 Task: Look for space in Young, Uruguay from 12th July, 2023 to 16th July, 2023 for 8 adults in price range Rs.10000 to Rs.16000. Place can be private room with 8 bedrooms having 8 beds and 8 bathrooms. Property type can be house, flat, guest house. Amenities needed are: wifi, TV, free parkinig on premises, gym, breakfast. Booking option can be shelf check-in. Required host language is English.
Action: Mouse moved to (561, 127)
Screenshot: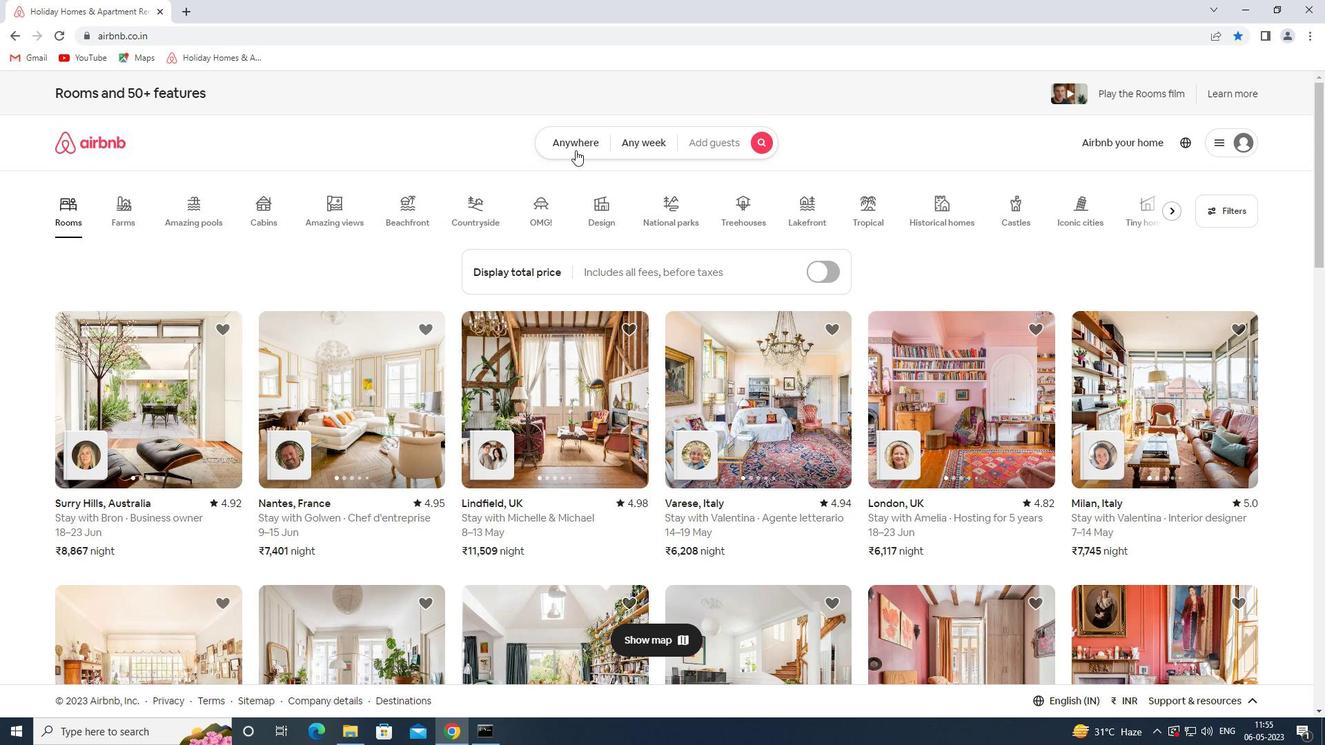 
Action: Mouse pressed left at (561, 127)
Screenshot: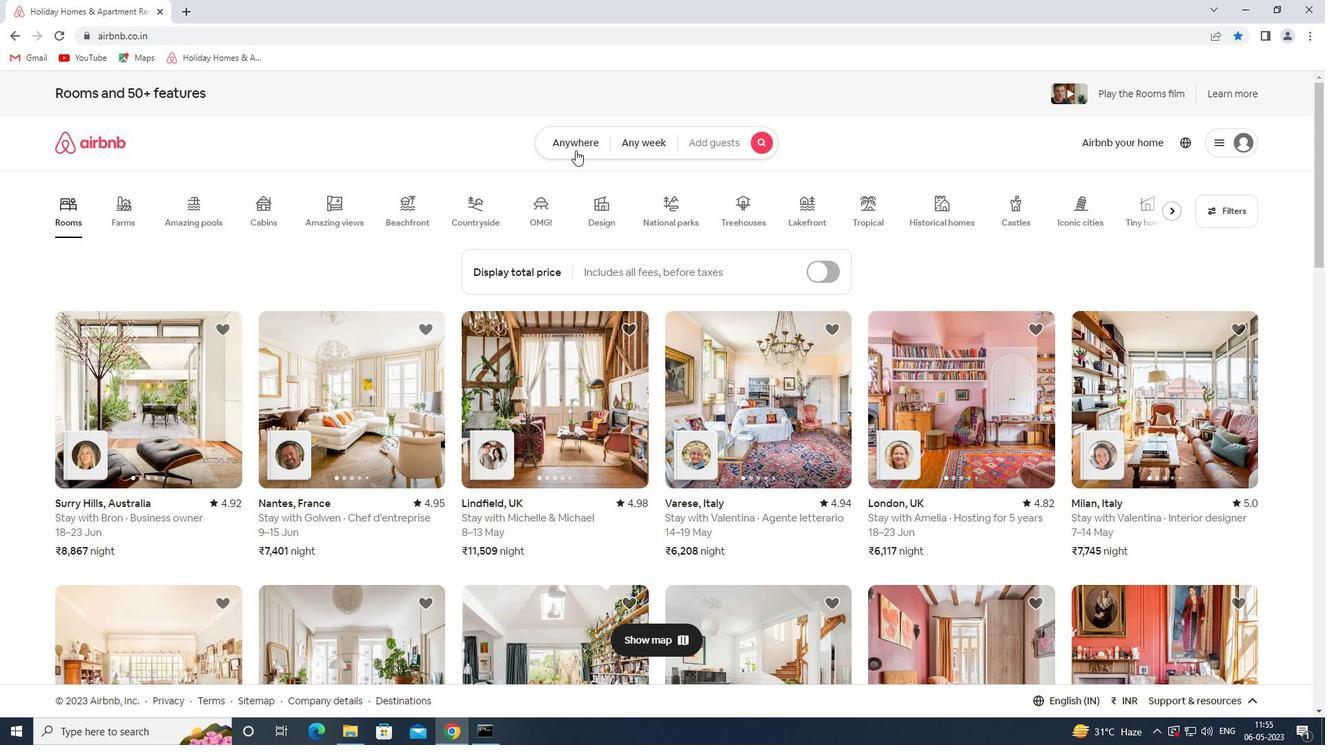 
Action: Mouse moved to (444, 202)
Screenshot: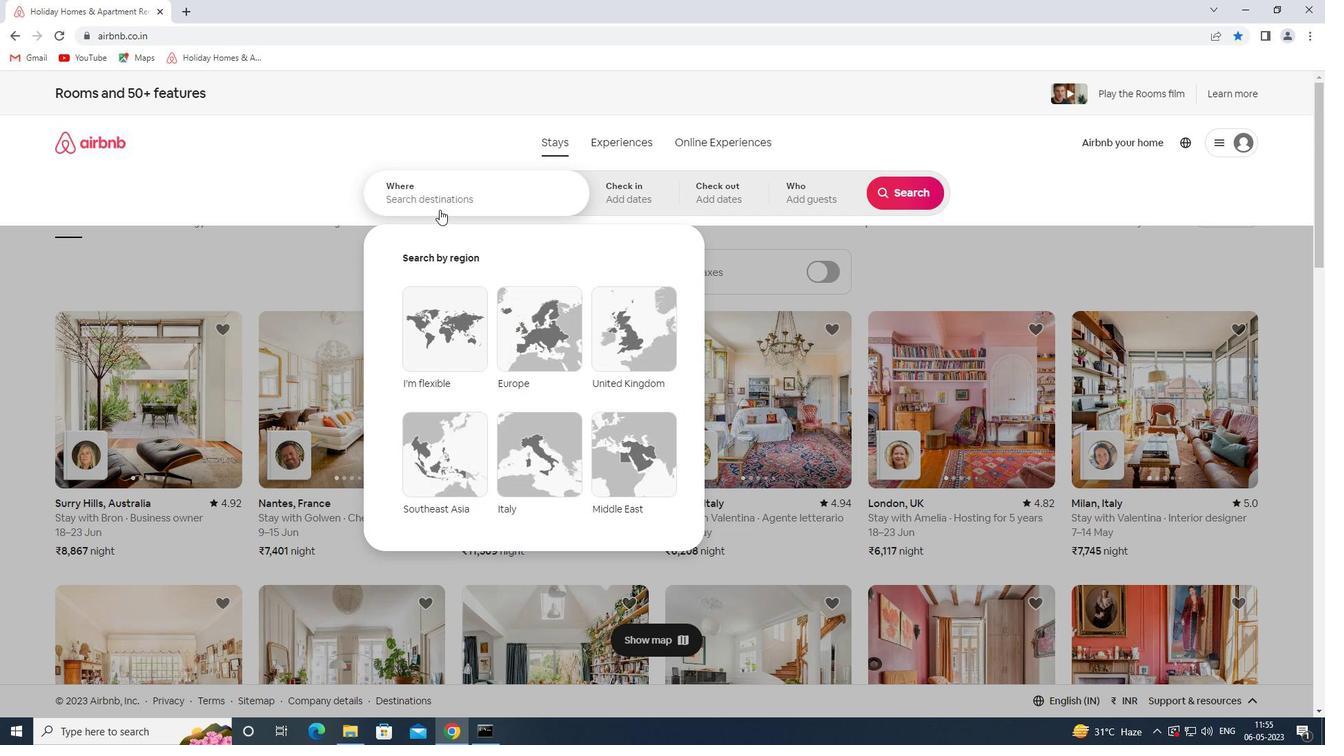 
Action: Mouse pressed left at (444, 202)
Screenshot: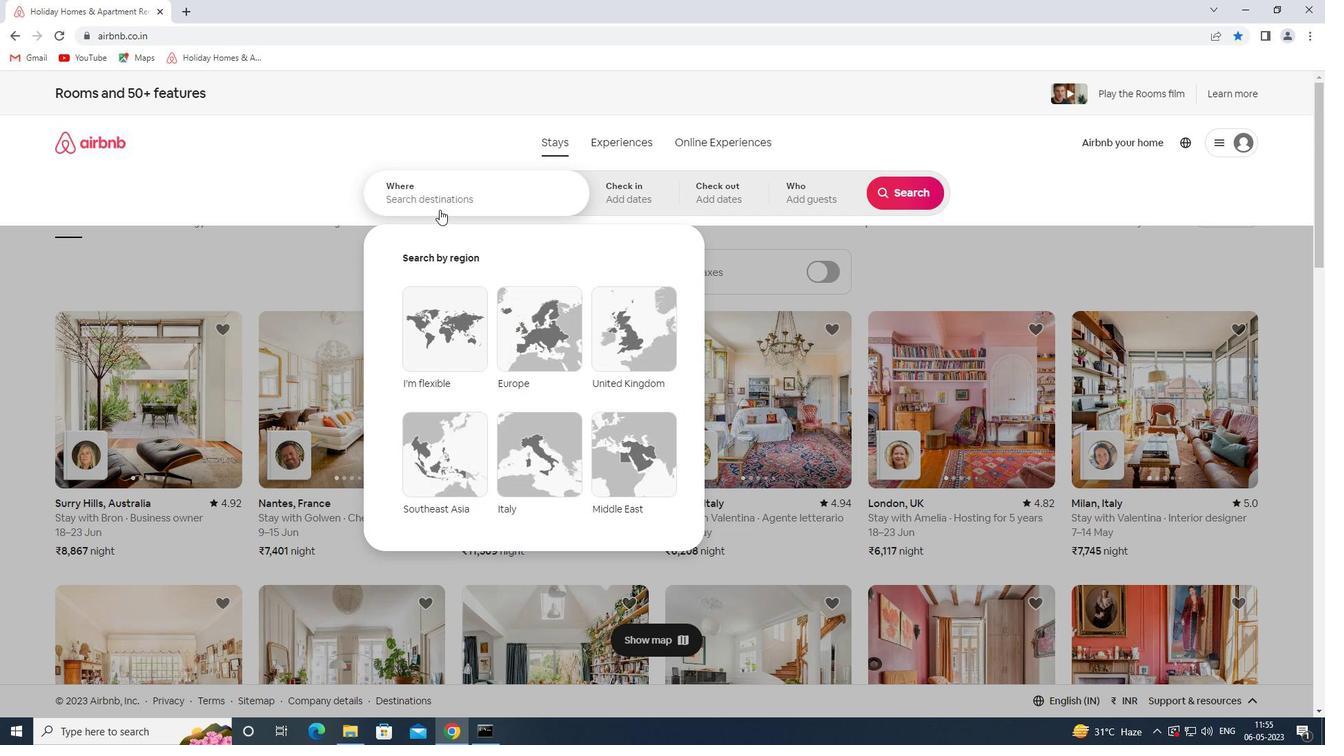 
Action: Mouse moved to (456, 199)
Screenshot: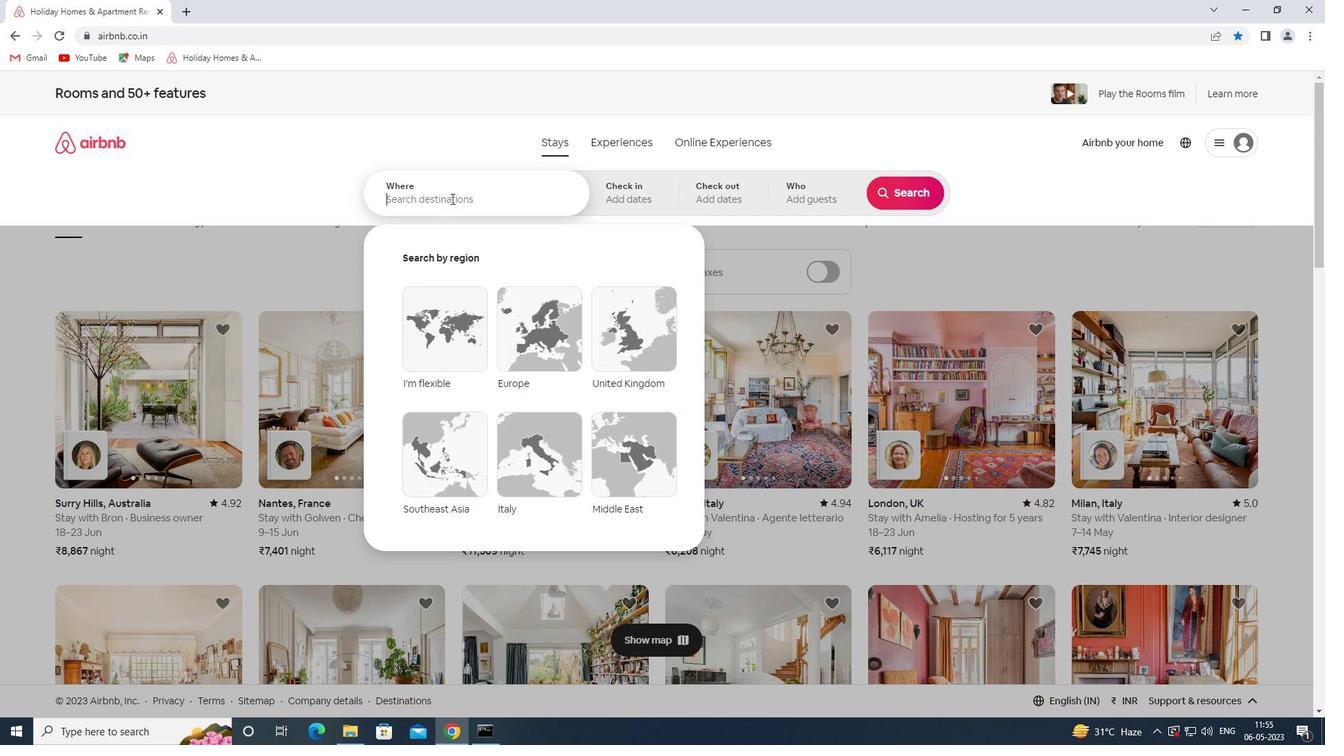 
Action: Key pressed young<Key.space>uruguay<Key.space><Key.enter>
Screenshot: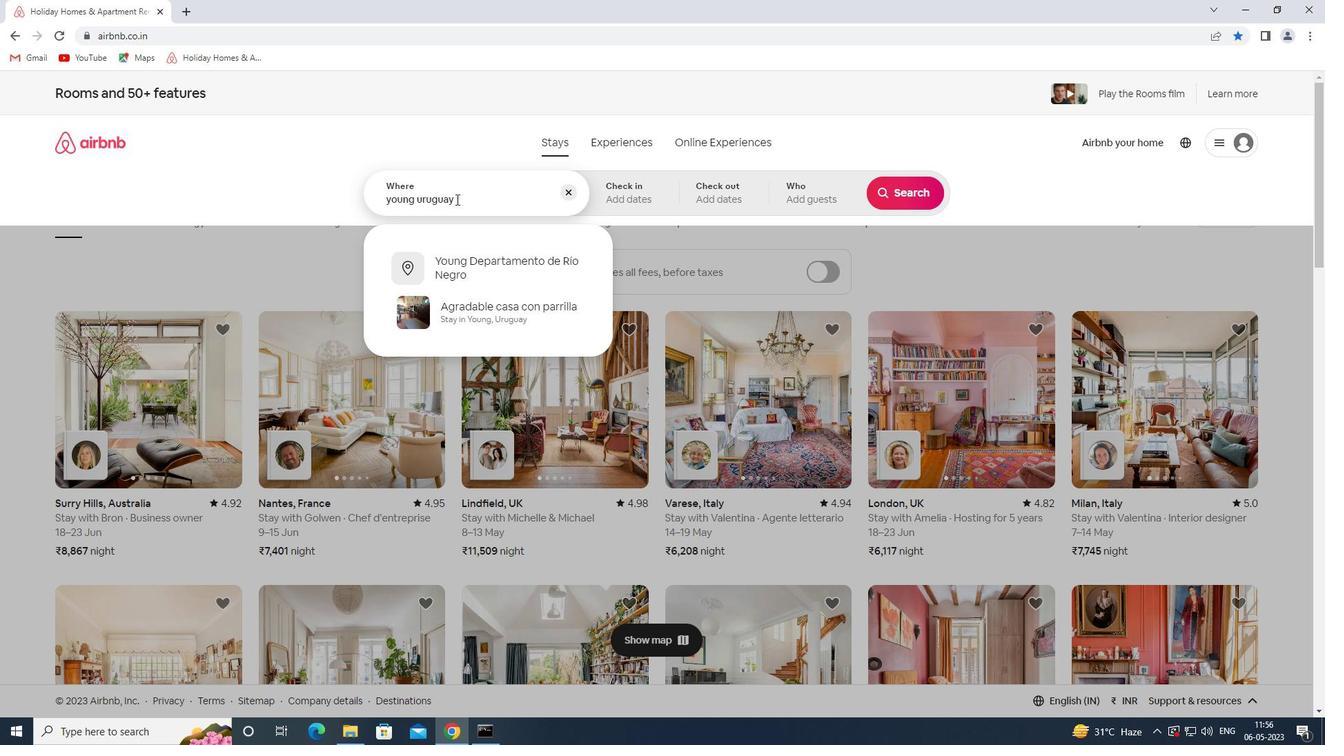 
Action: Mouse moved to (895, 302)
Screenshot: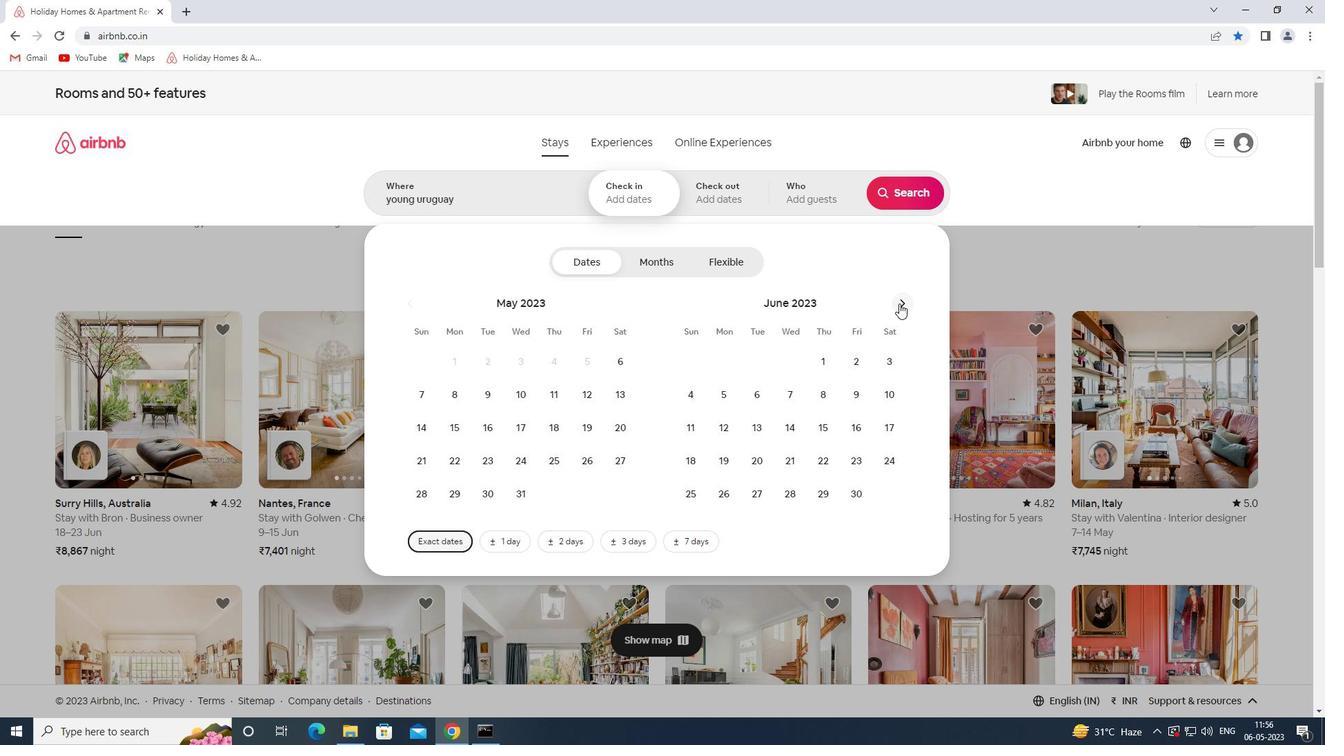 
Action: Mouse pressed left at (895, 302)
Screenshot: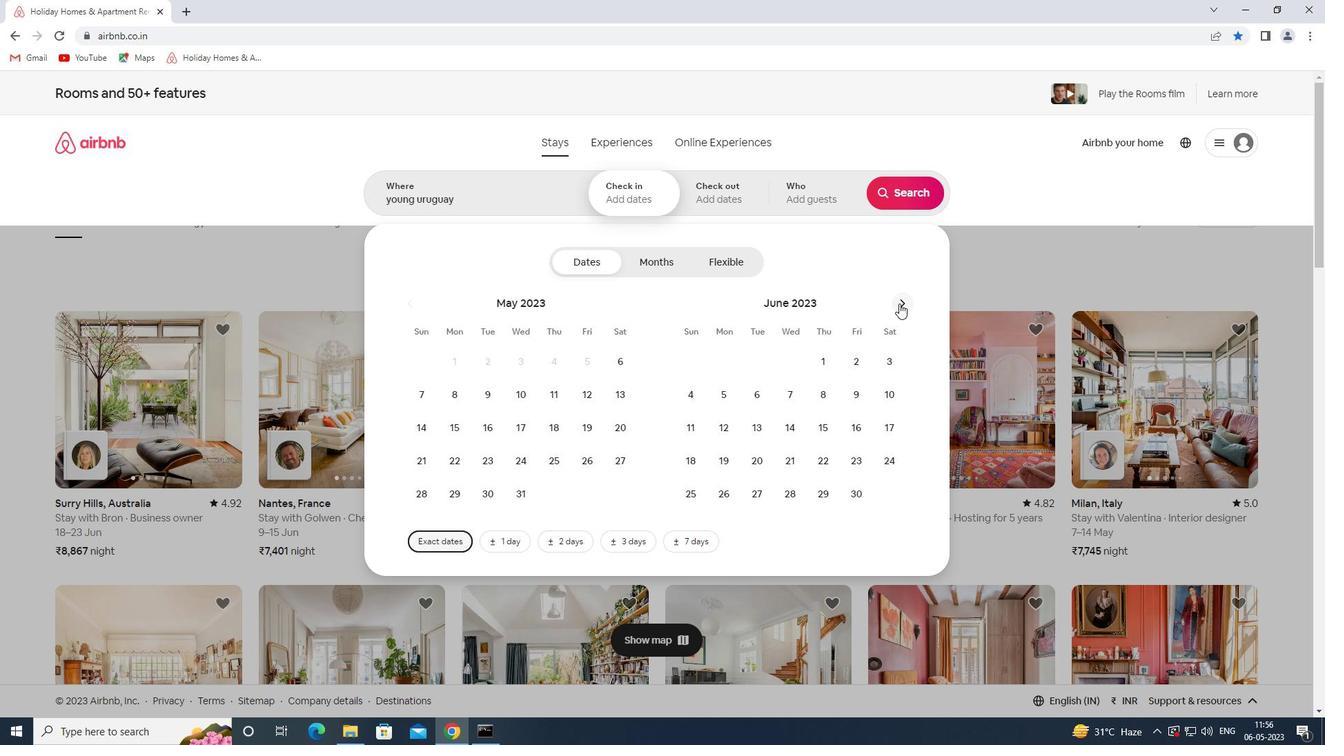 
Action: Mouse moved to (784, 429)
Screenshot: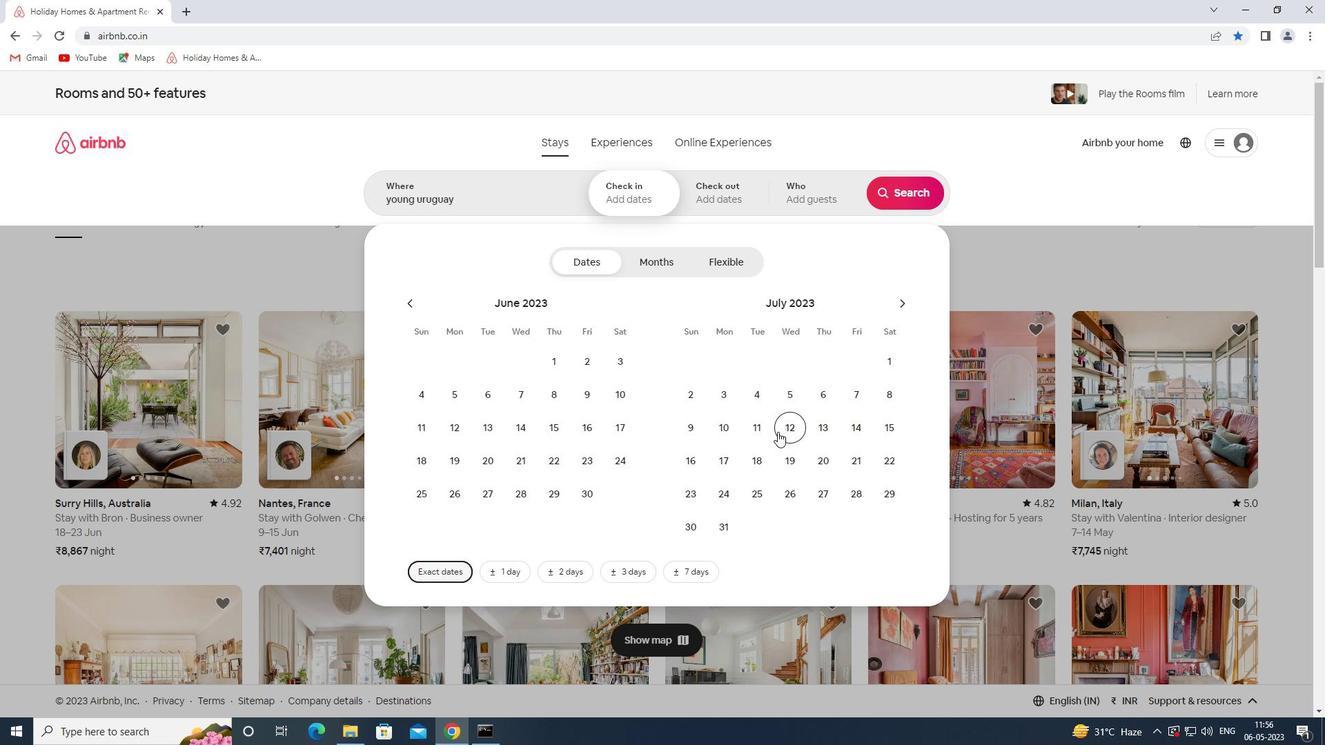 
Action: Mouse pressed left at (784, 429)
Screenshot: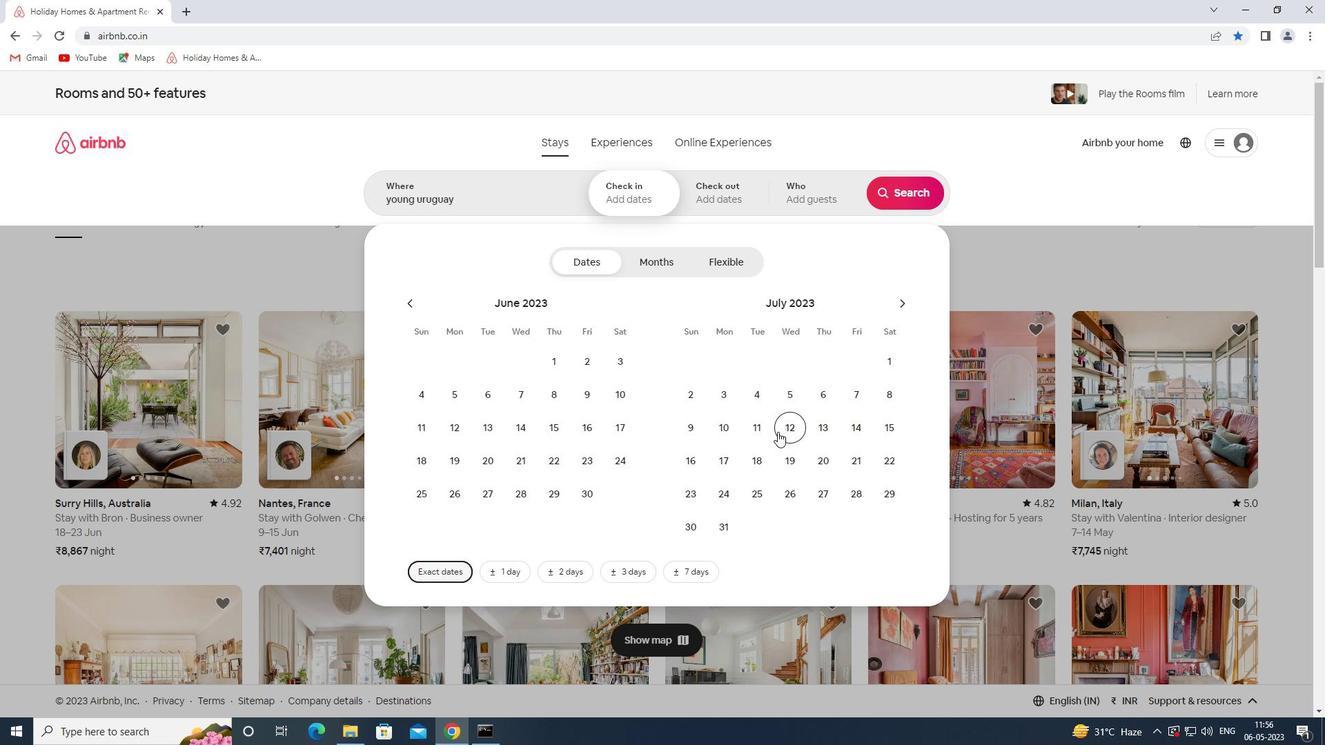 
Action: Mouse moved to (679, 467)
Screenshot: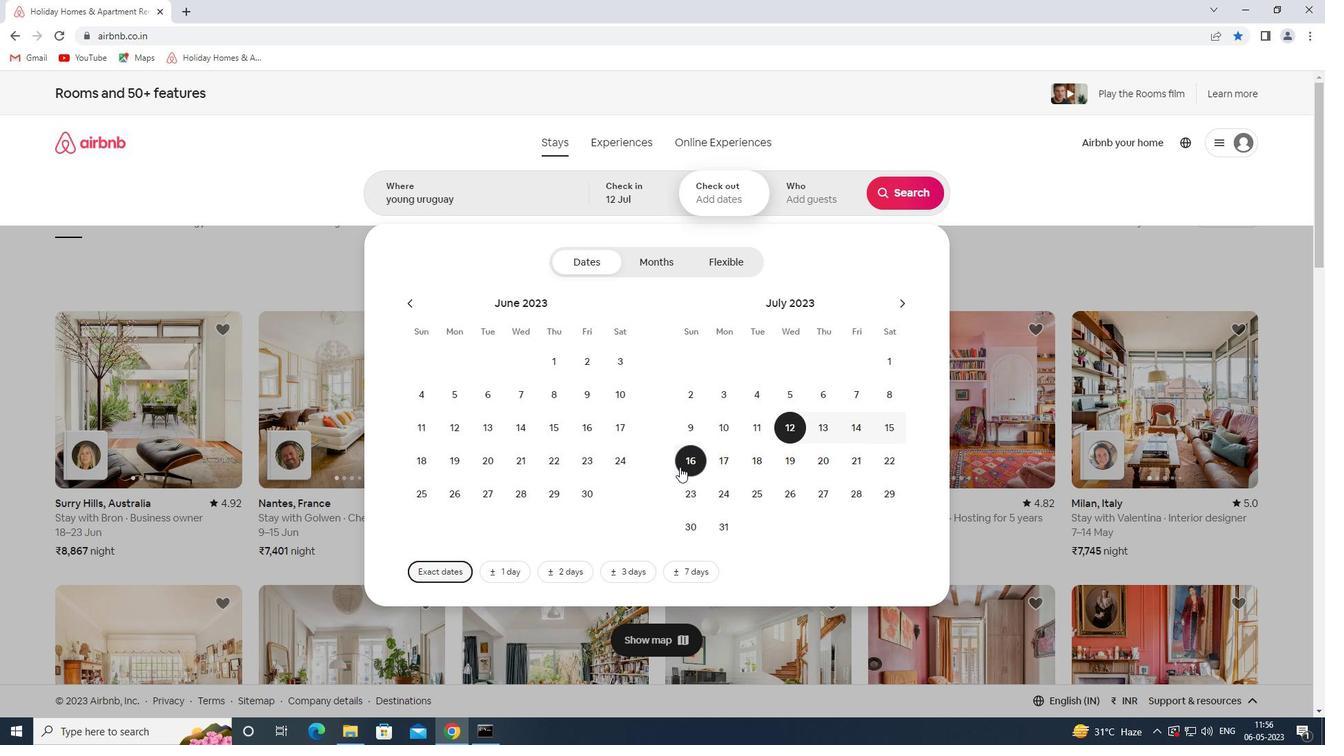 
Action: Mouse pressed left at (679, 467)
Screenshot: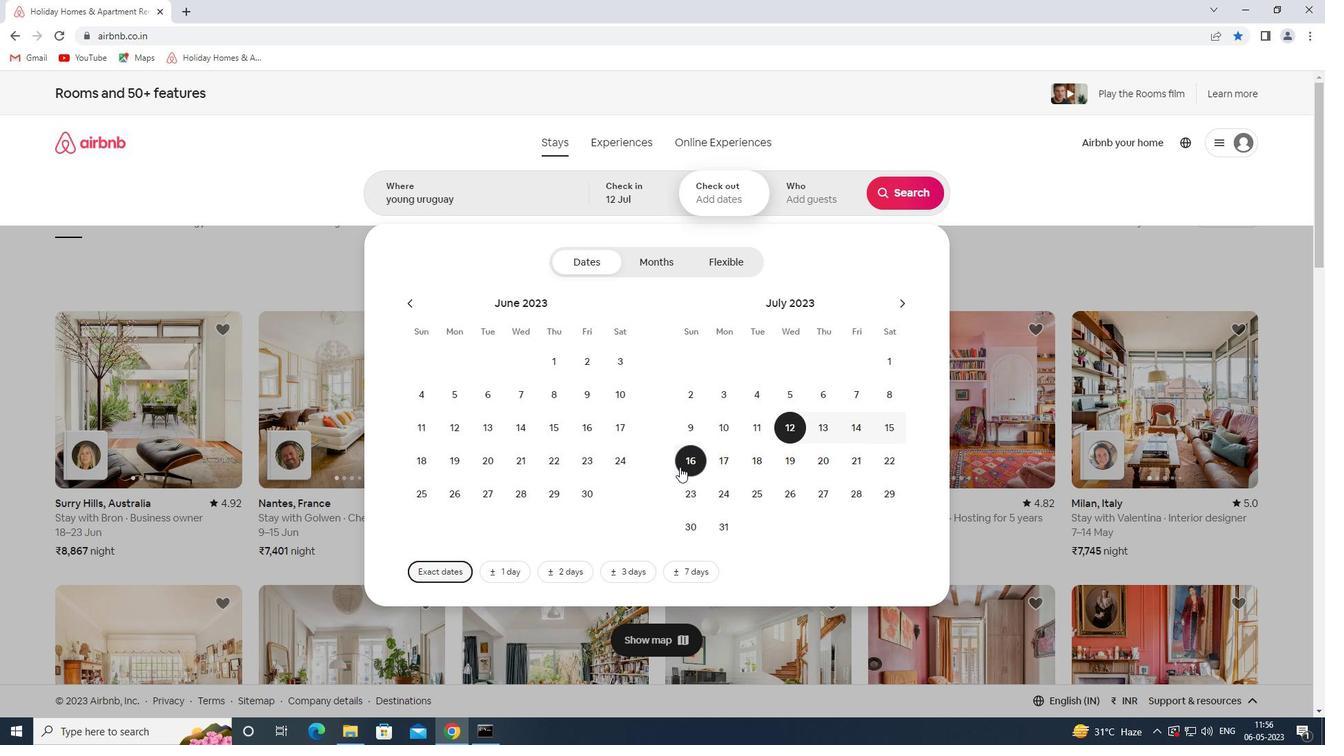 
Action: Mouse moved to (804, 200)
Screenshot: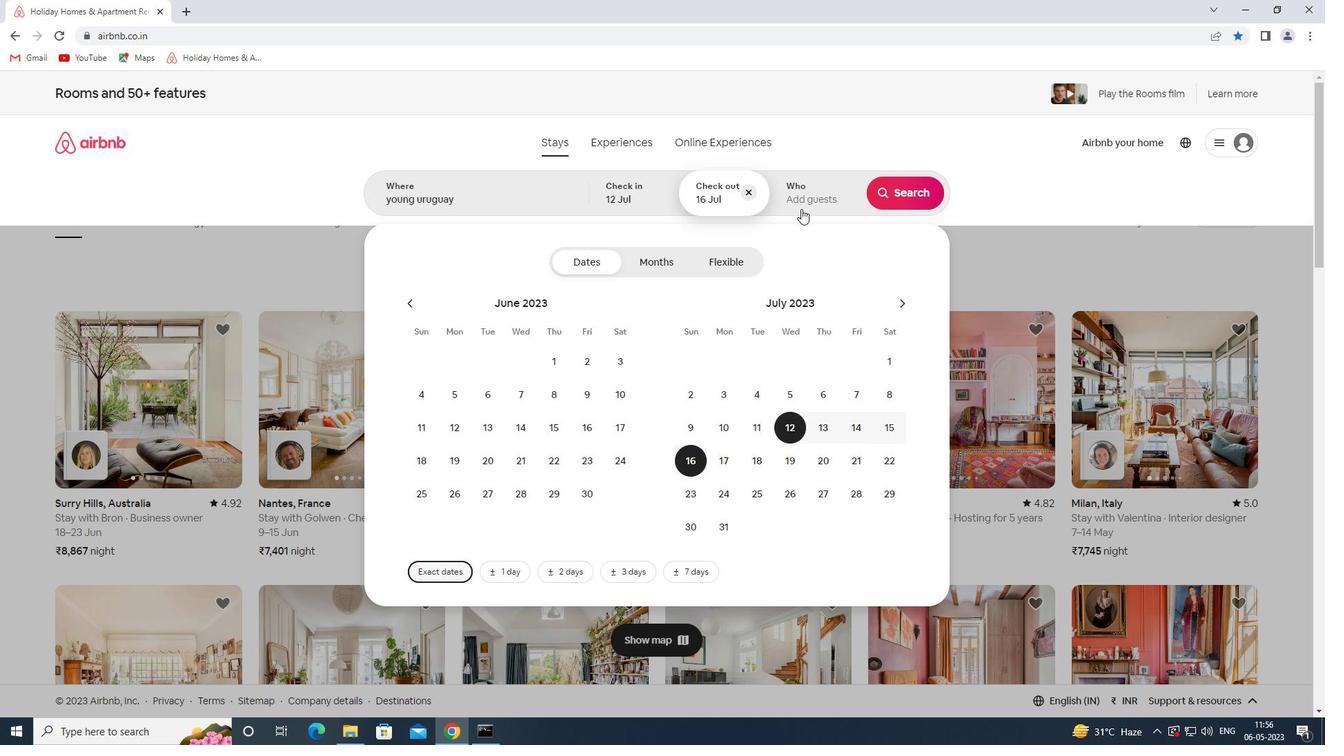
Action: Mouse pressed left at (804, 200)
Screenshot: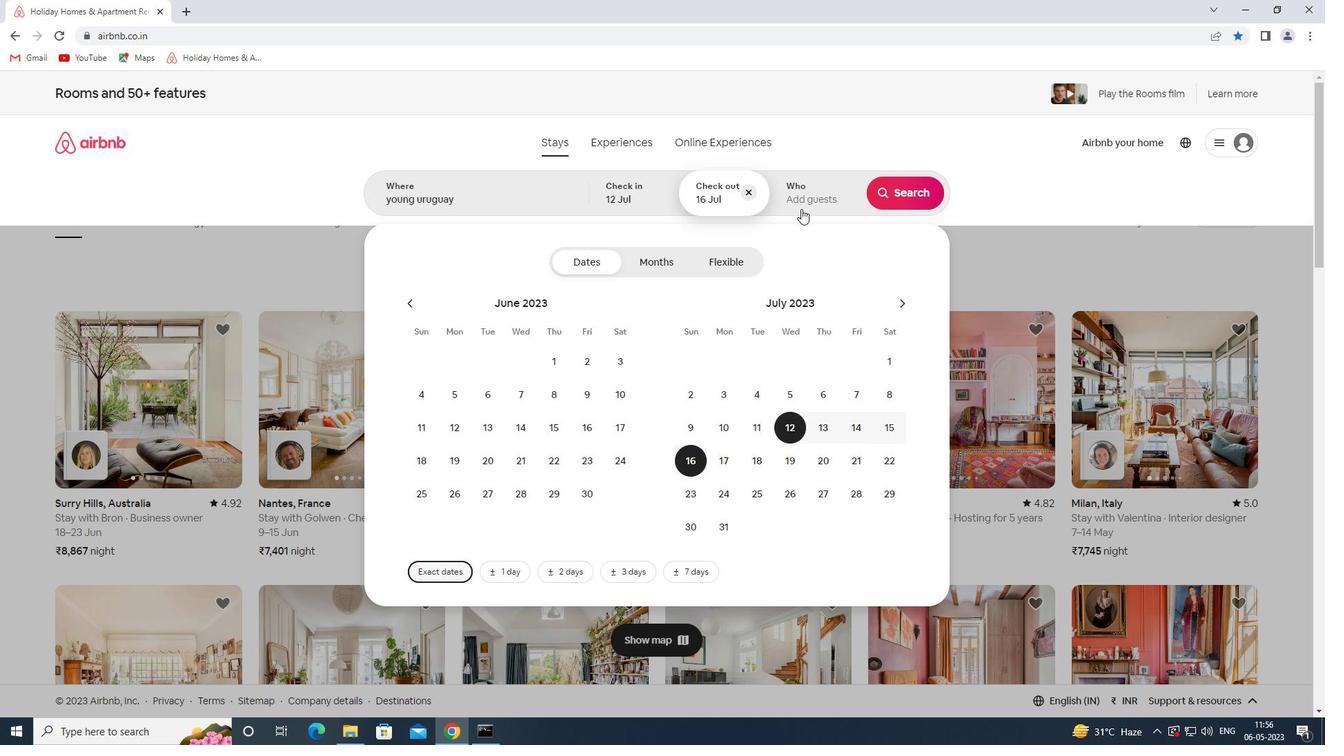 
Action: Mouse moved to (908, 264)
Screenshot: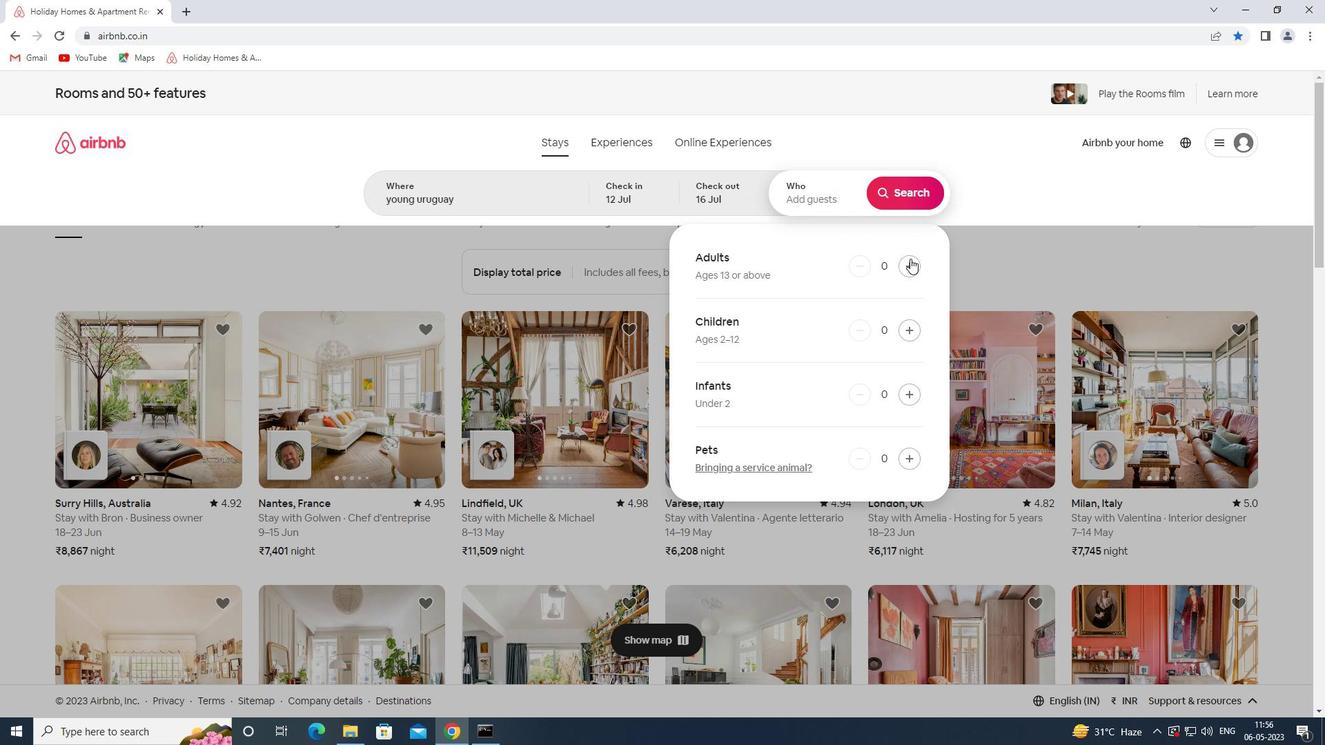 
Action: Mouse pressed left at (908, 264)
Screenshot: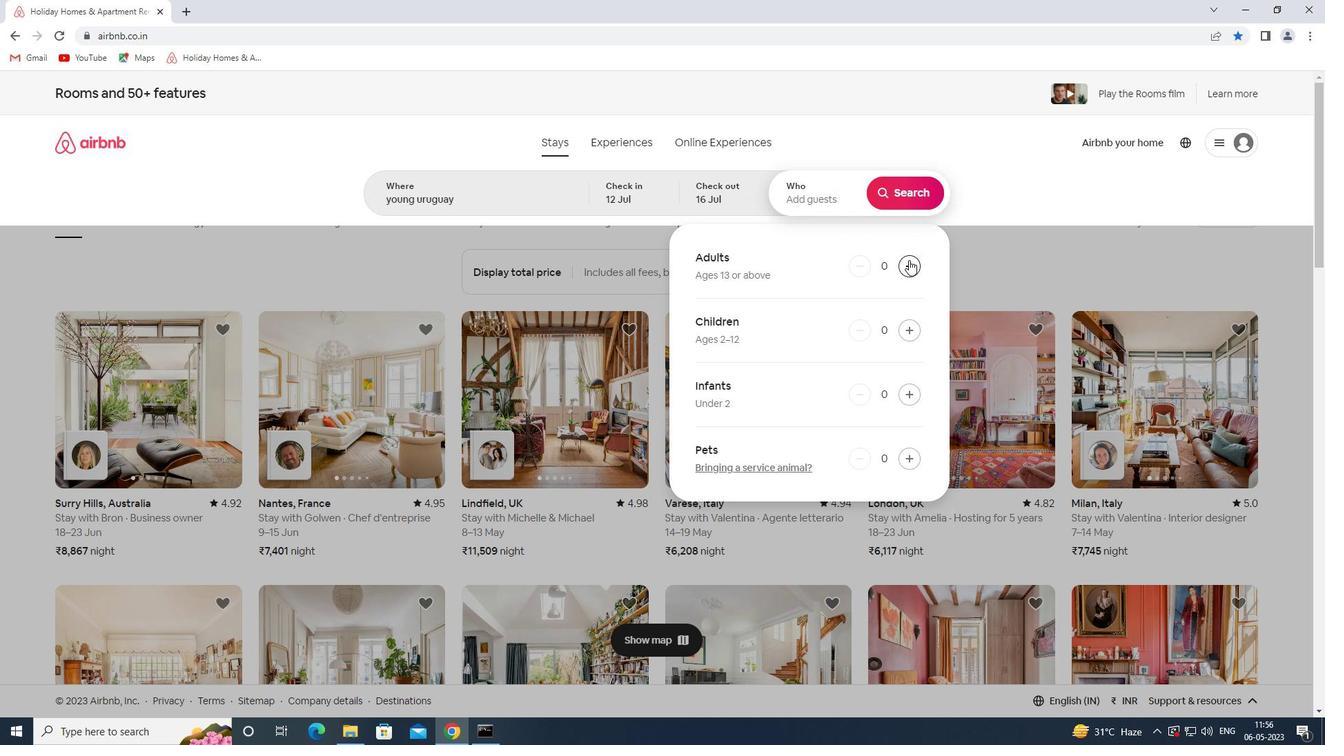 
Action: Mouse pressed left at (908, 264)
Screenshot: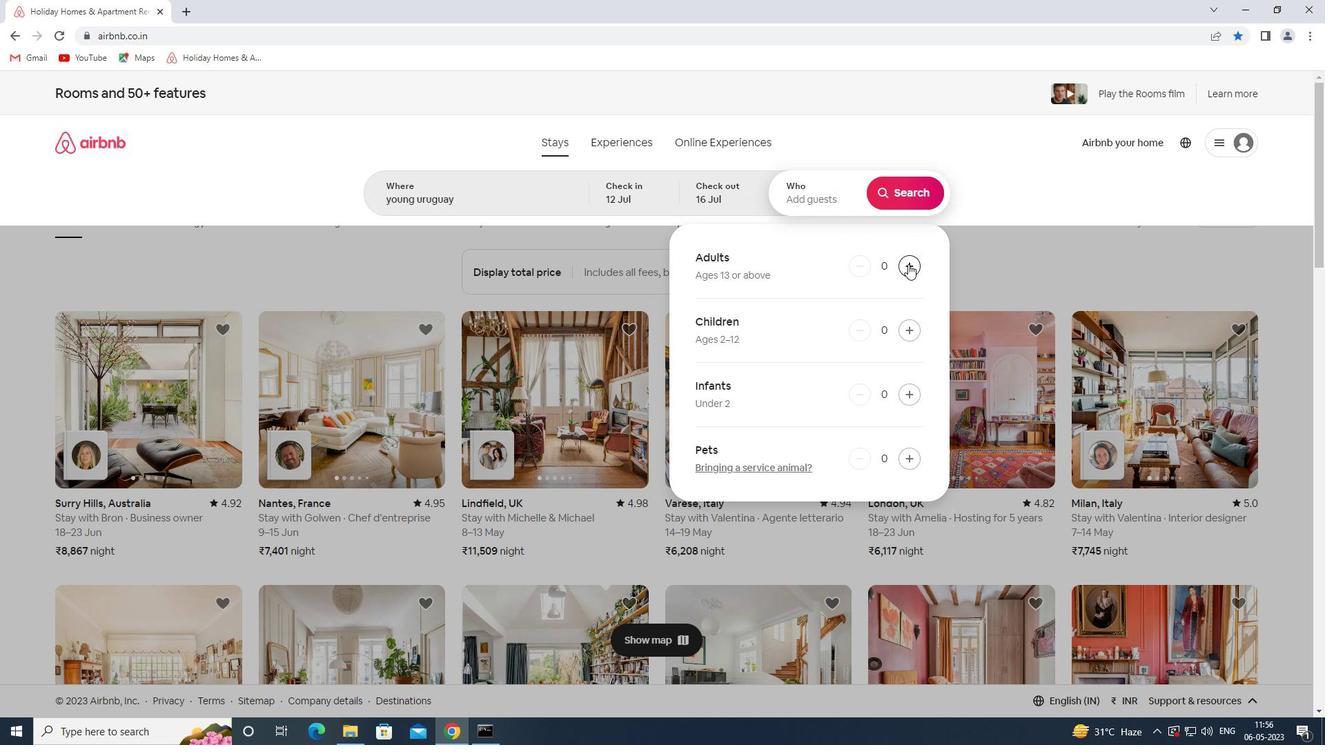
Action: Mouse pressed left at (908, 264)
Screenshot: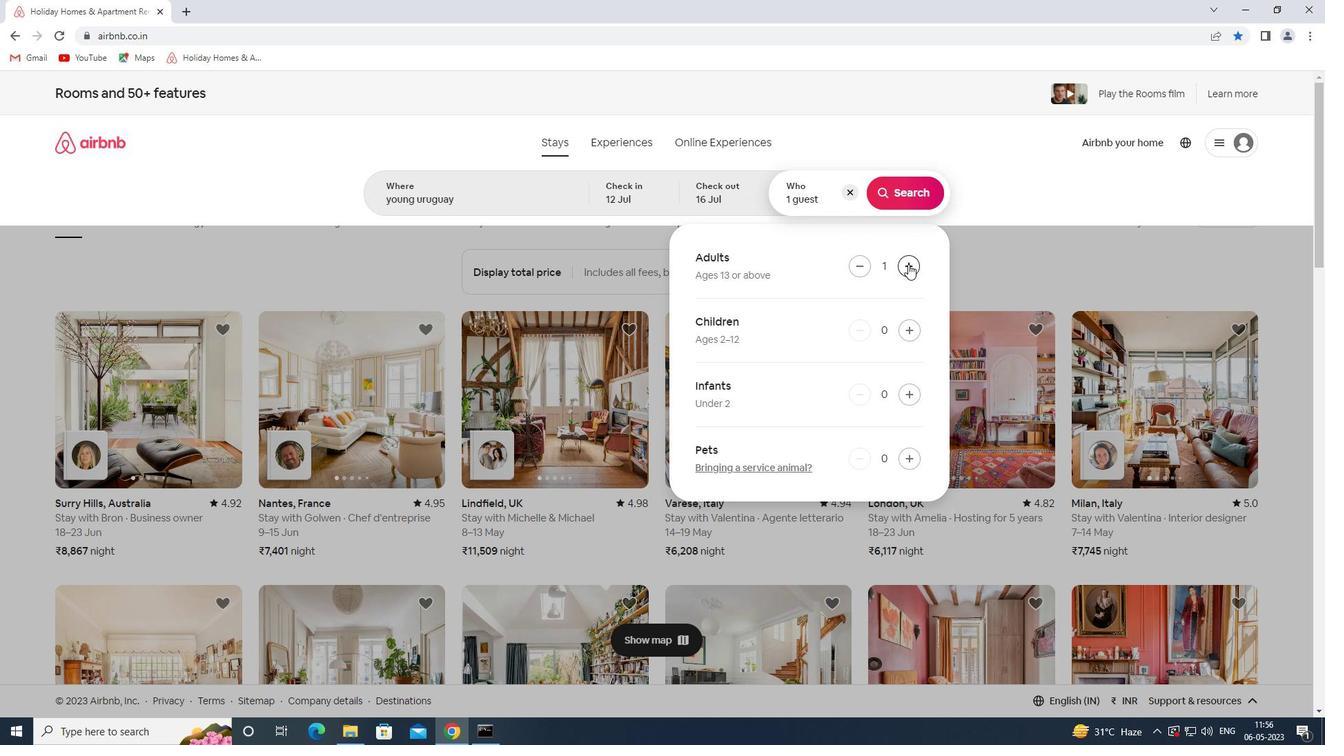 
Action: Mouse pressed left at (908, 264)
Screenshot: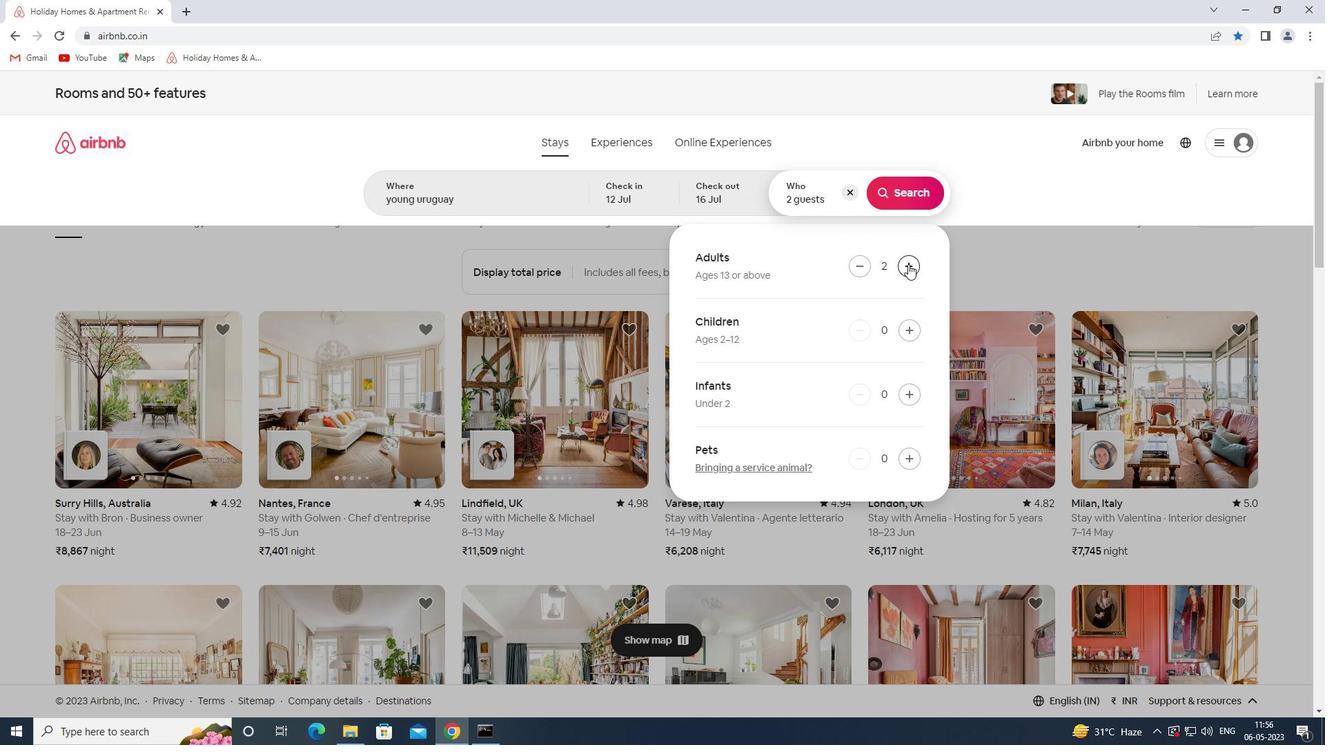 
Action: Mouse pressed left at (908, 264)
Screenshot: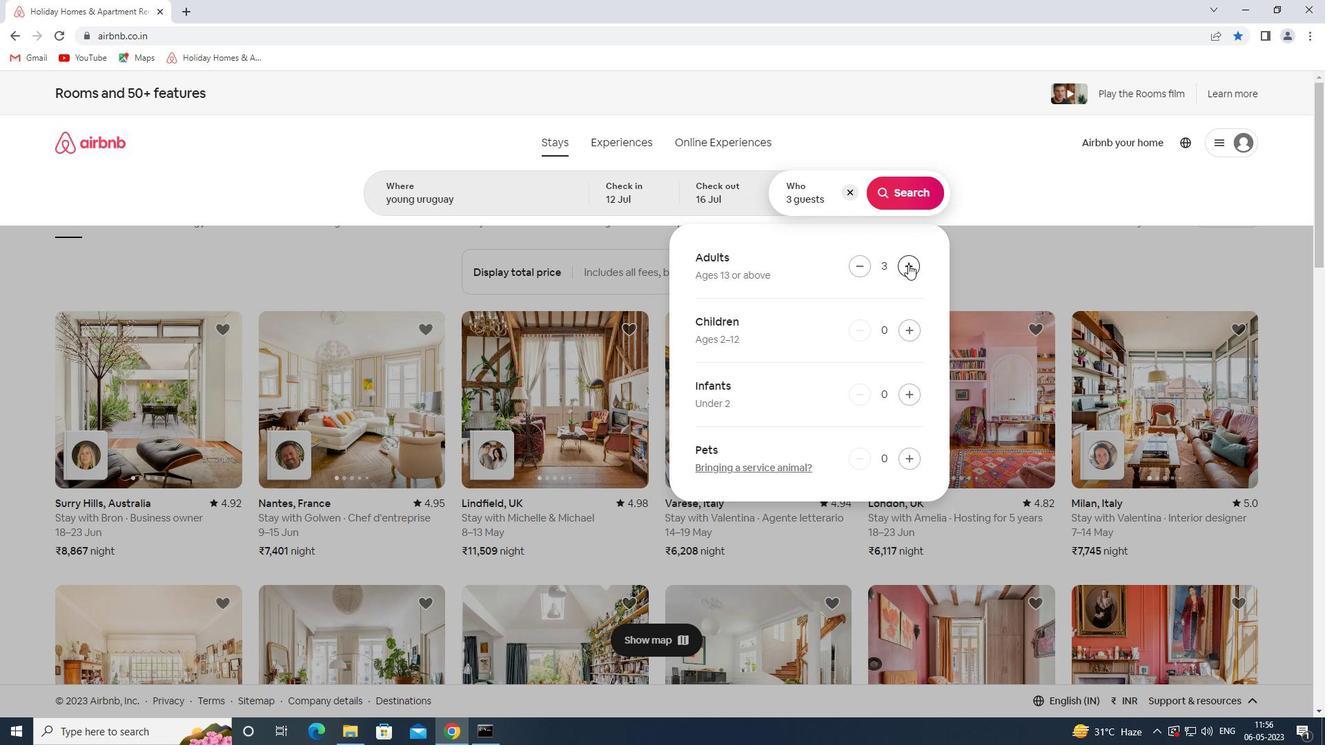 
Action: Mouse pressed left at (908, 264)
Screenshot: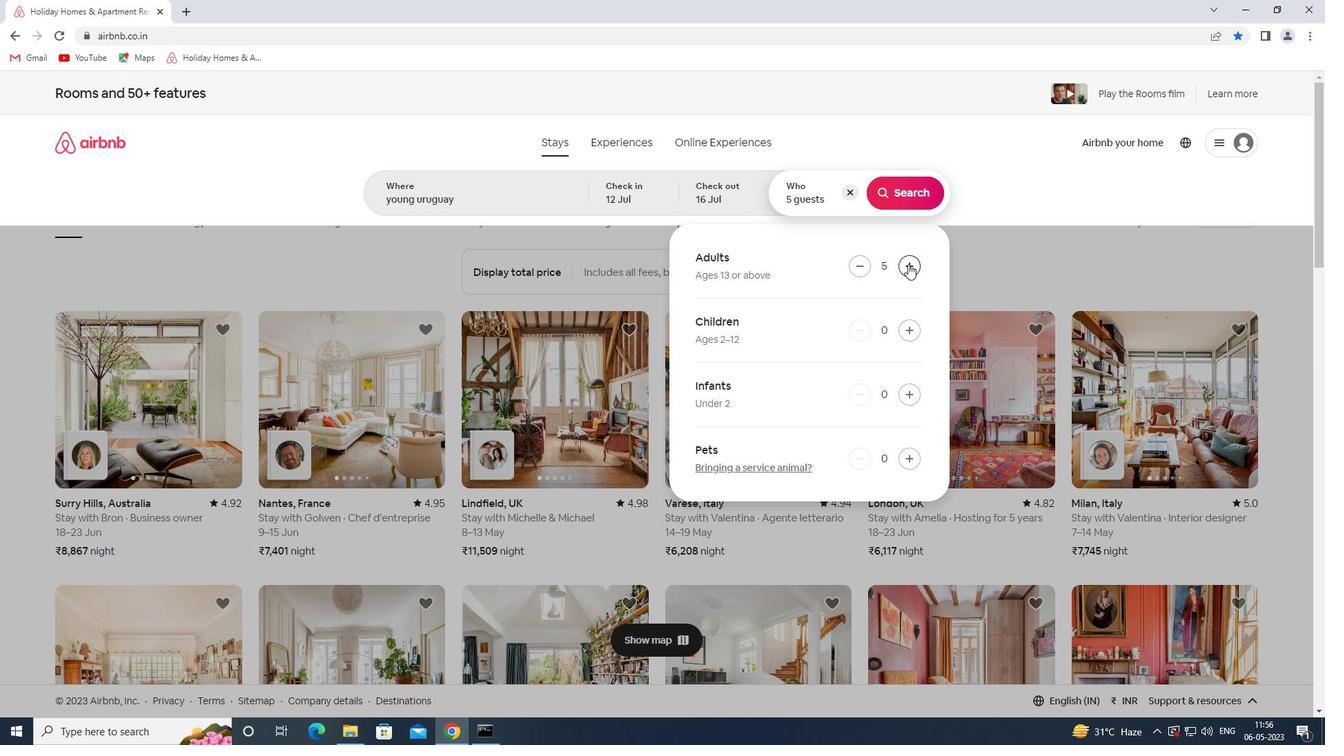 
Action: Mouse pressed left at (908, 264)
Screenshot: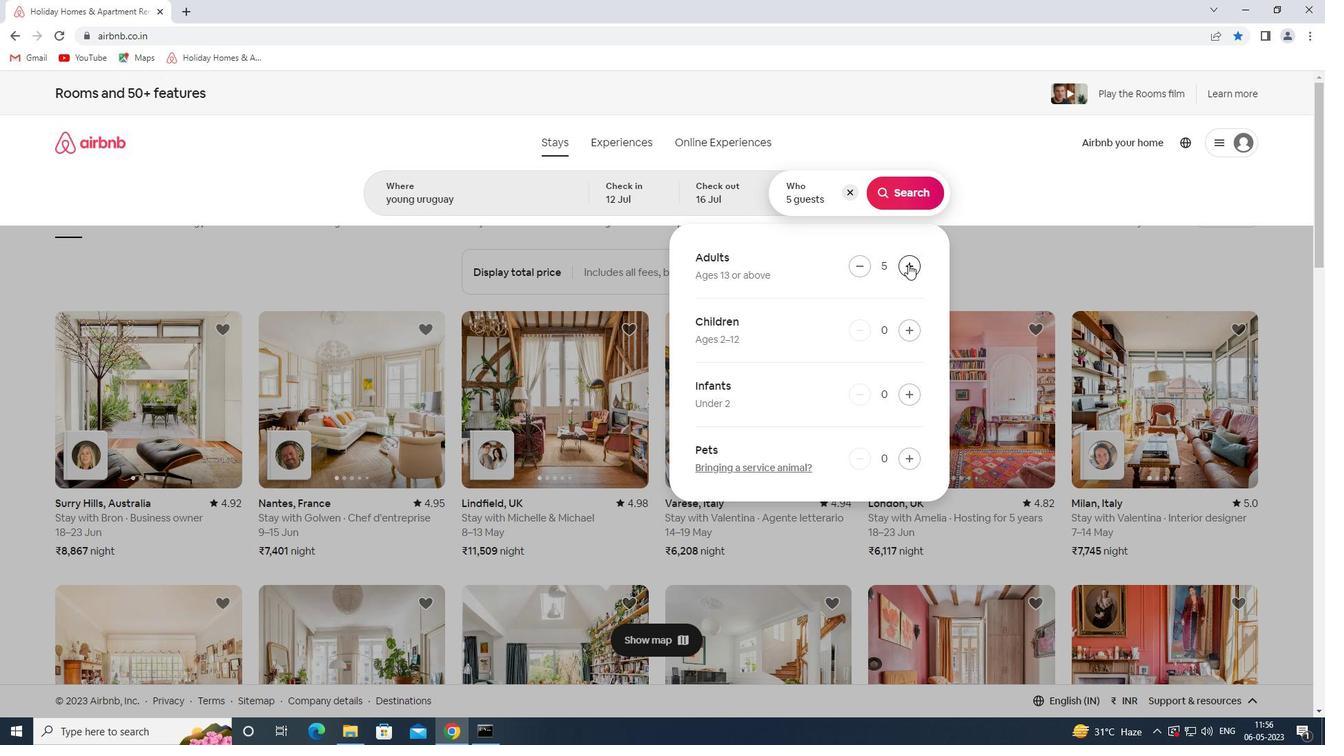 
Action: Mouse pressed left at (908, 264)
Screenshot: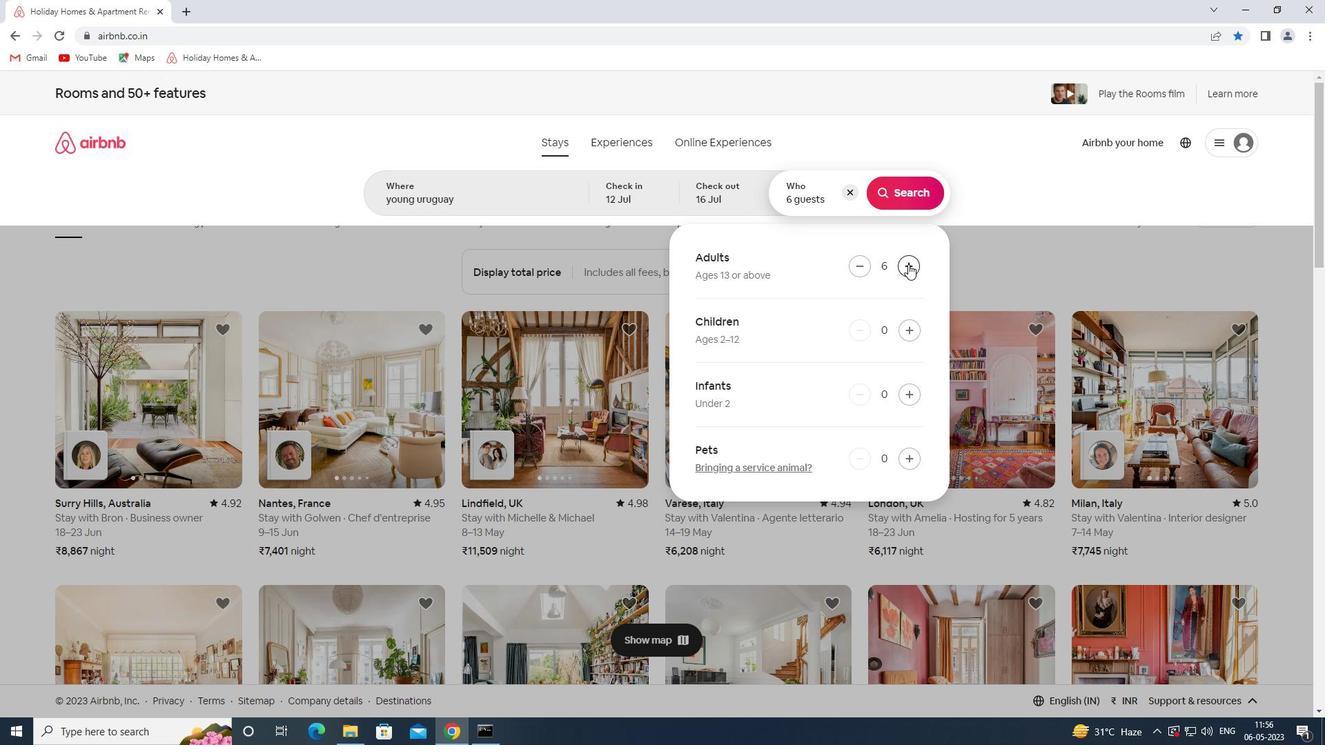 
Action: Mouse pressed left at (908, 264)
Screenshot: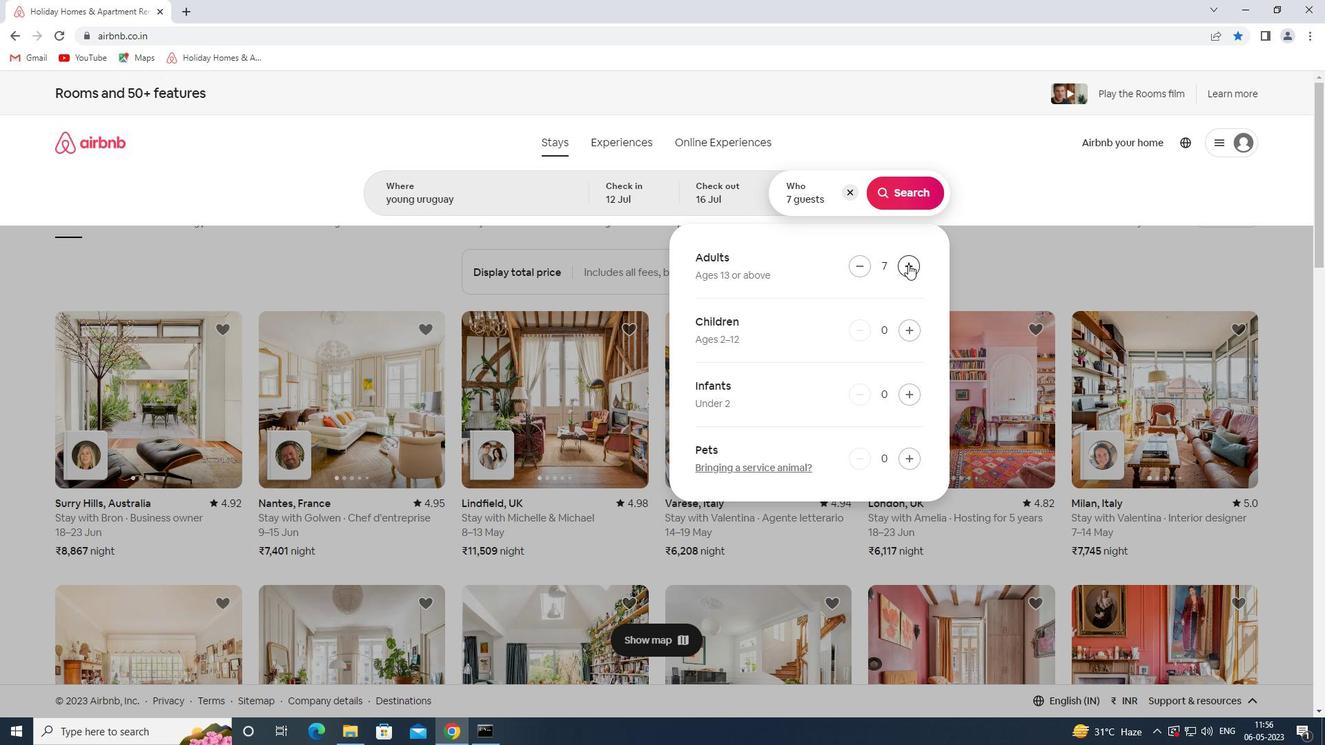 
Action: Mouse moved to (867, 269)
Screenshot: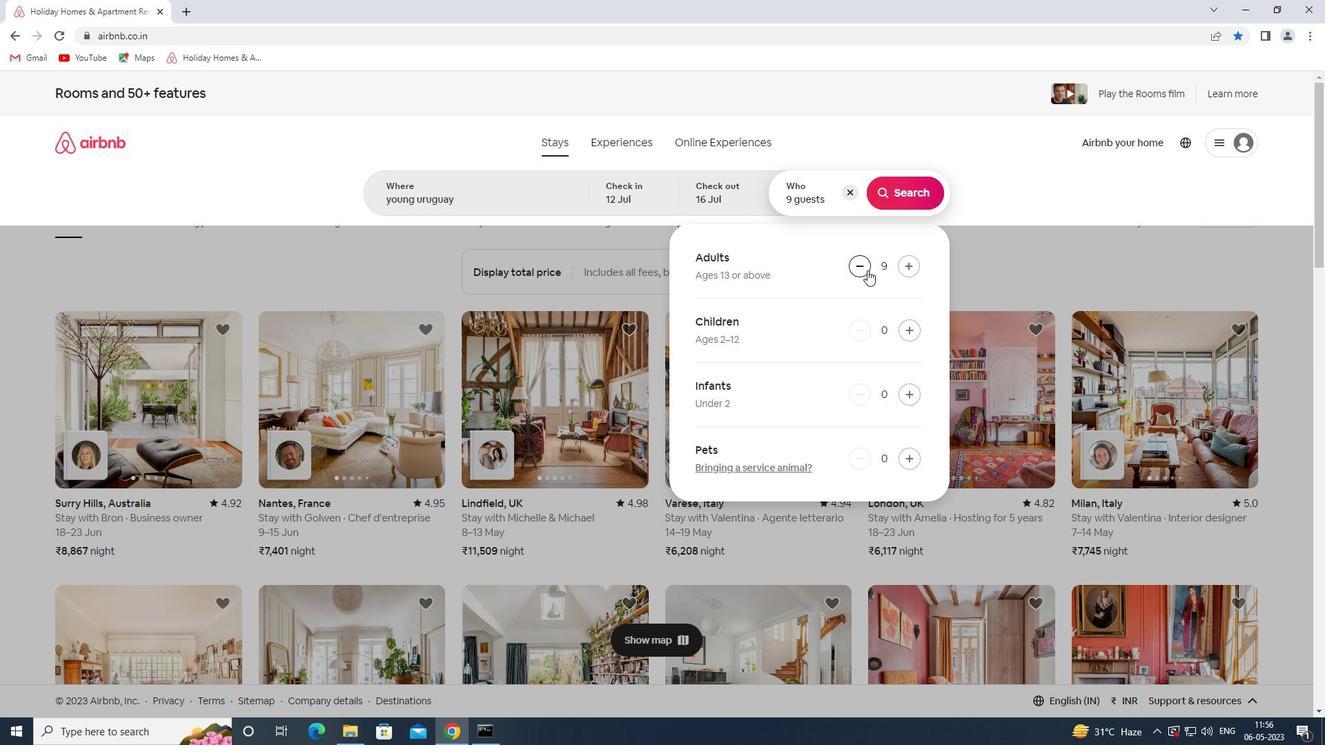
Action: Mouse pressed left at (867, 269)
Screenshot: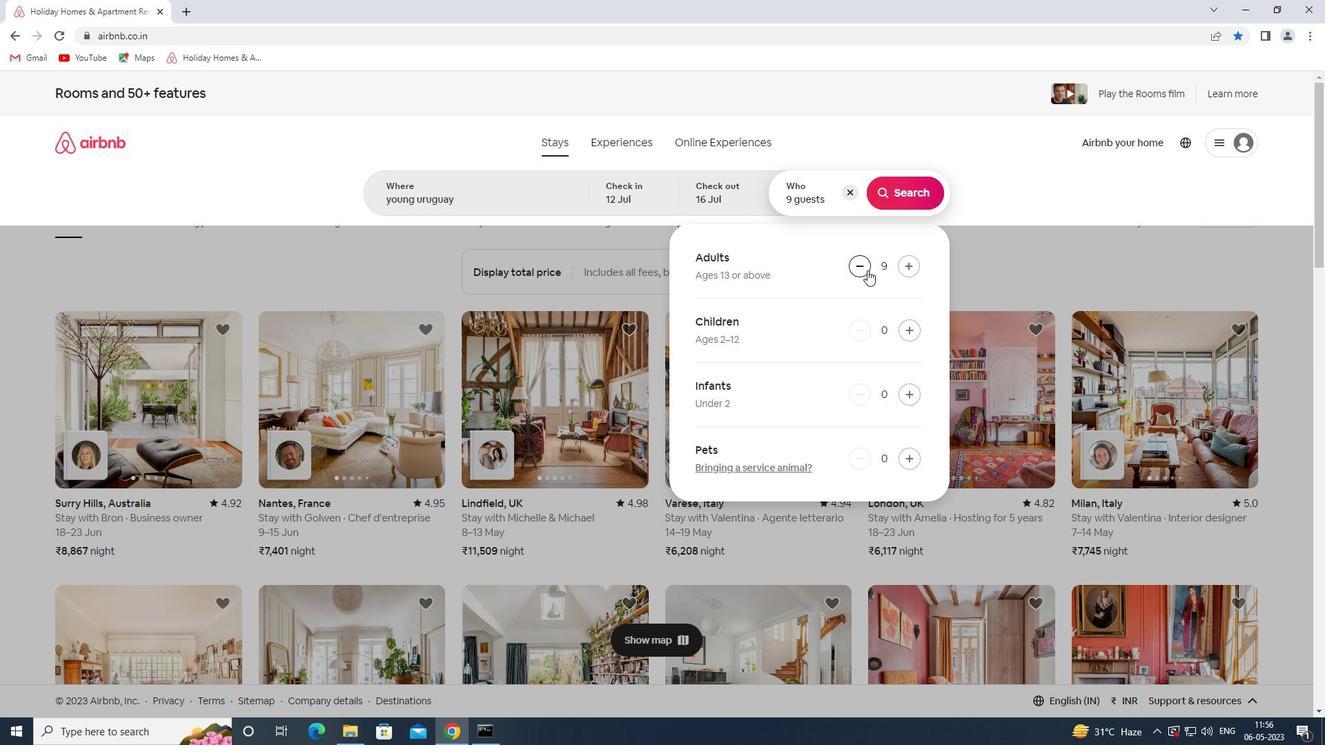 
Action: Mouse moved to (913, 191)
Screenshot: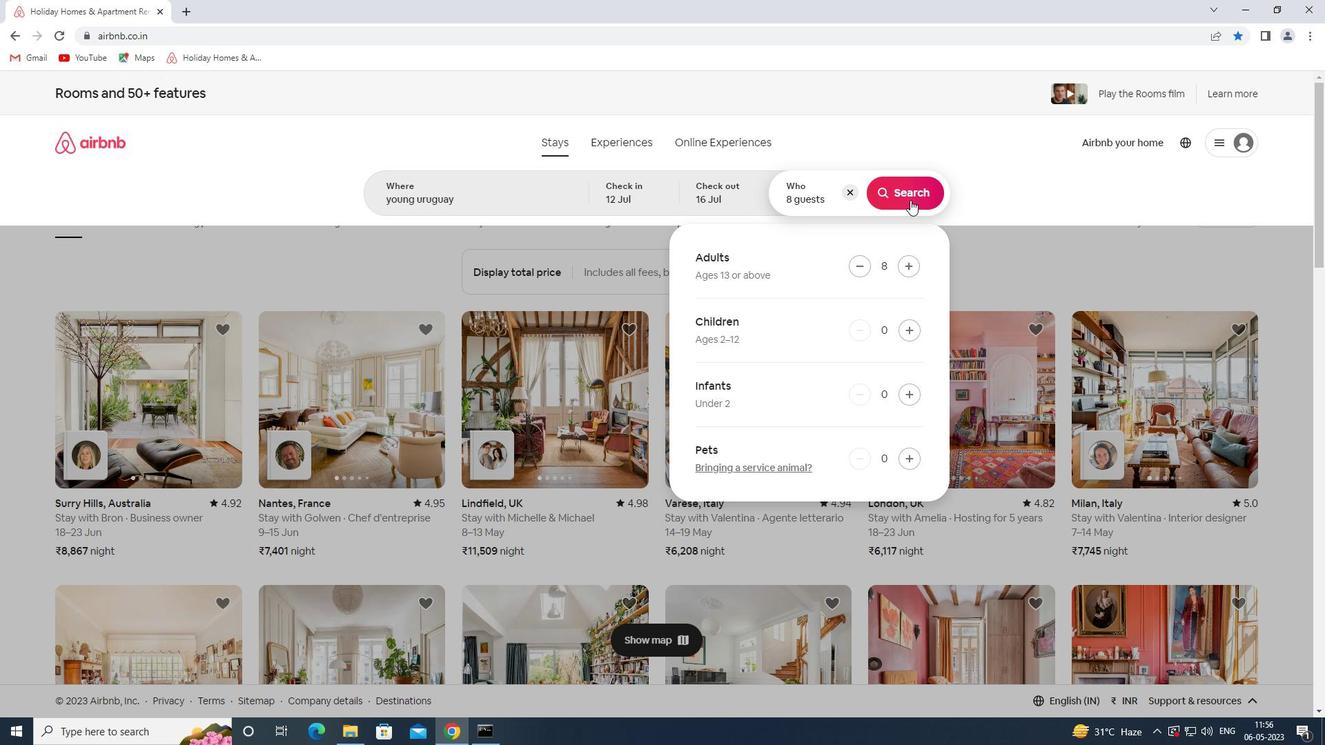
Action: Mouse pressed left at (913, 191)
Screenshot: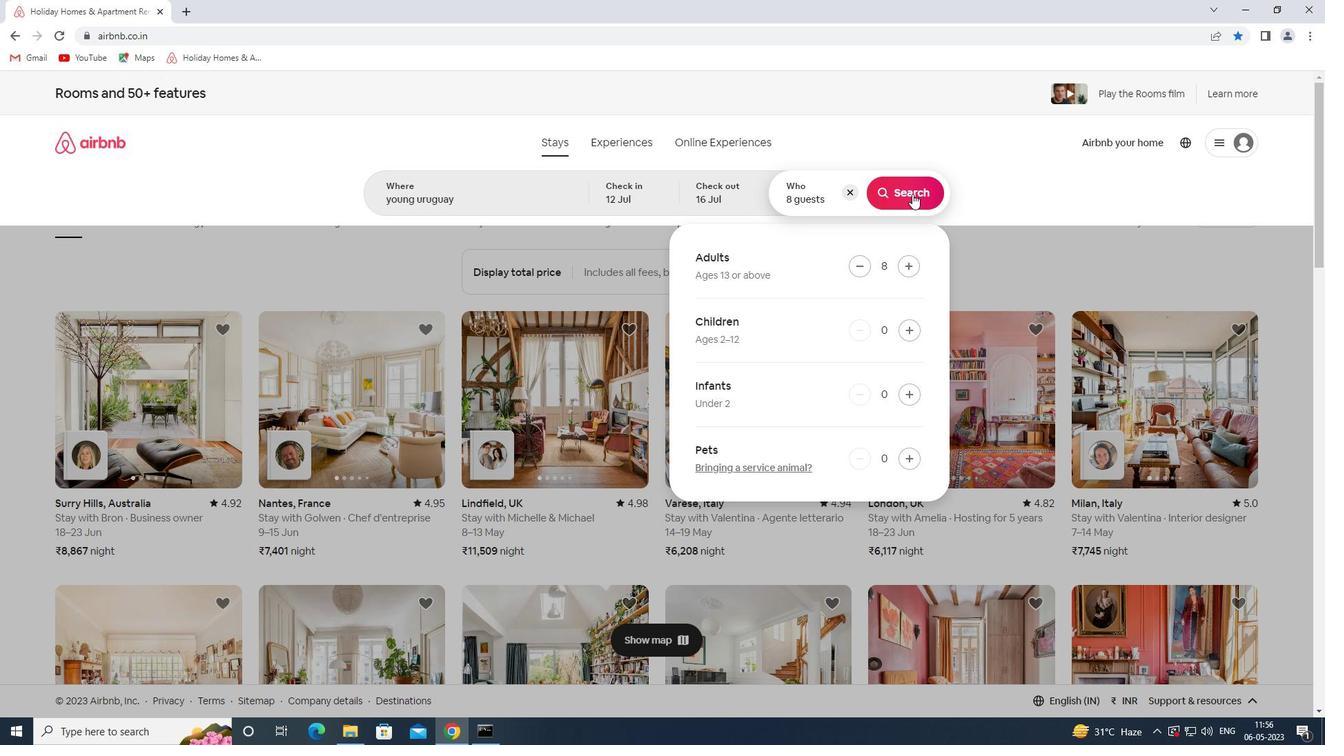 
Action: Mouse moved to (1256, 163)
Screenshot: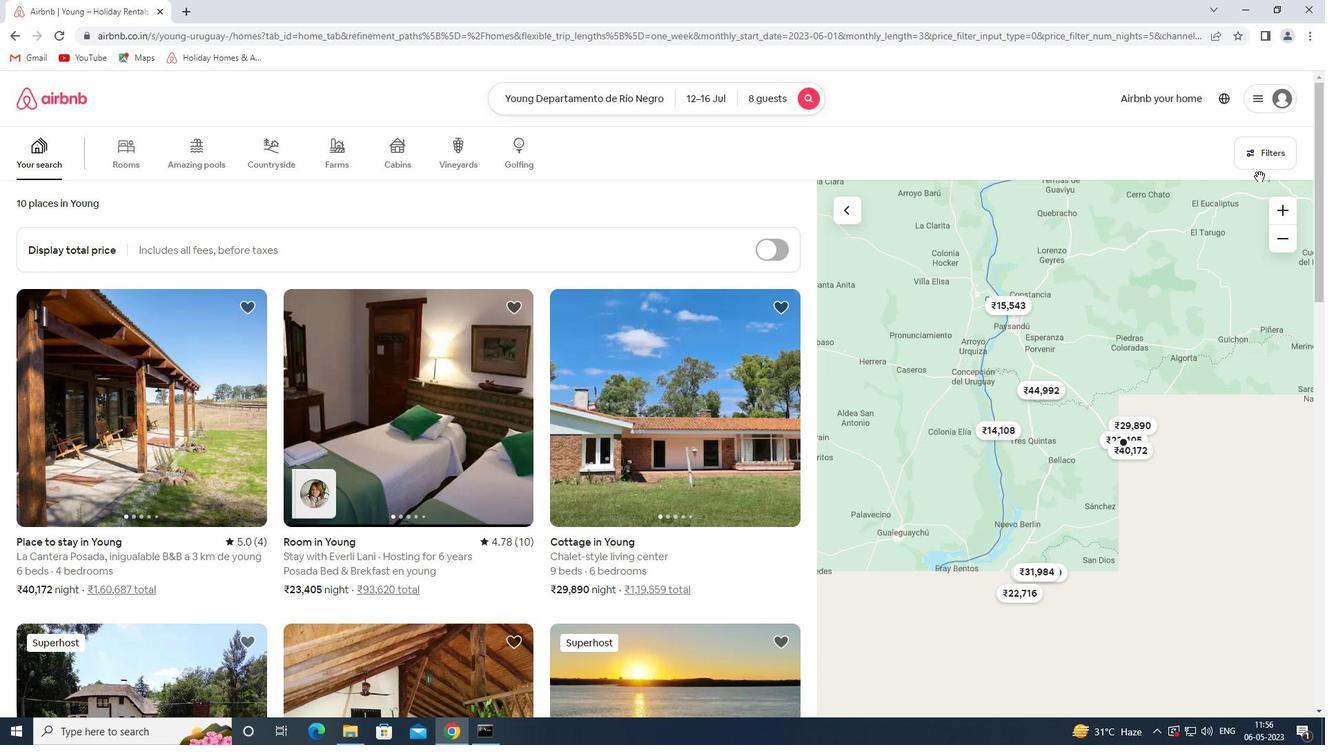 
Action: Mouse pressed left at (1256, 163)
Screenshot: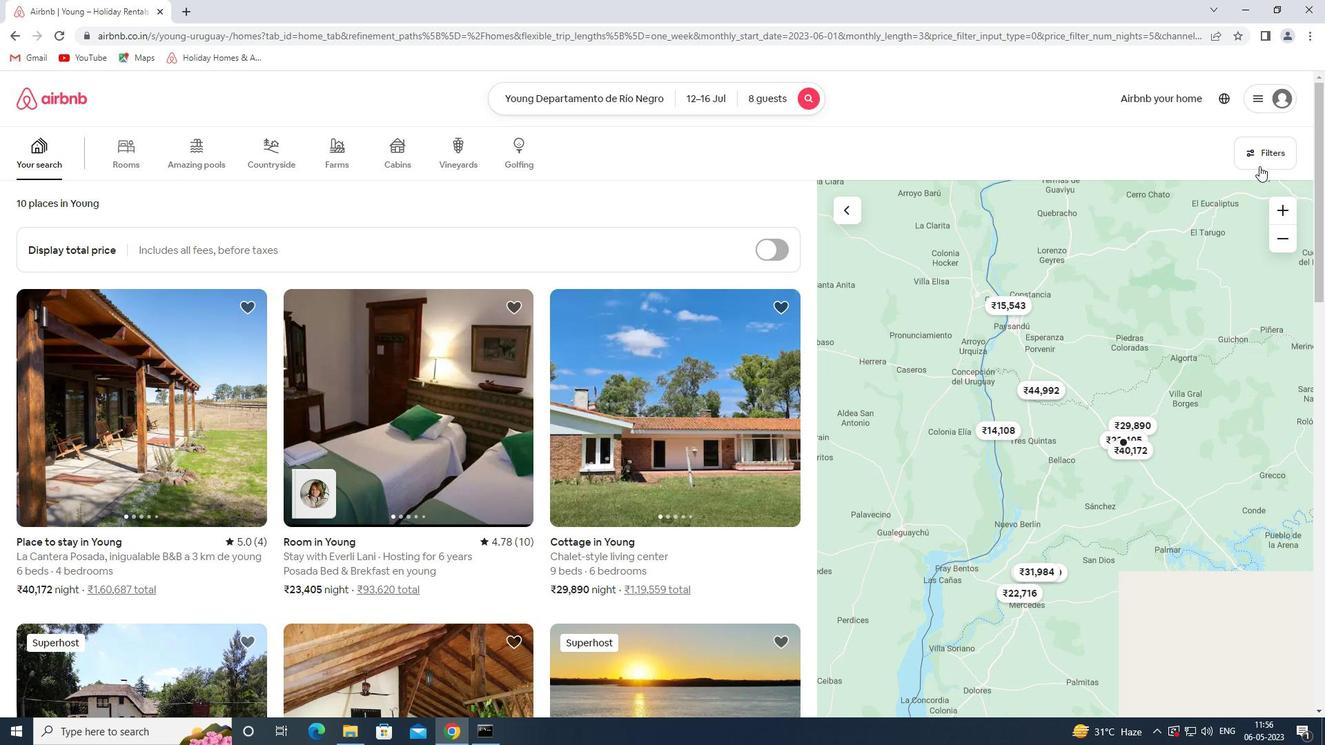 
Action: Mouse moved to (491, 492)
Screenshot: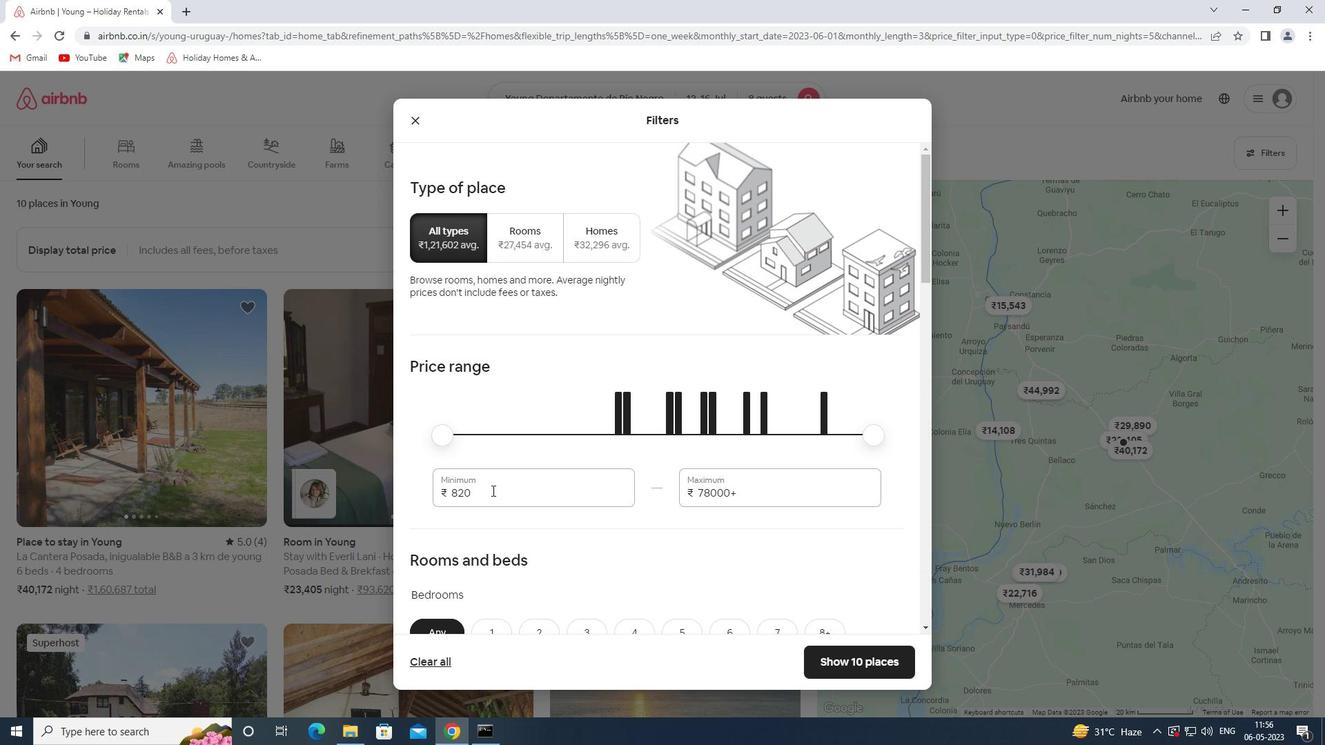 
Action: Mouse pressed left at (491, 492)
Screenshot: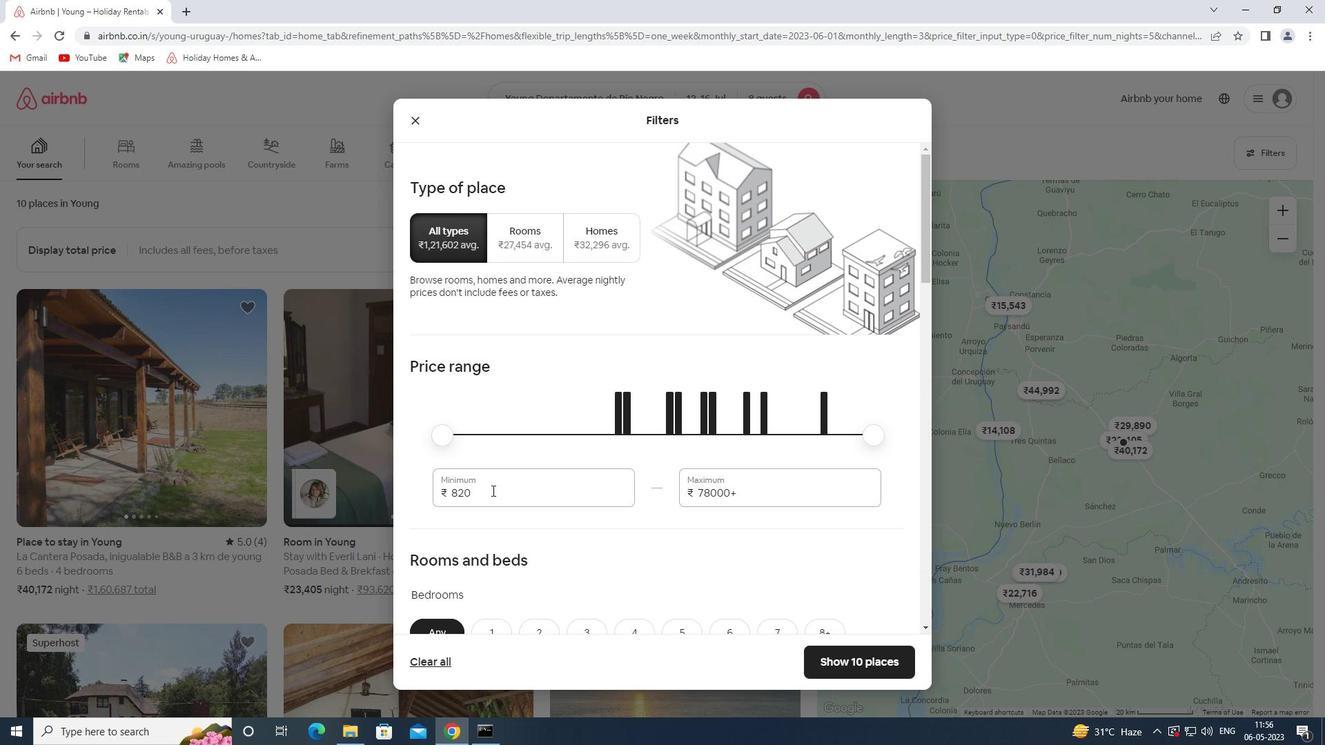 
Action: Mouse pressed left at (491, 492)
Screenshot: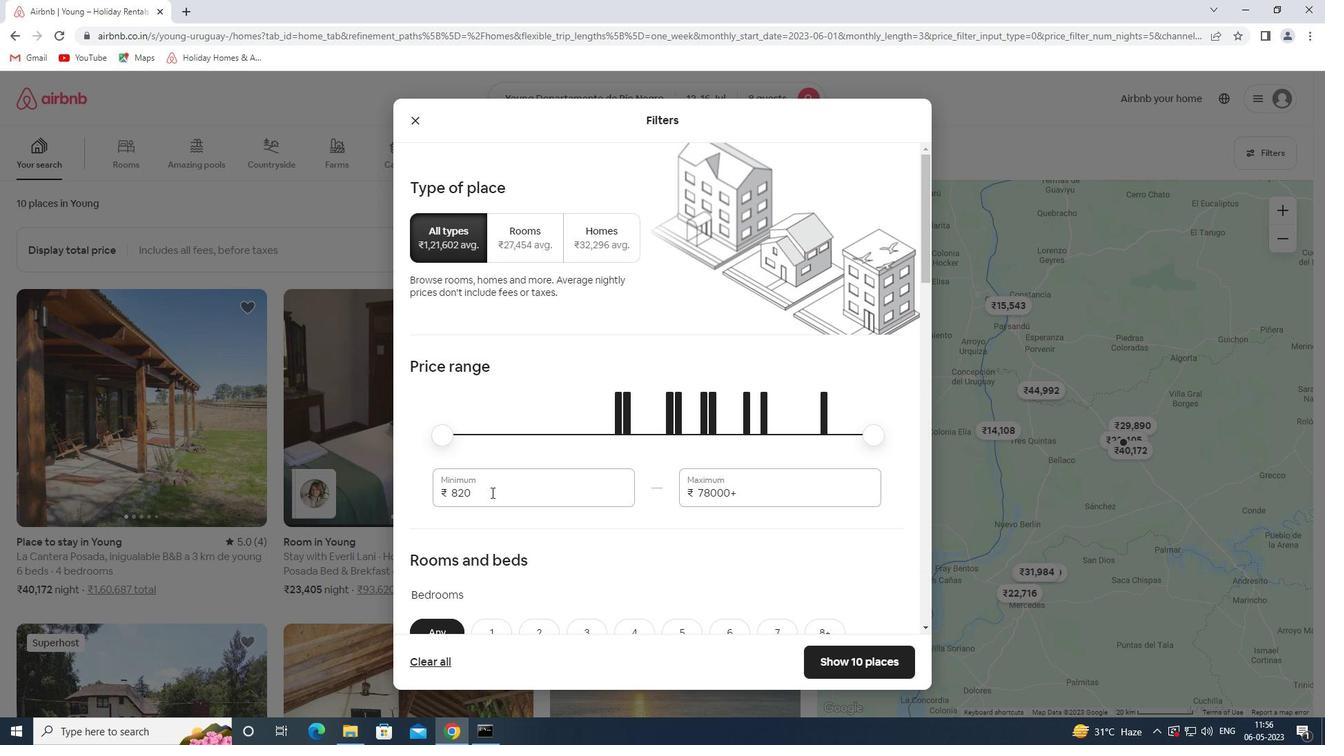 
Action: Key pressed 10000<Key.tab>16000
Screenshot: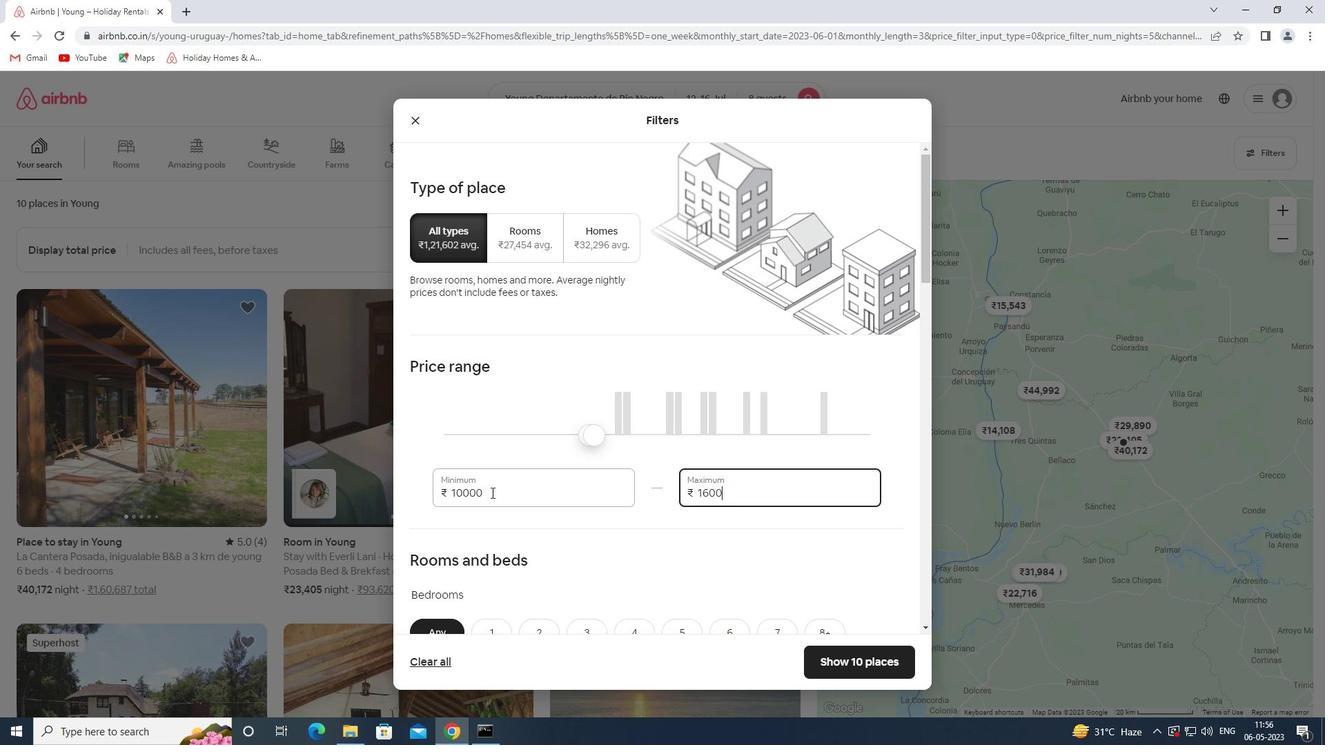 
Action: Mouse moved to (540, 542)
Screenshot: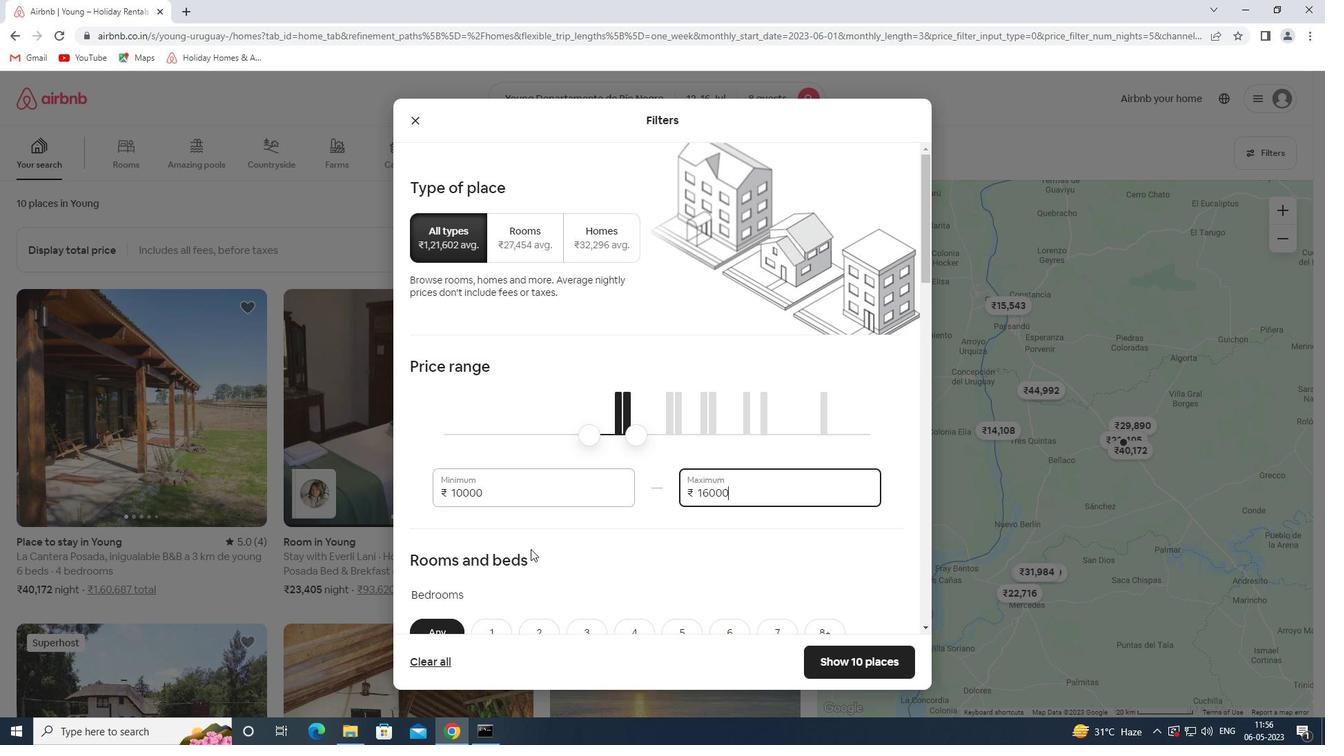 
Action: Mouse scrolled (540, 541) with delta (0, 0)
Screenshot: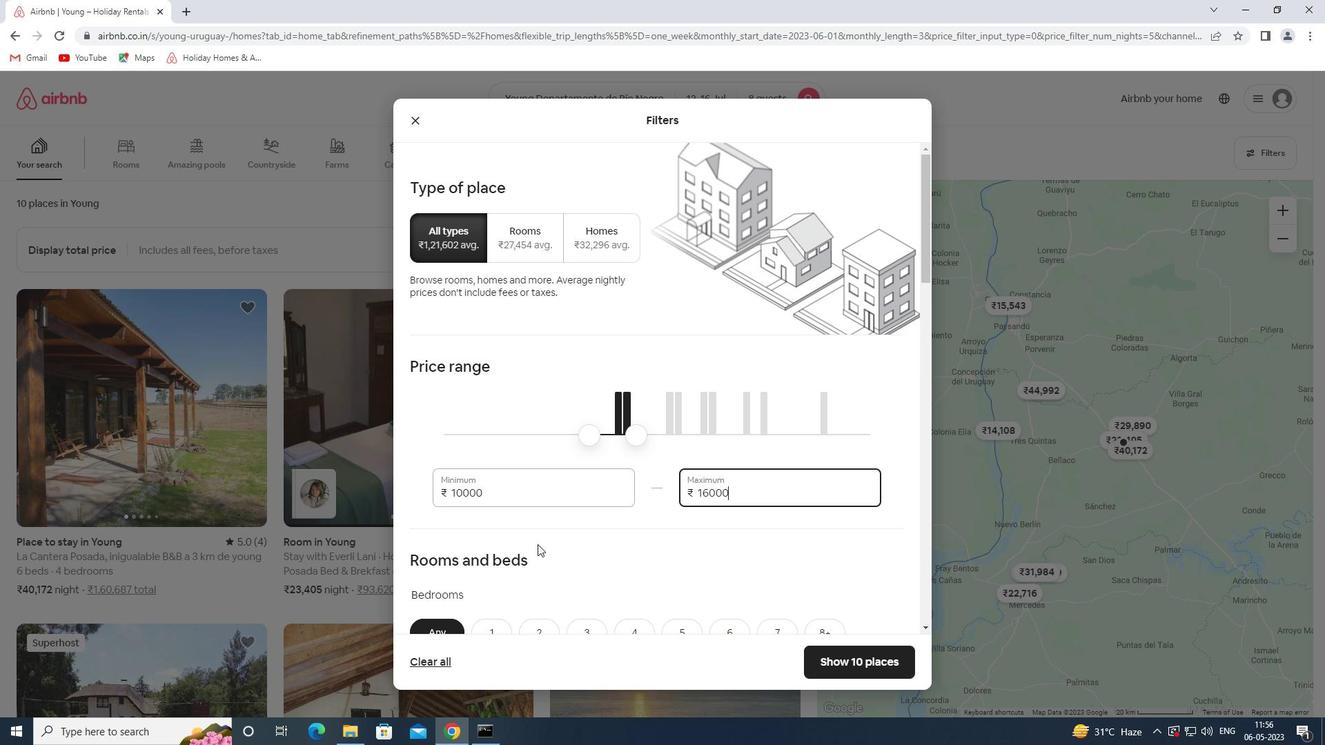 
Action: Mouse scrolled (540, 541) with delta (0, 0)
Screenshot: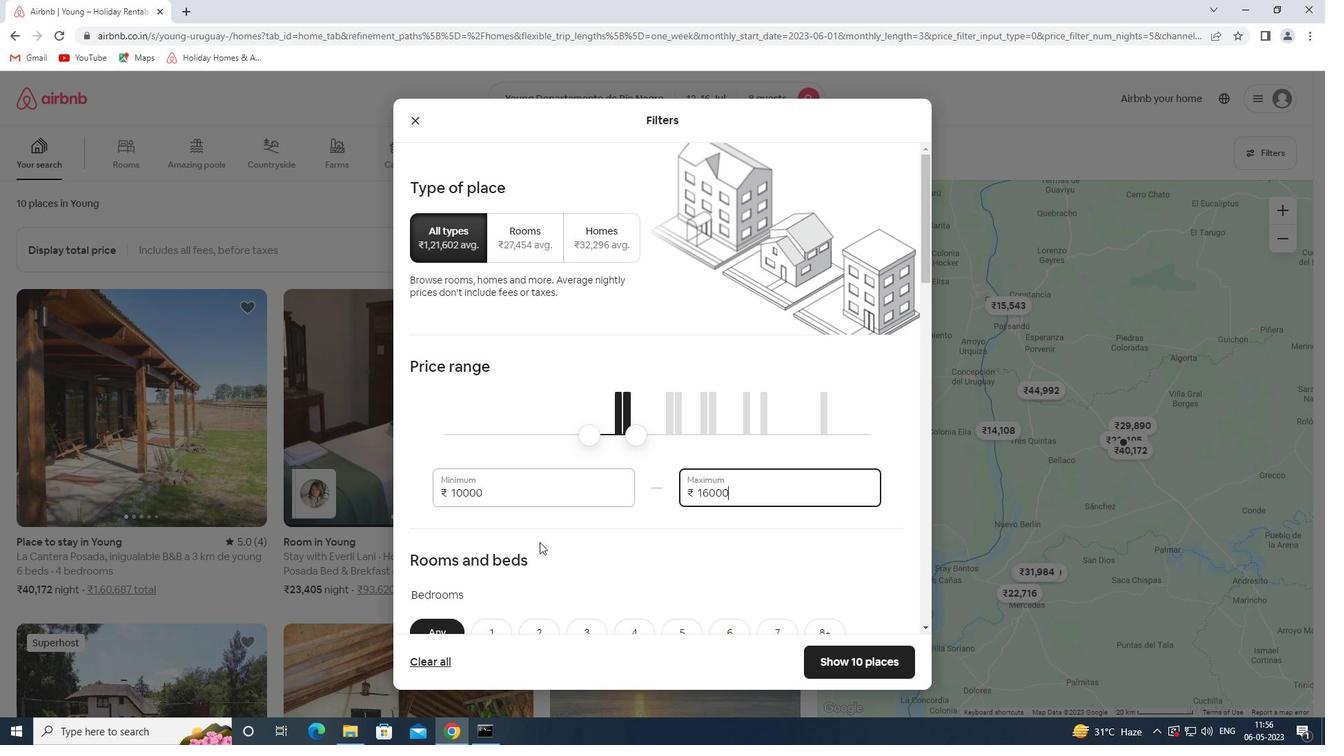 
Action: Mouse scrolled (540, 541) with delta (0, 0)
Screenshot: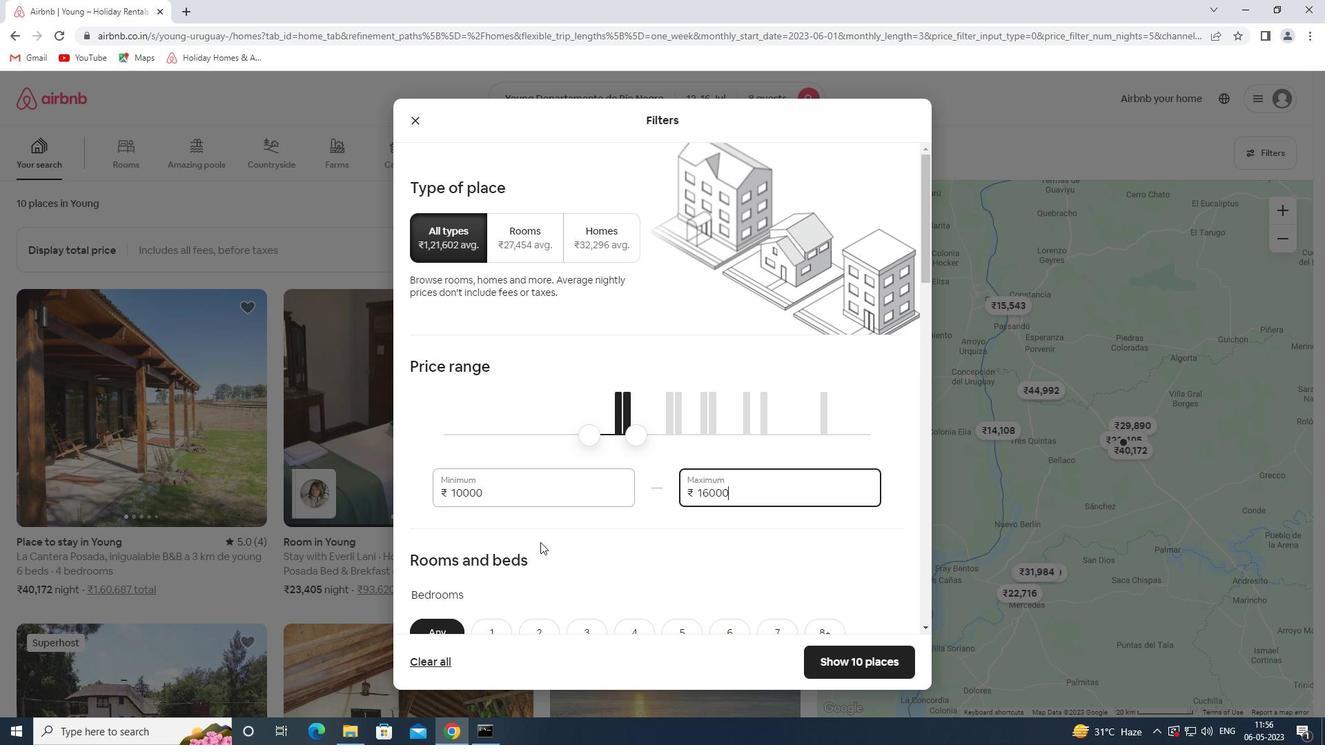 
Action: Mouse moved to (833, 430)
Screenshot: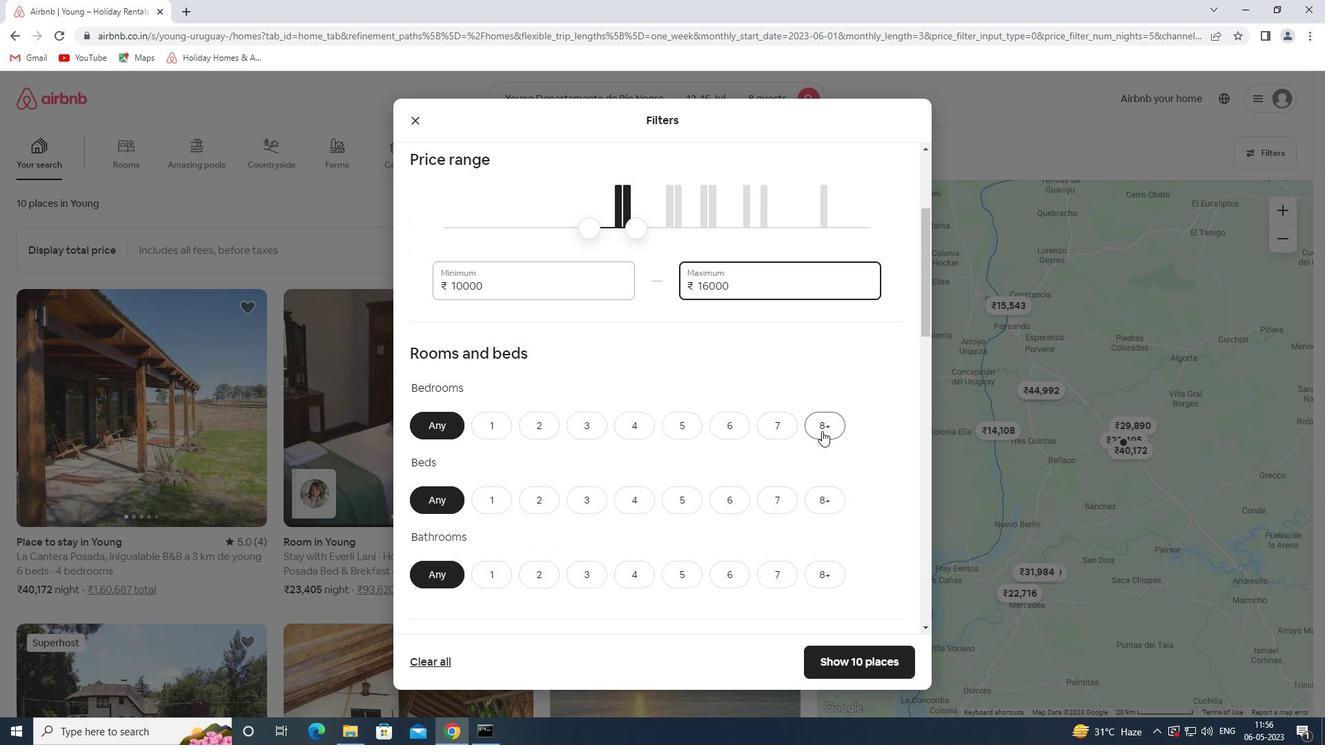 
Action: Mouse pressed left at (833, 430)
Screenshot: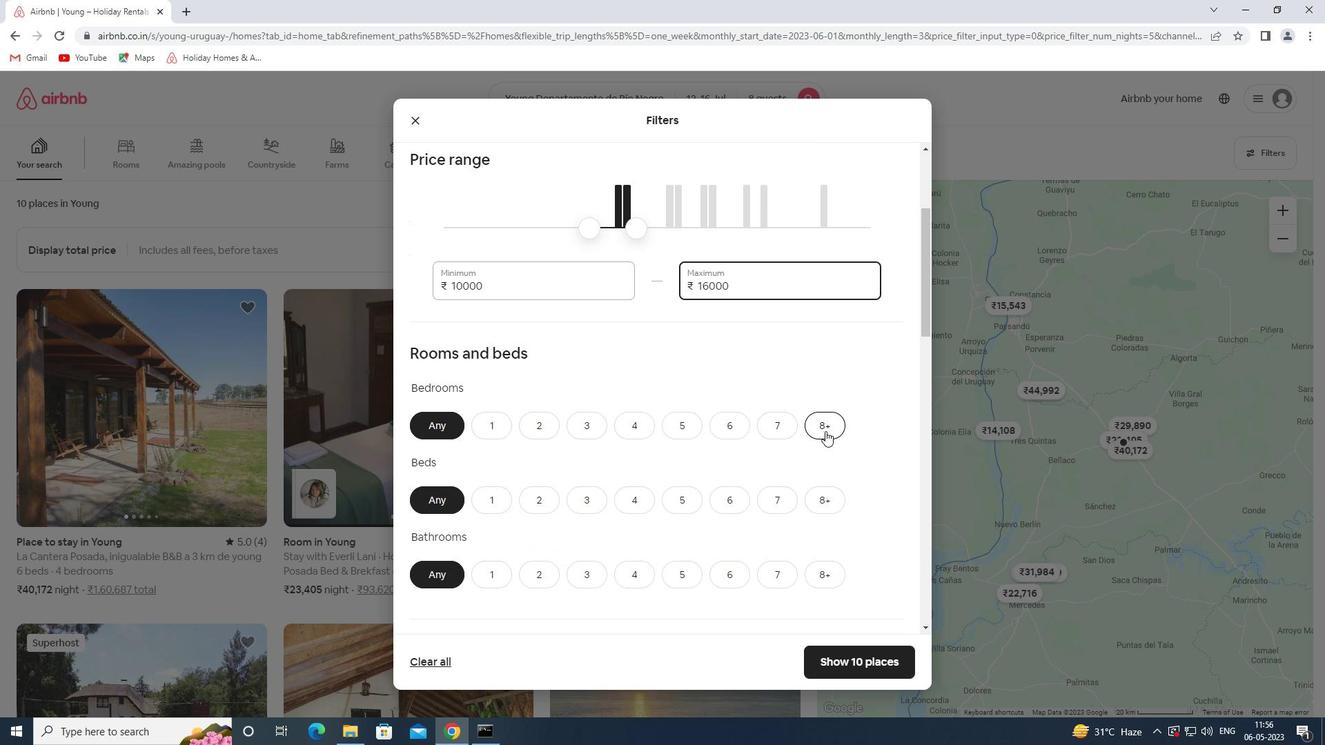 
Action: Mouse moved to (826, 503)
Screenshot: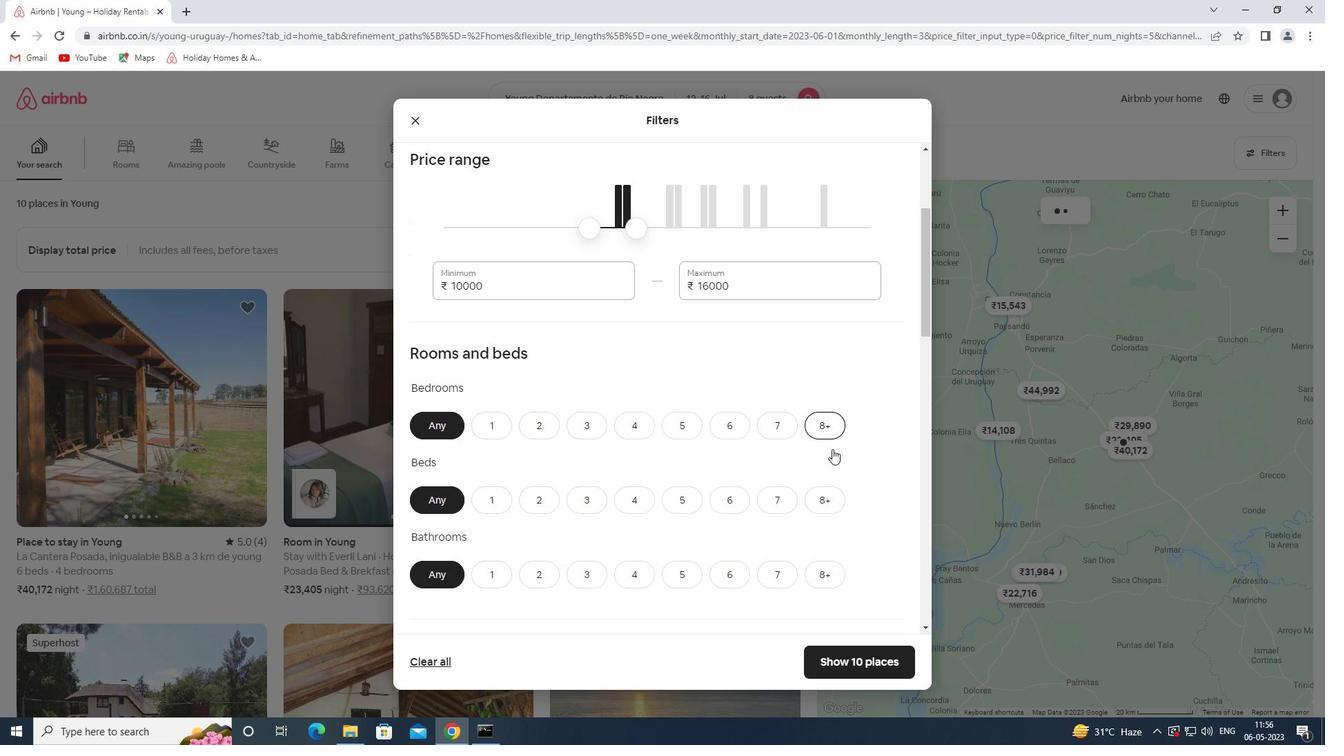 
Action: Mouse pressed left at (826, 503)
Screenshot: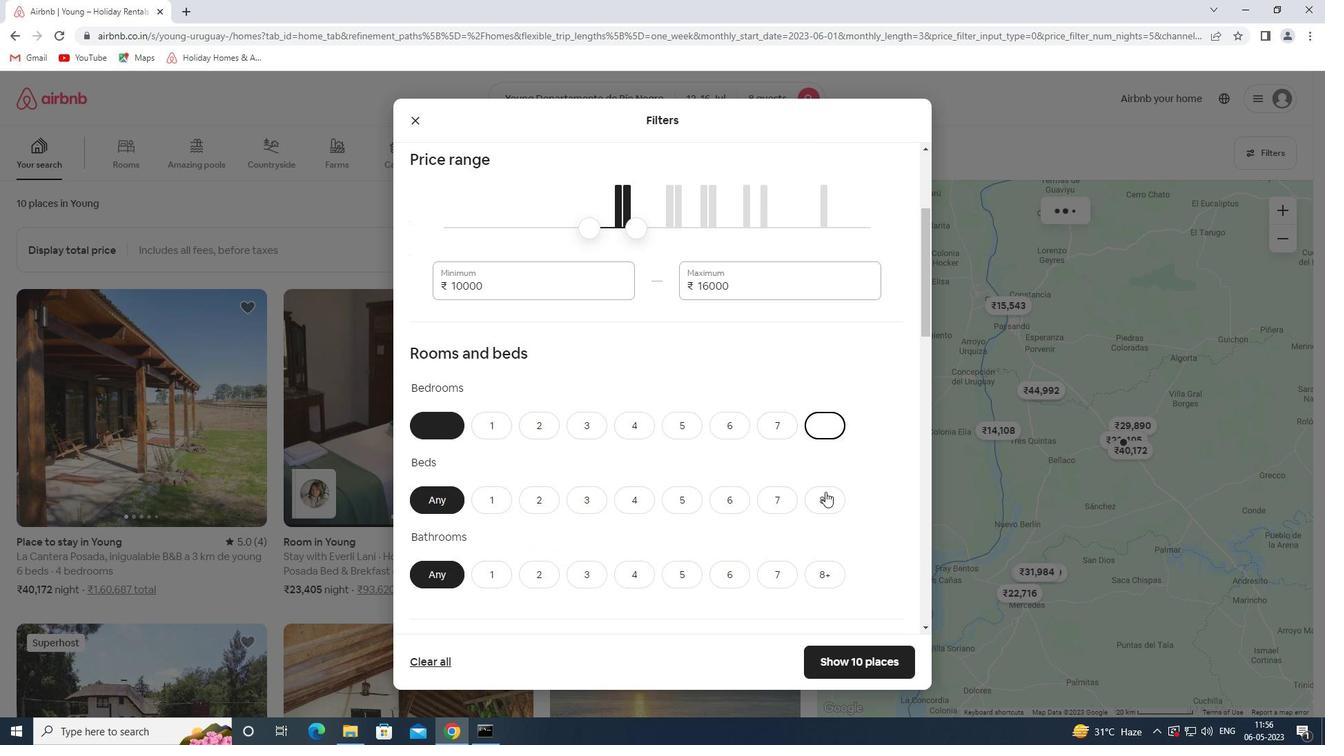 
Action: Mouse moved to (826, 572)
Screenshot: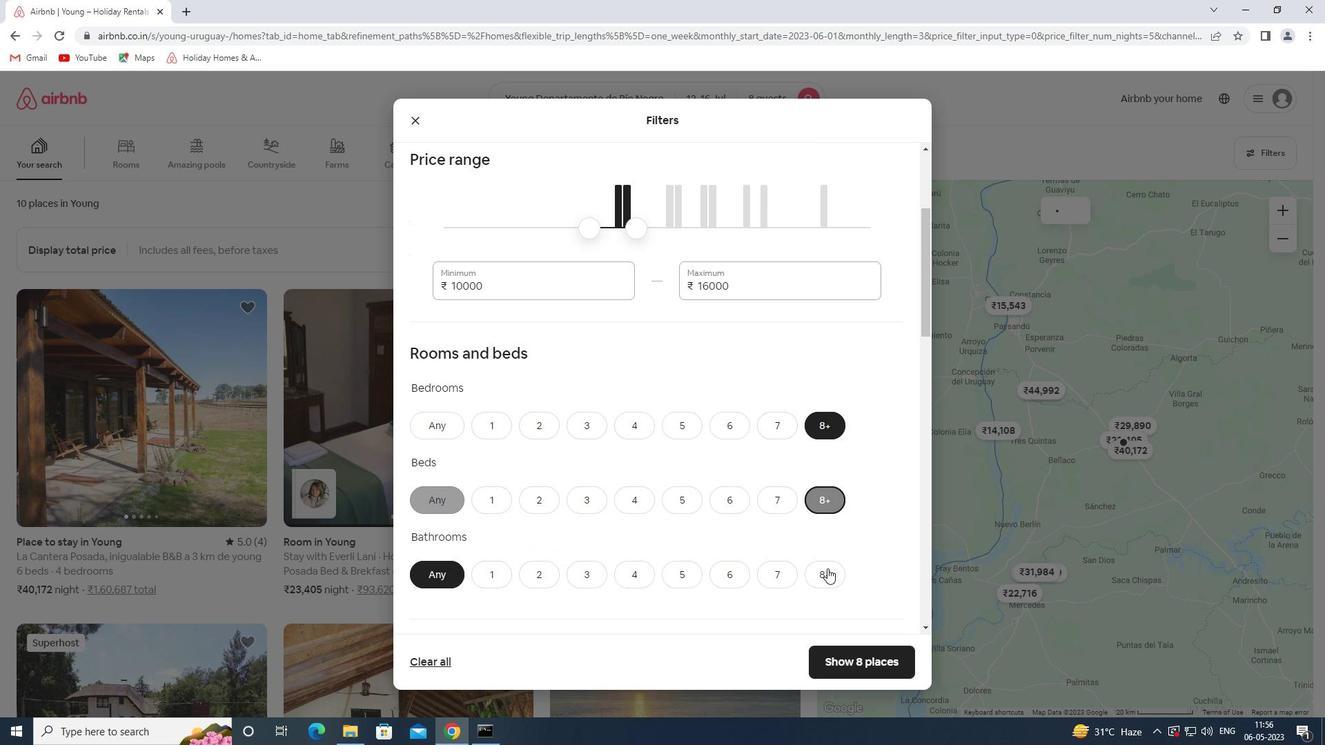 
Action: Mouse pressed left at (826, 572)
Screenshot: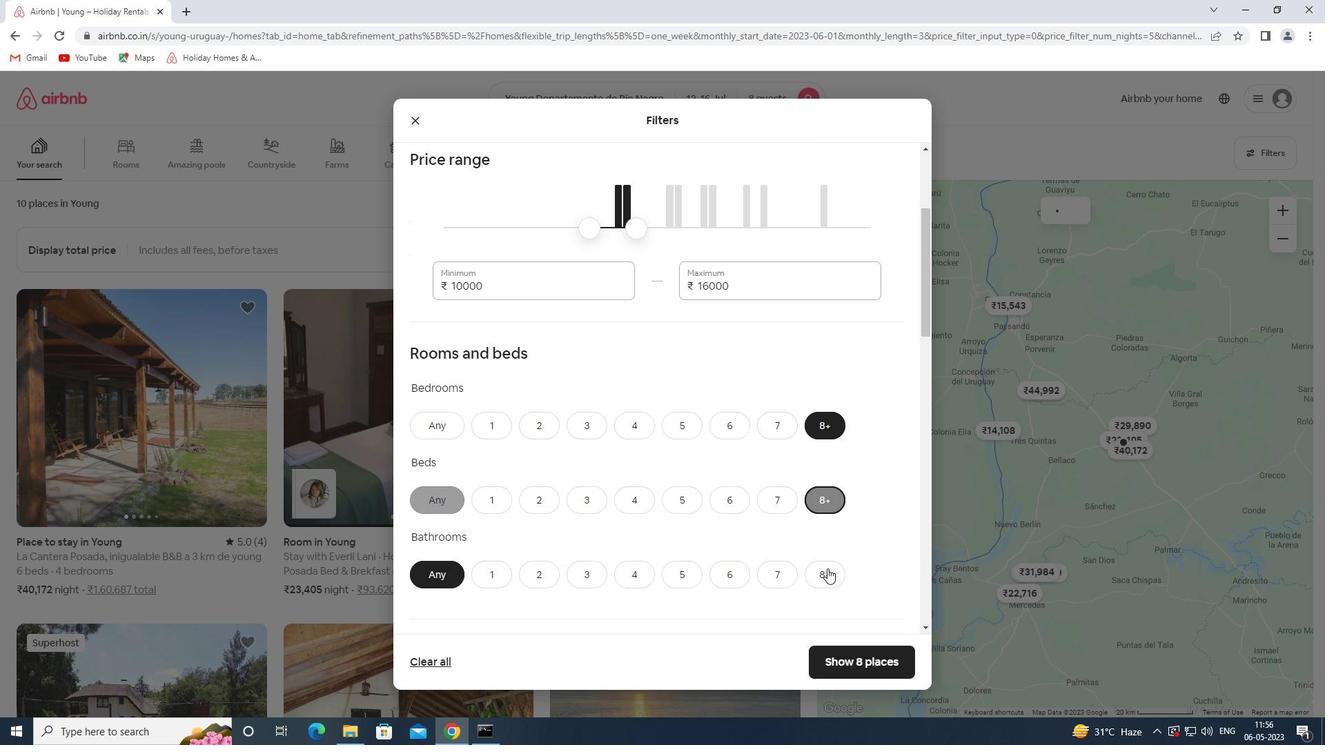 
Action: Mouse moved to (761, 507)
Screenshot: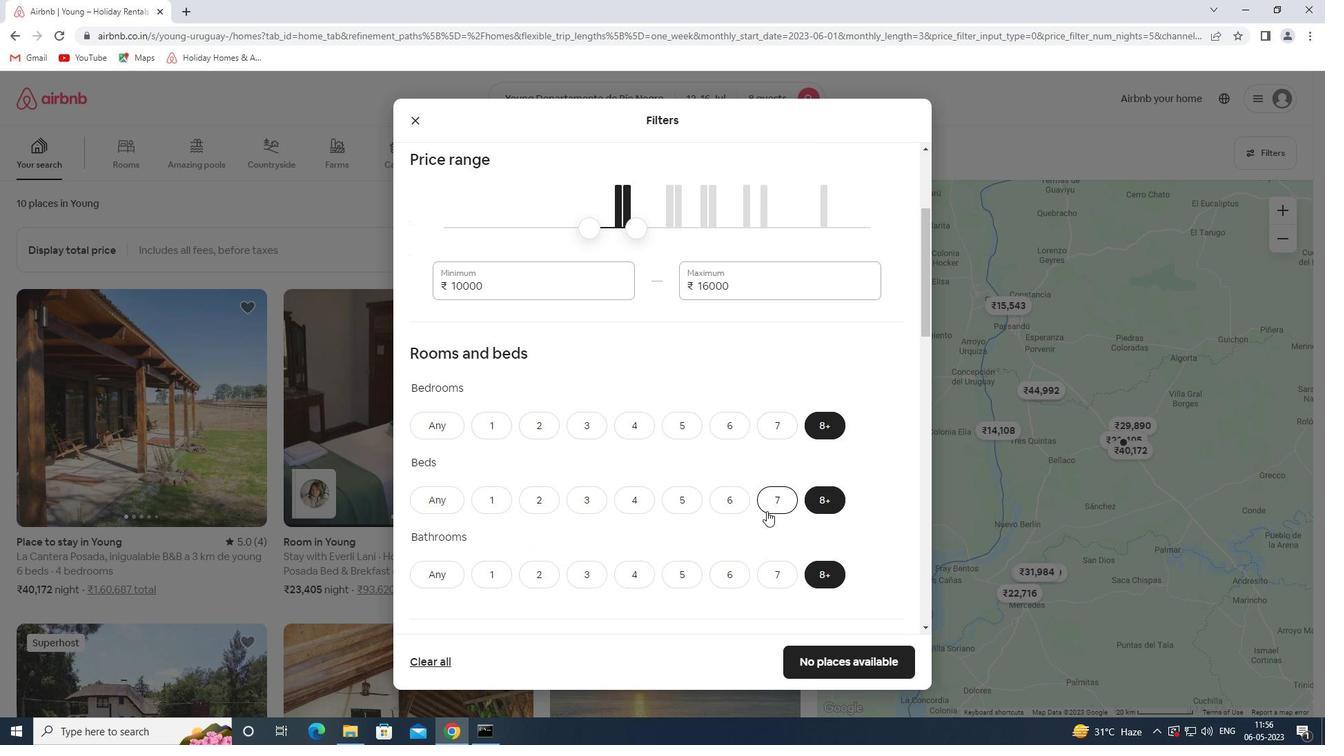
Action: Mouse scrolled (761, 507) with delta (0, 0)
Screenshot: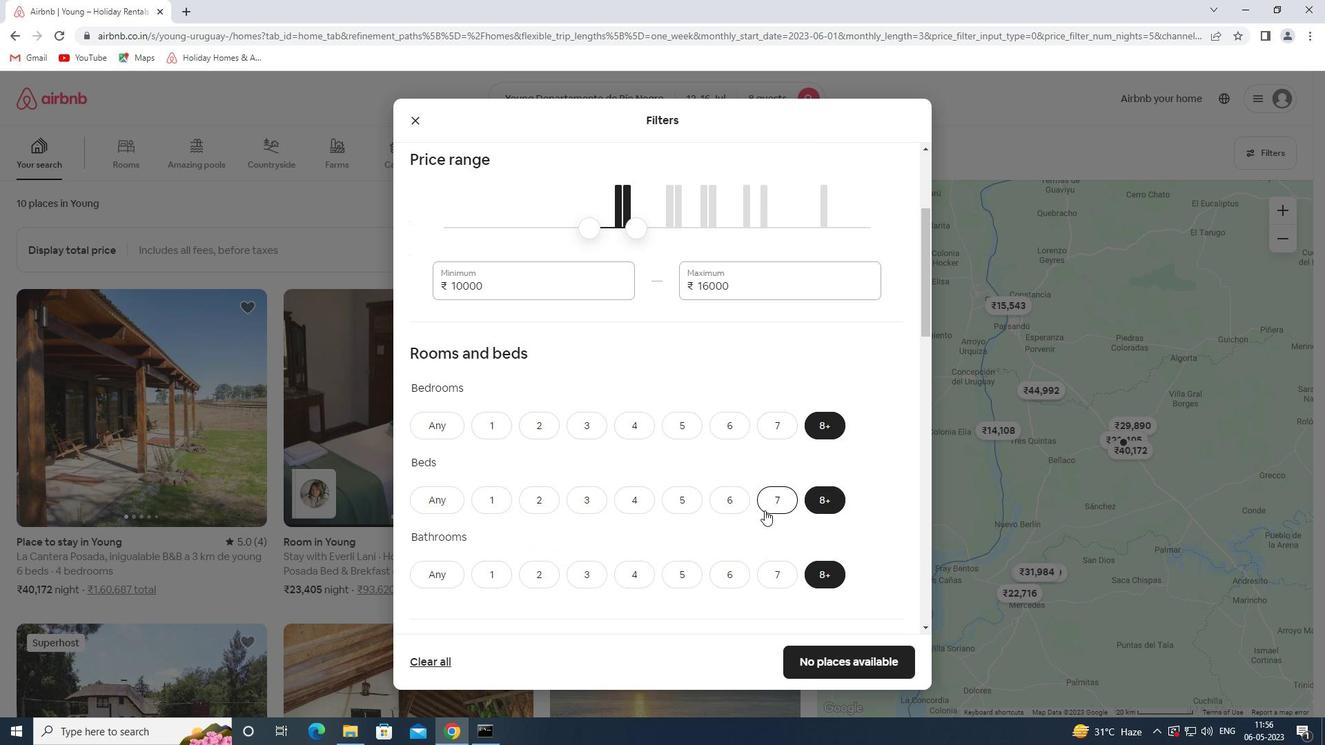 
Action: Mouse scrolled (761, 507) with delta (0, 0)
Screenshot: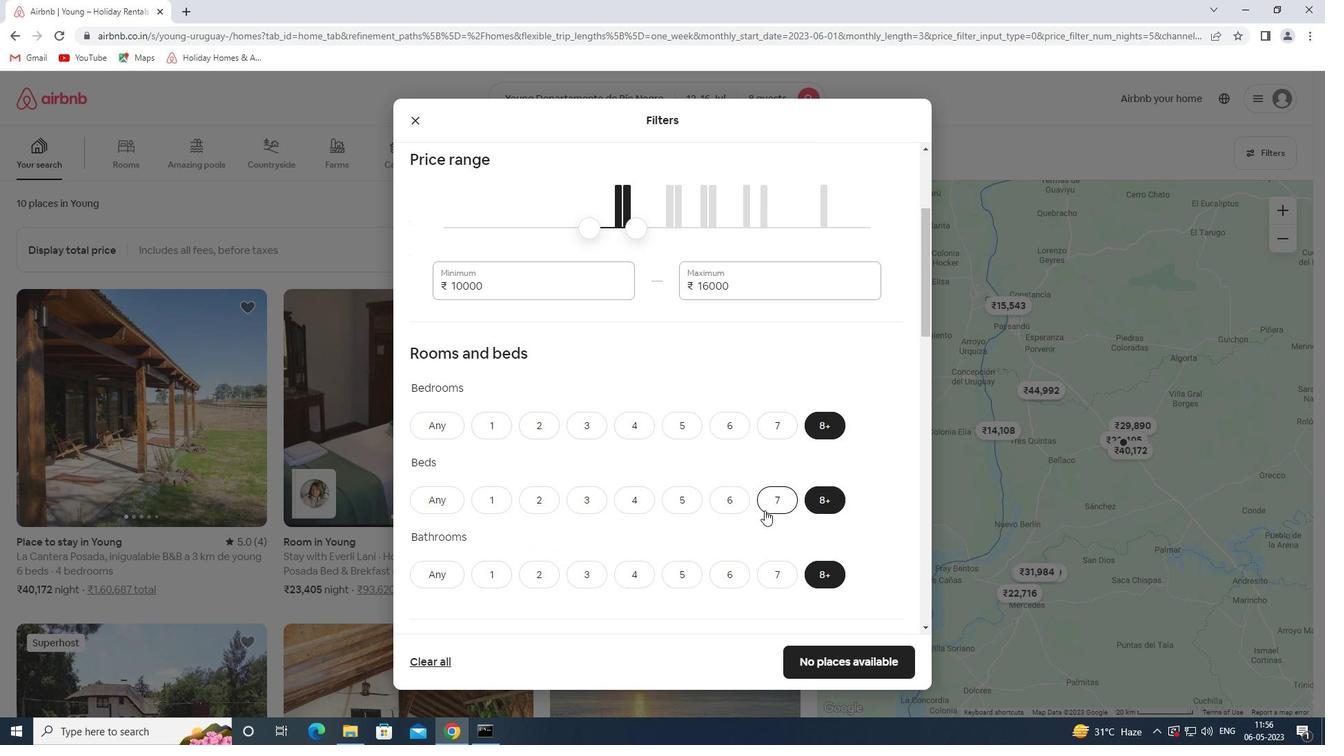 
Action: Mouse moved to (760, 507)
Screenshot: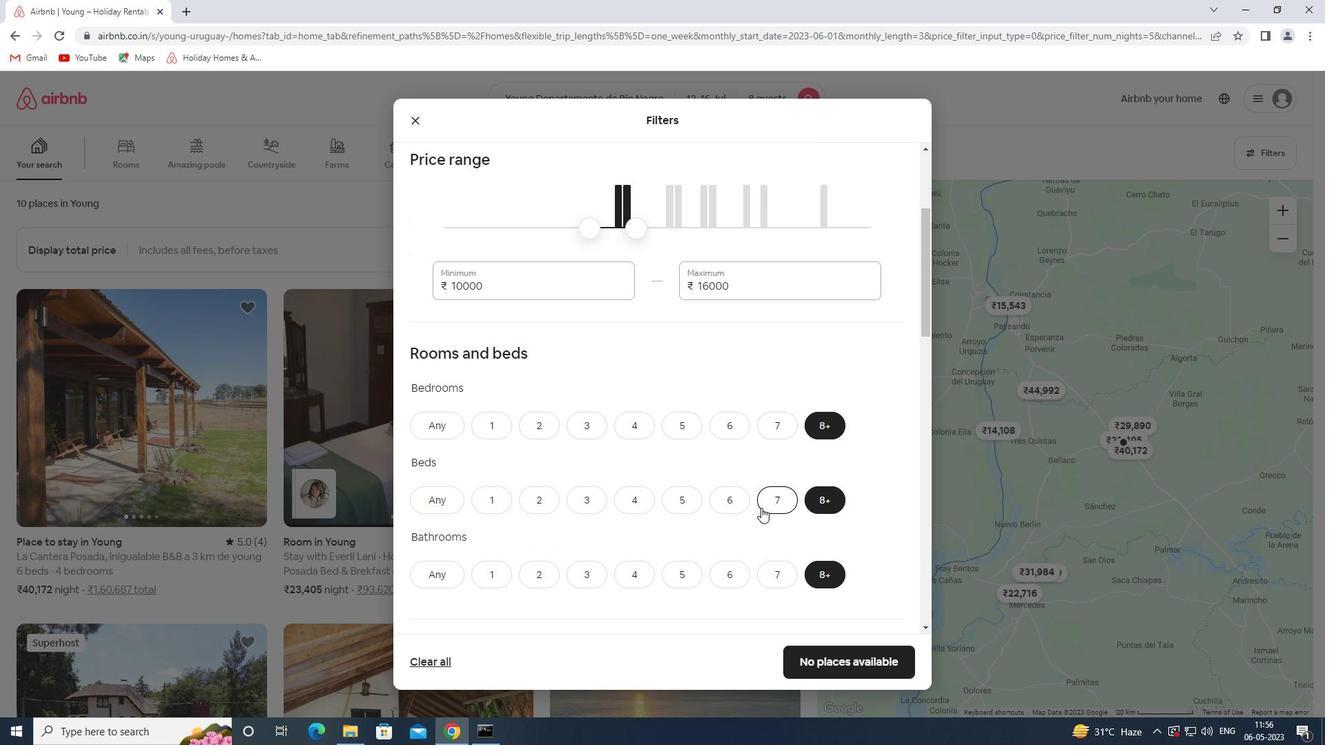 
Action: Mouse scrolled (760, 507) with delta (0, 0)
Screenshot: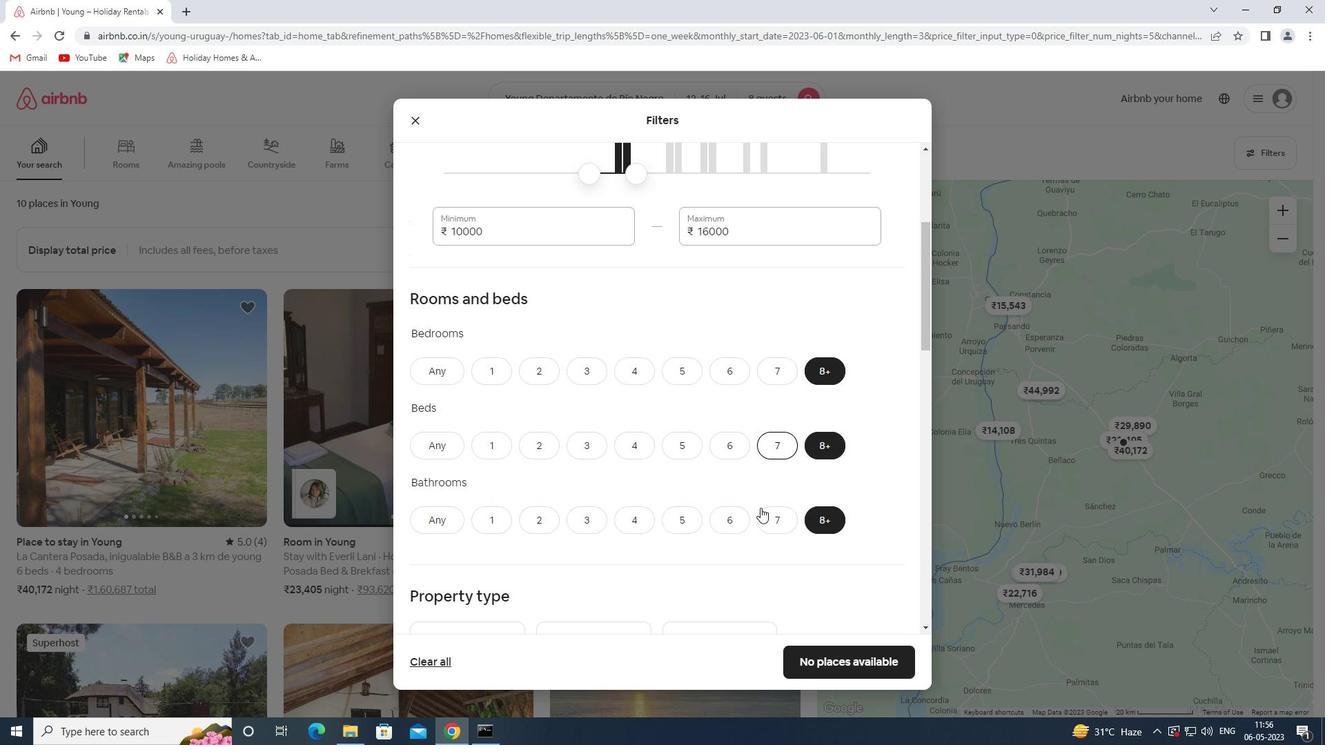 
Action: Mouse moved to (486, 521)
Screenshot: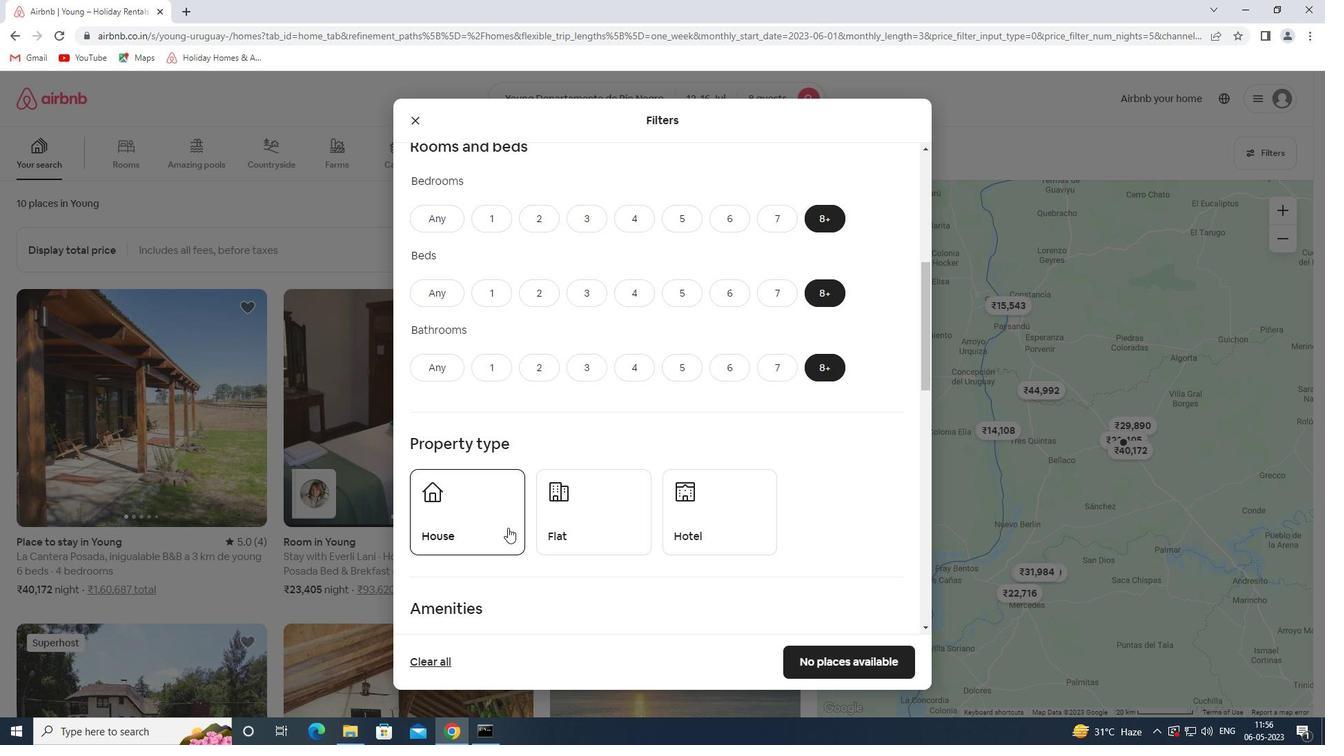 
Action: Mouse pressed left at (486, 521)
Screenshot: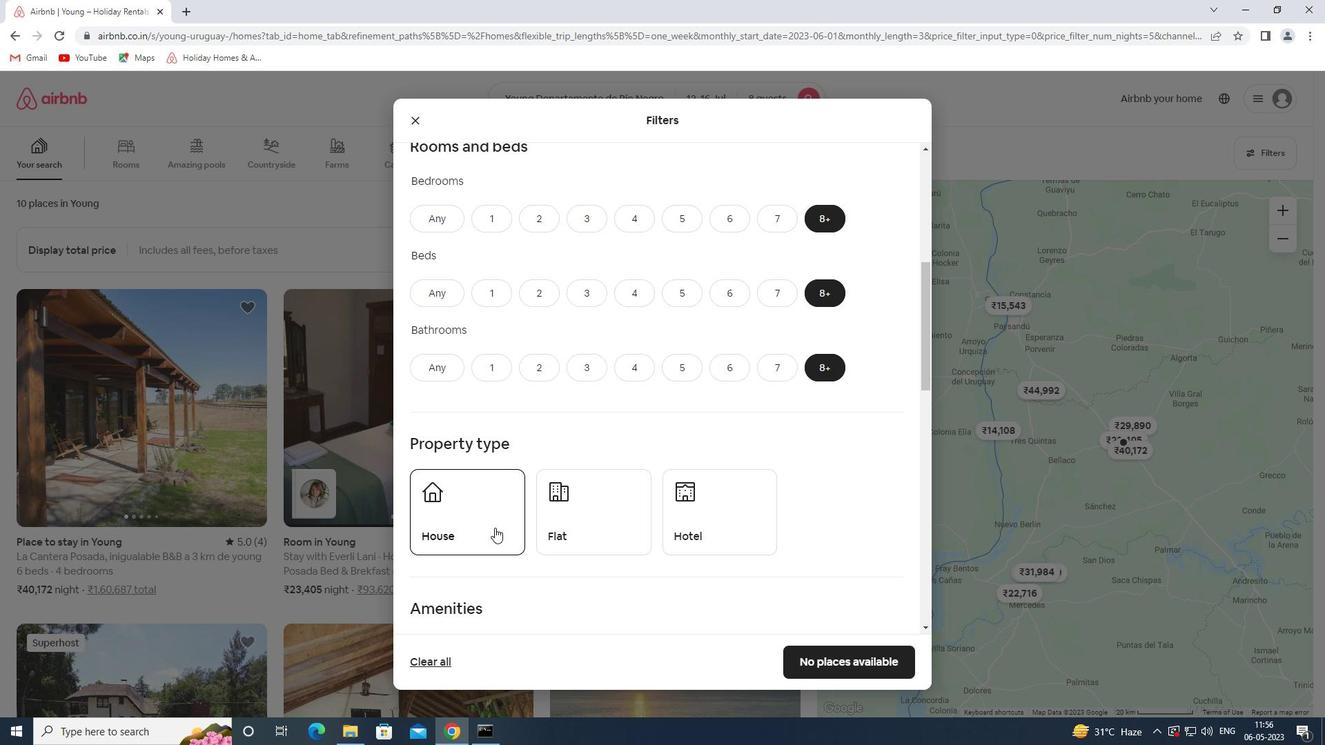 
Action: Mouse moved to (585, 516)
Screenshot: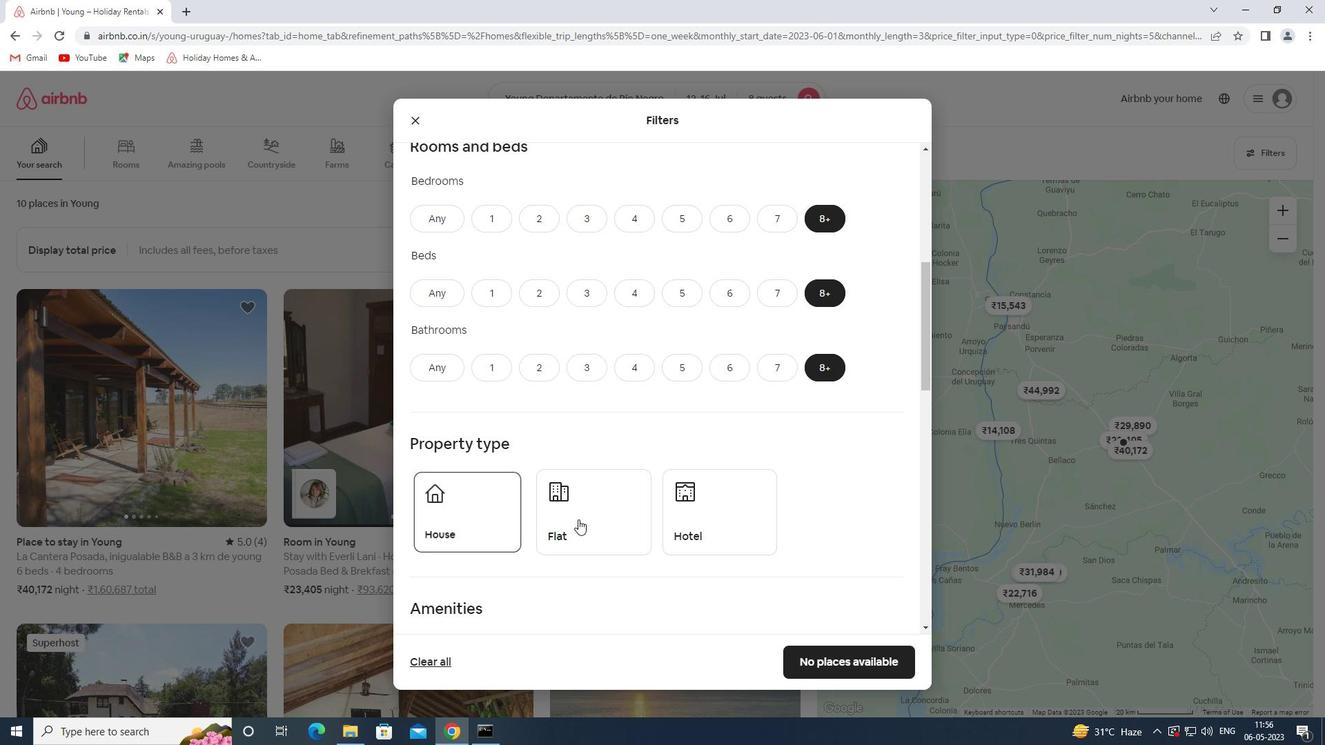 
Action: Mouse pressed left at (585, 516)
Screenshot: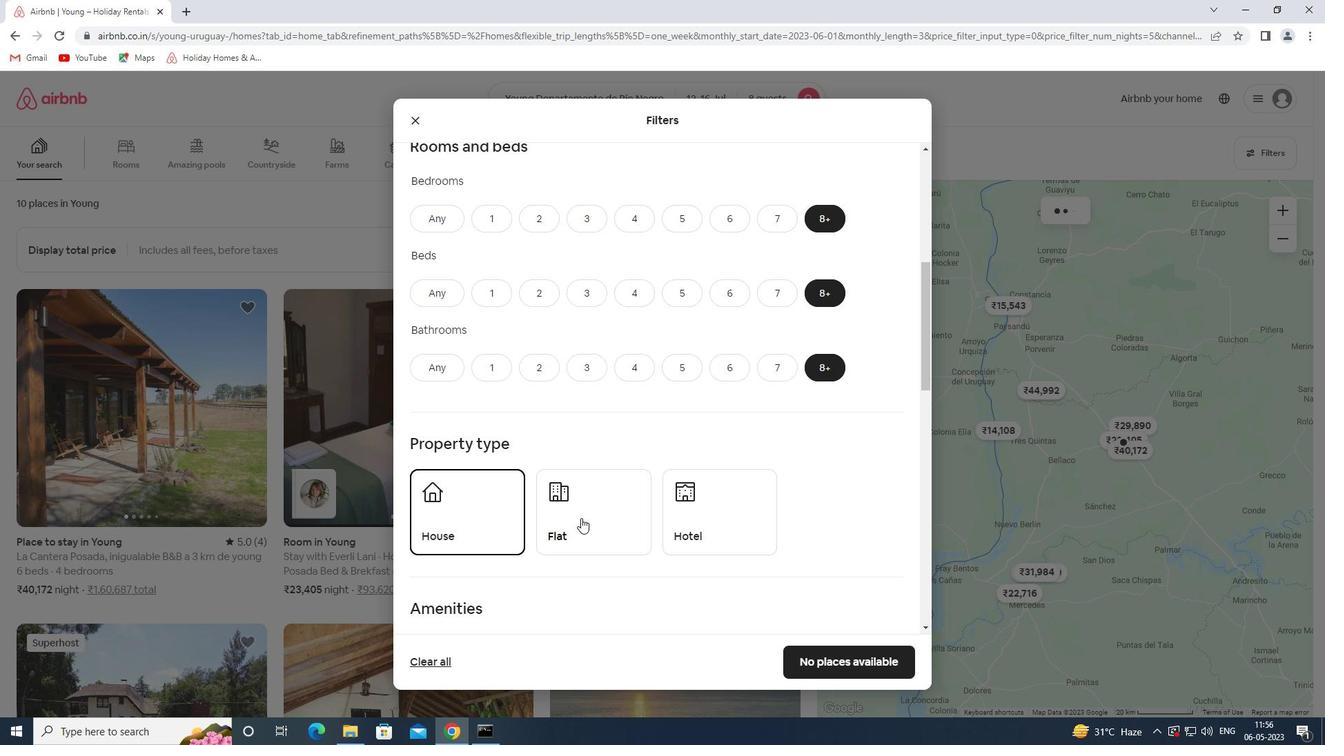 
Action: Mouse moved to (726, 505)
Screenshot: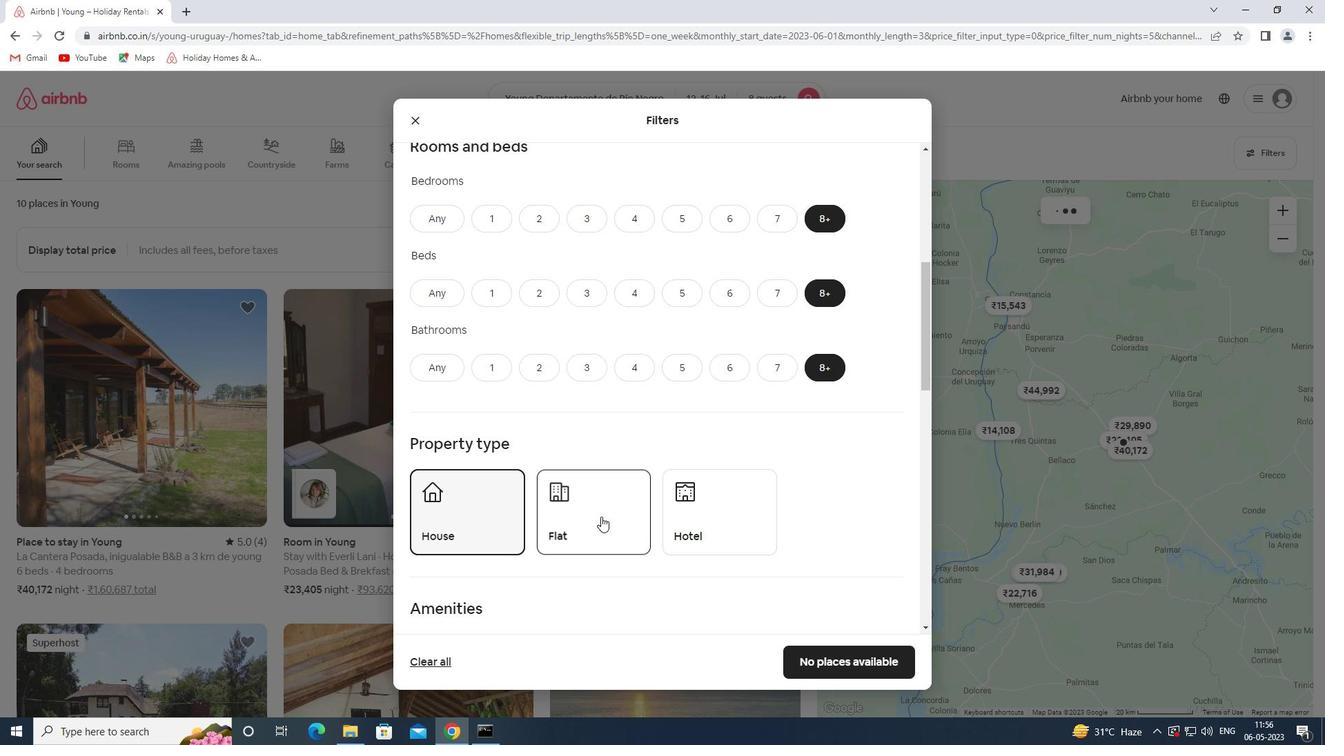 
Action: Mouse pressed left at (726, 505)
Screenshot: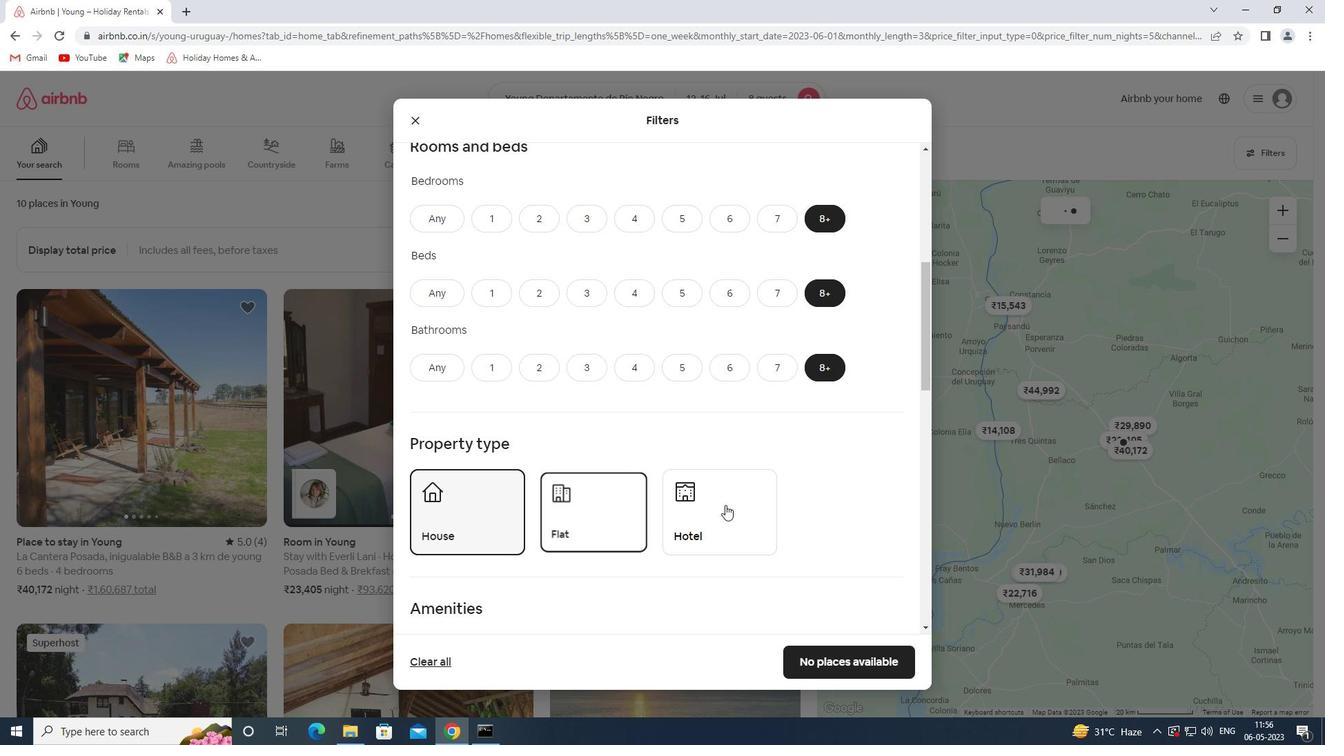 
Action: Mouse moved to (727, 505)
Screenshot: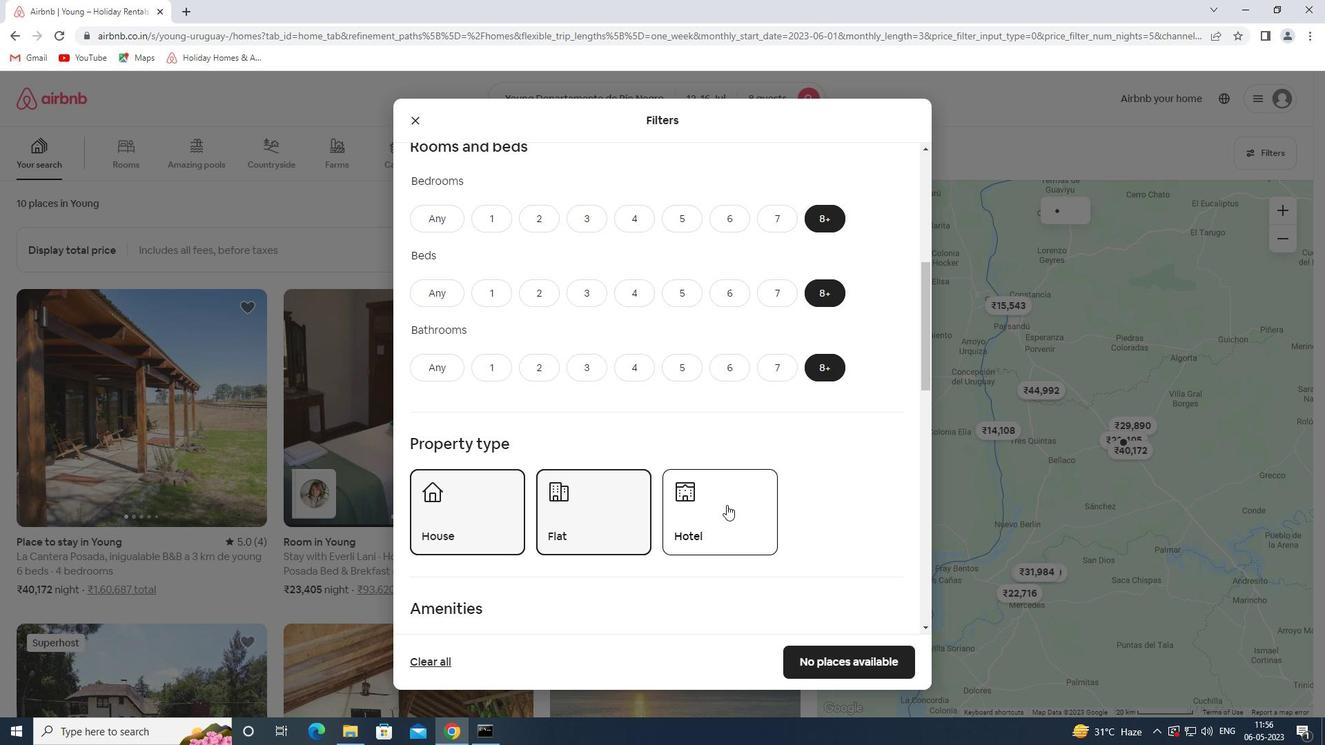 
Action: Mouse scrolled (727, 504) with delta (0, 0)
Screenshot: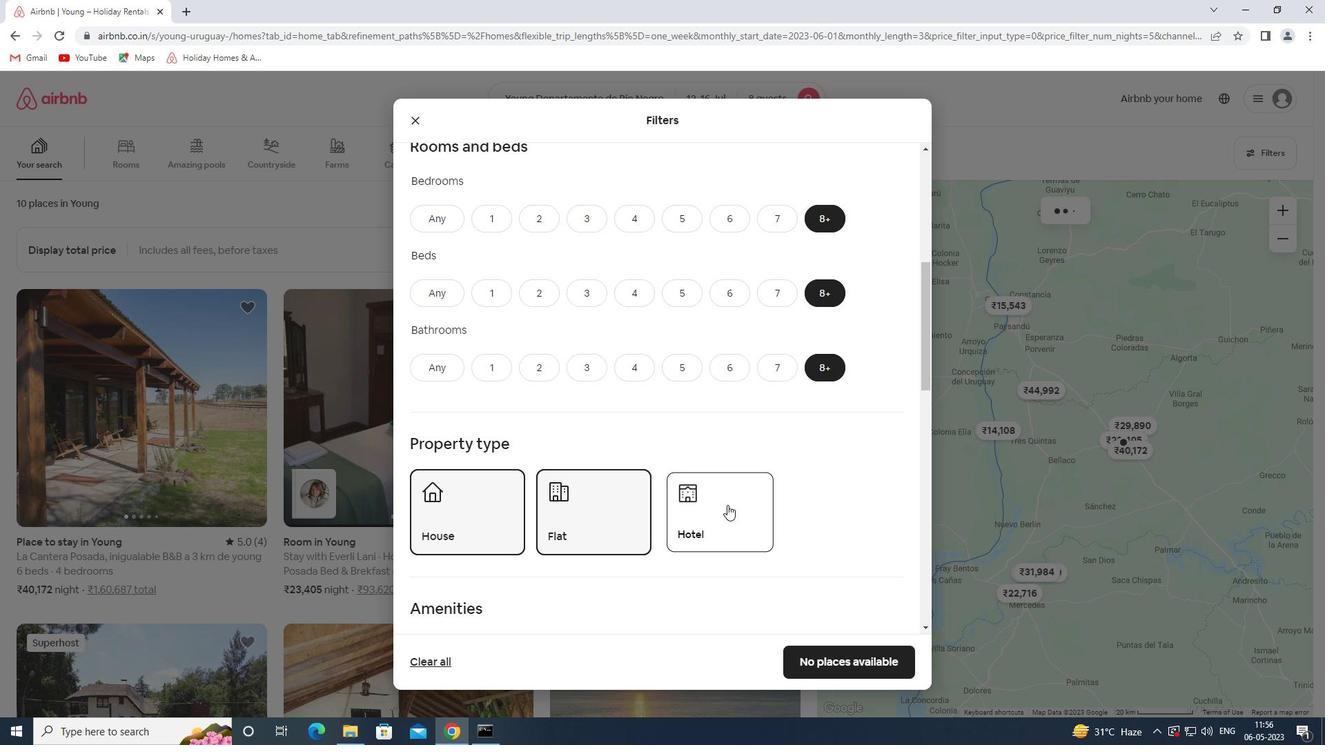 
Action: Mouse scrolled (727, 504) with delta (0, 0)
Screenshot: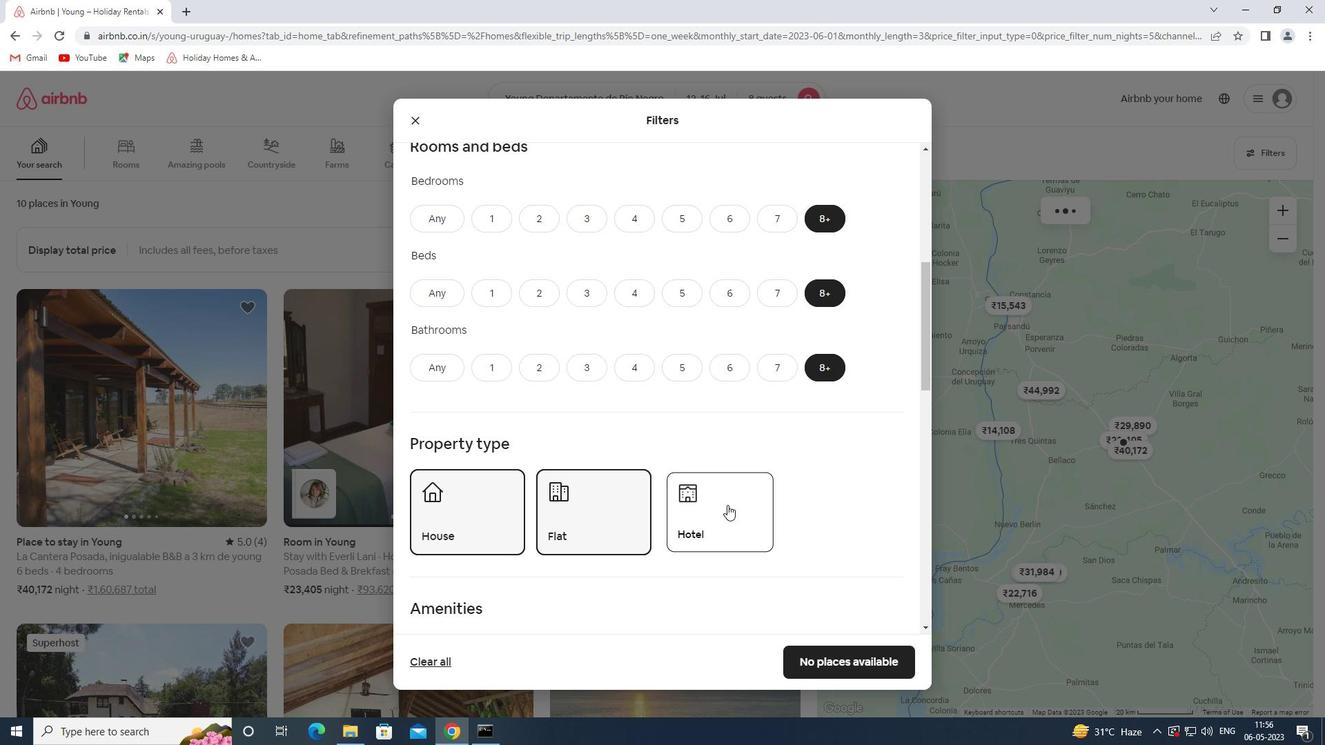 
Action: Mouse scrolled (727, 504) with delta (0, 0)
Screenshot: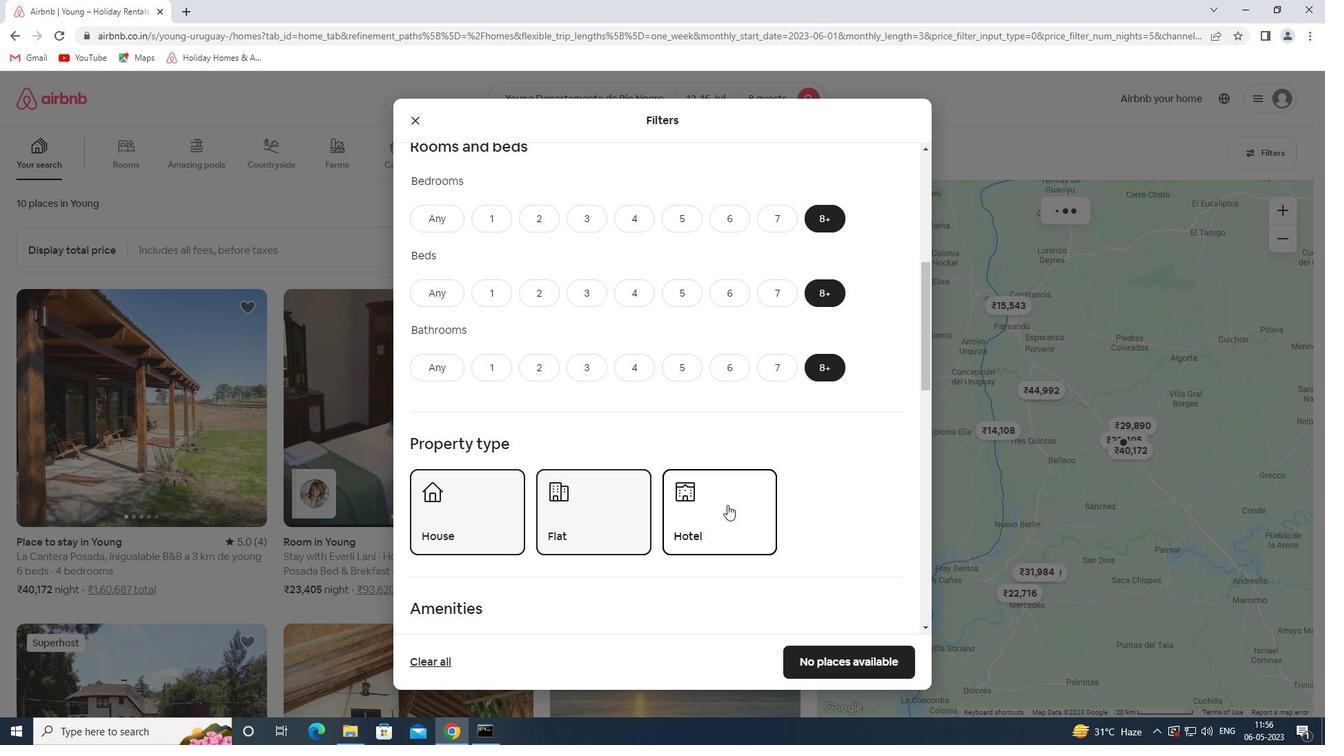 
Action: Mouse moved to (443, 471)
Screenshot: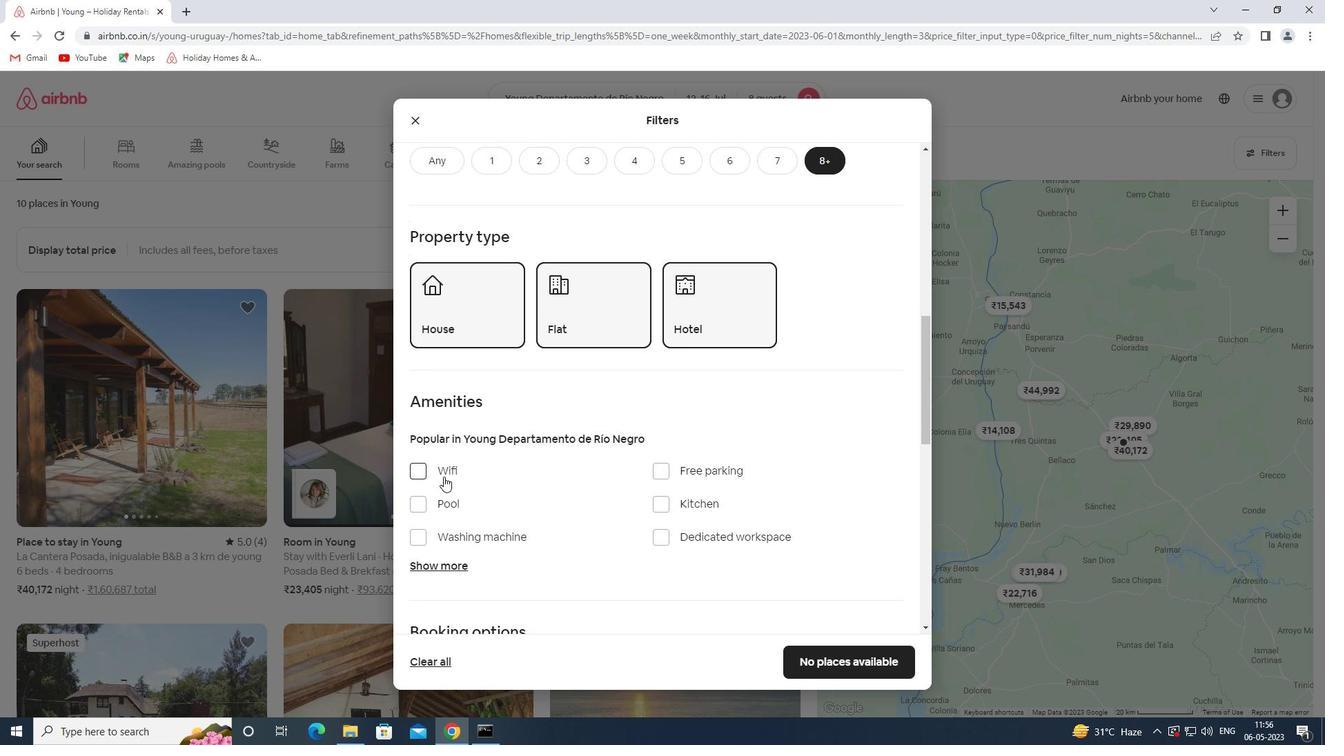 
Action: Mouse pressed left at (443, 471)
Screenshot: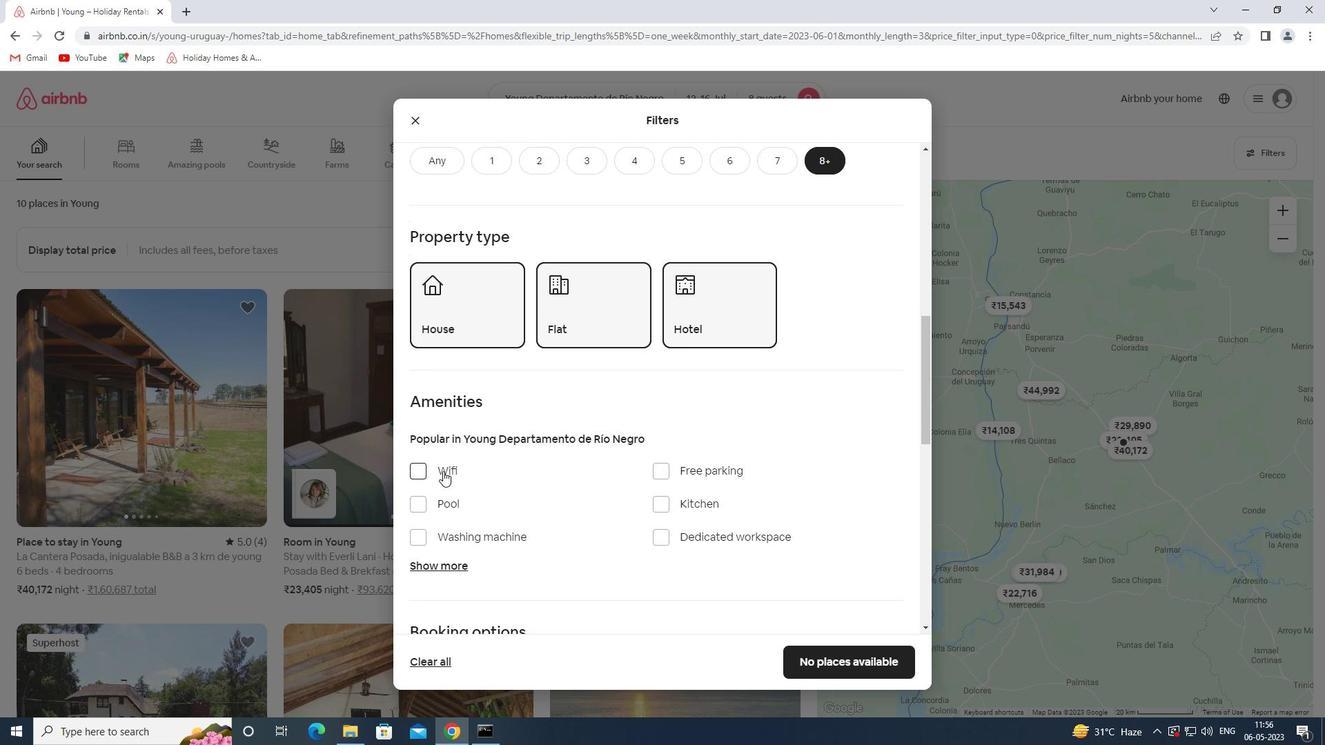 
Action: Mouse moved to (443, 560)
Screenshot: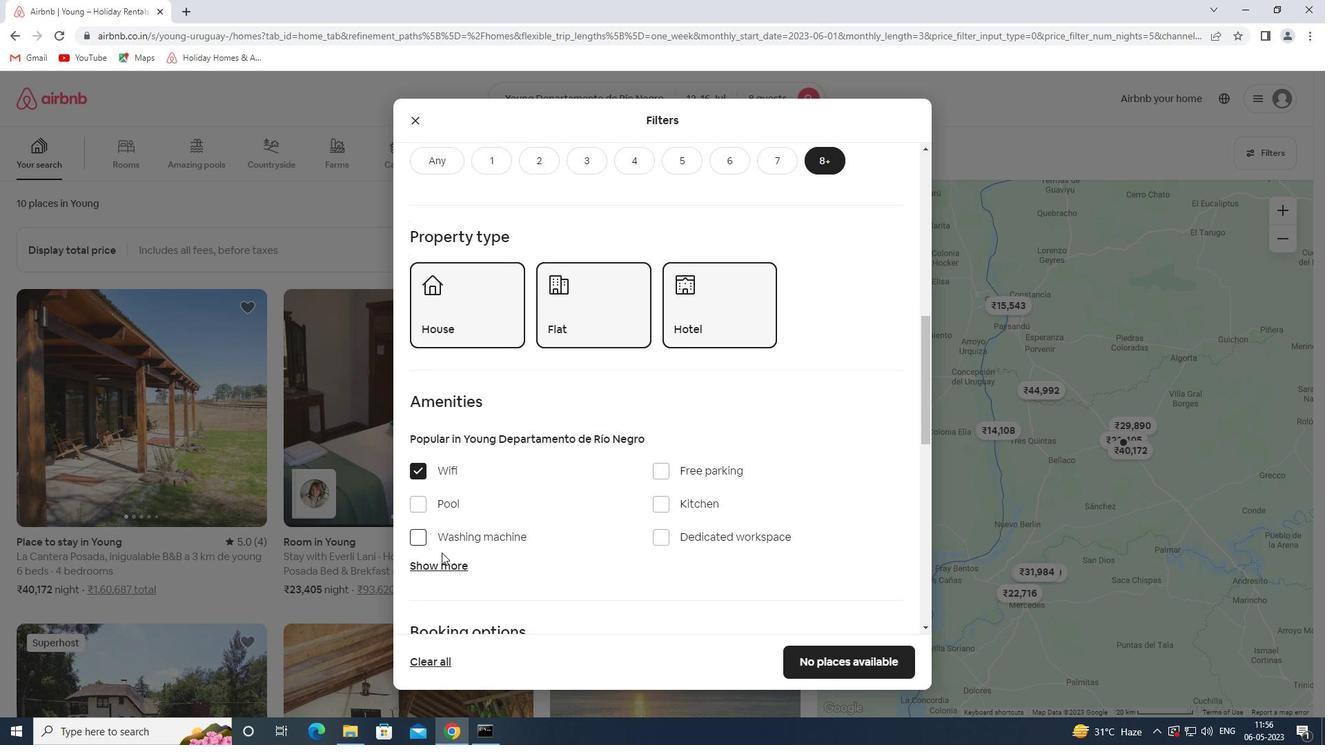 
Action: Mouse pressed left at (443, 560)
Screenshot: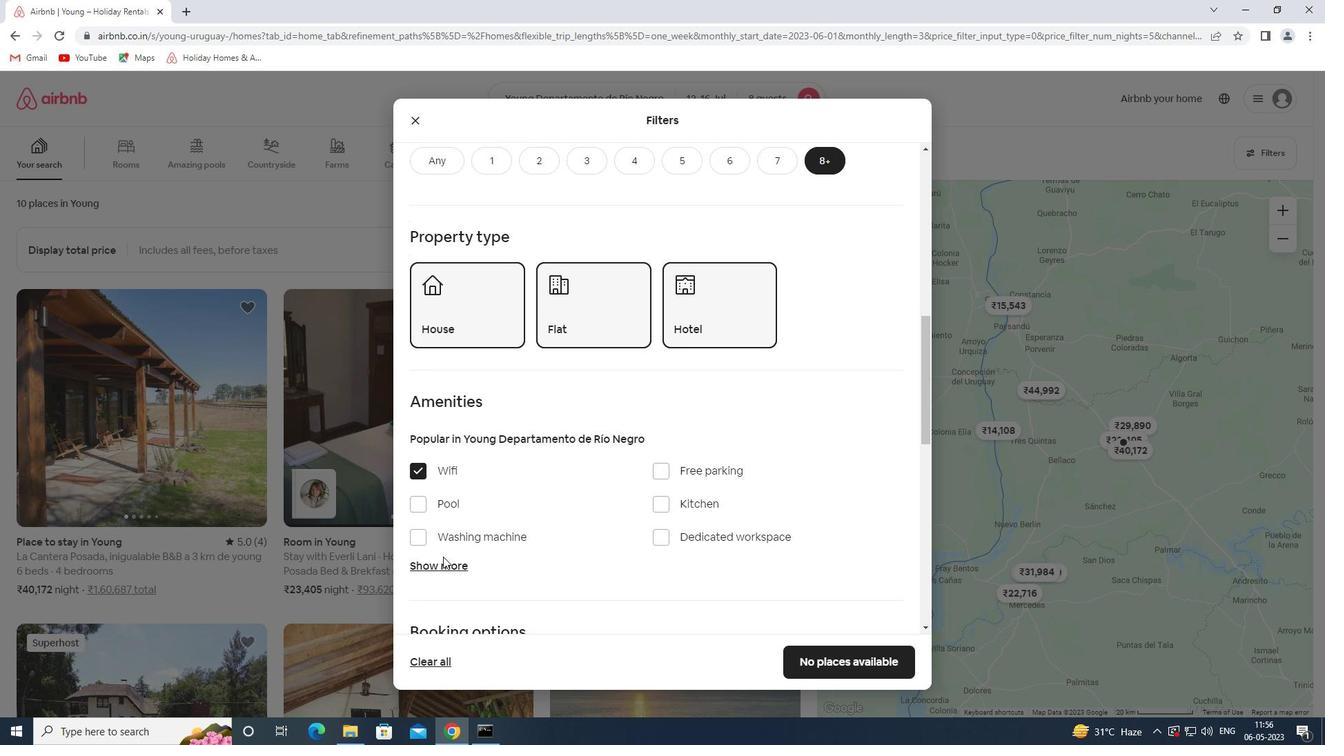
Action: Mouse moved to (664, 581)
Screenshot: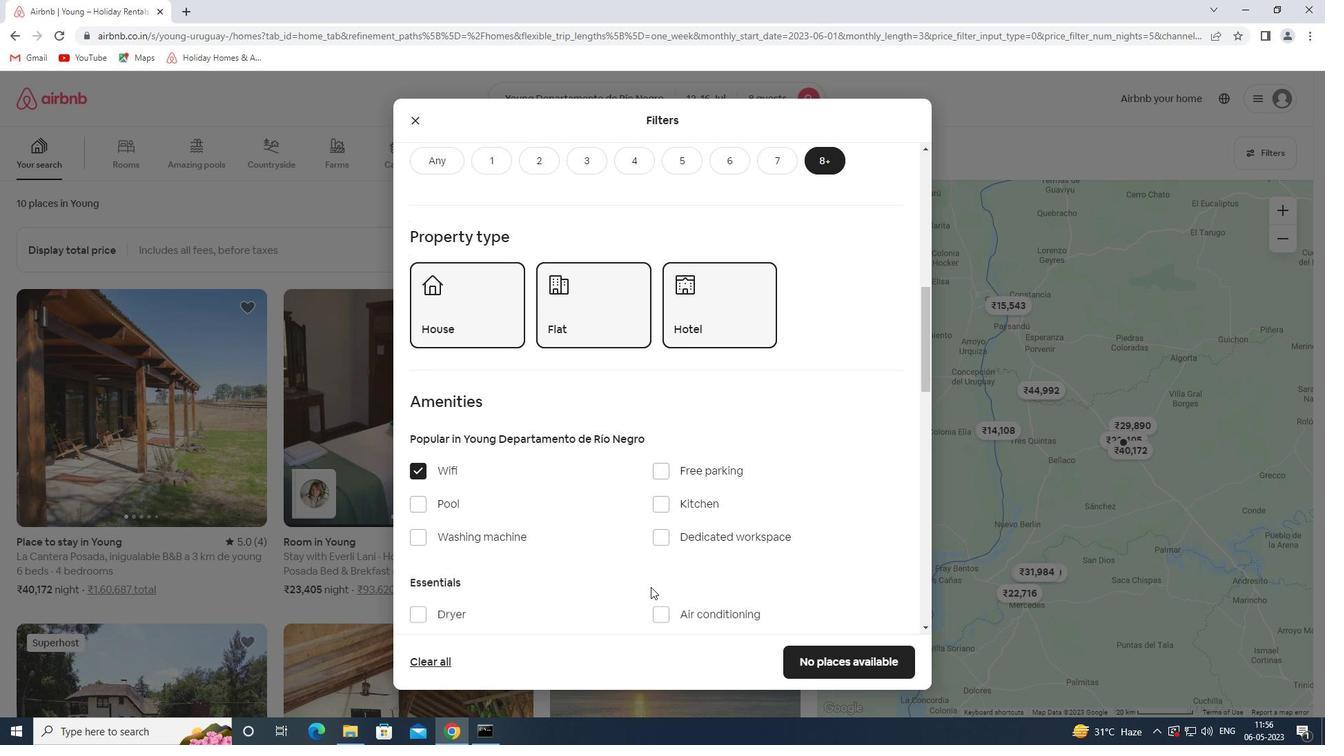 
Action: Mouse scrolled (664, 580) with delta (0, 0)
Screenshot: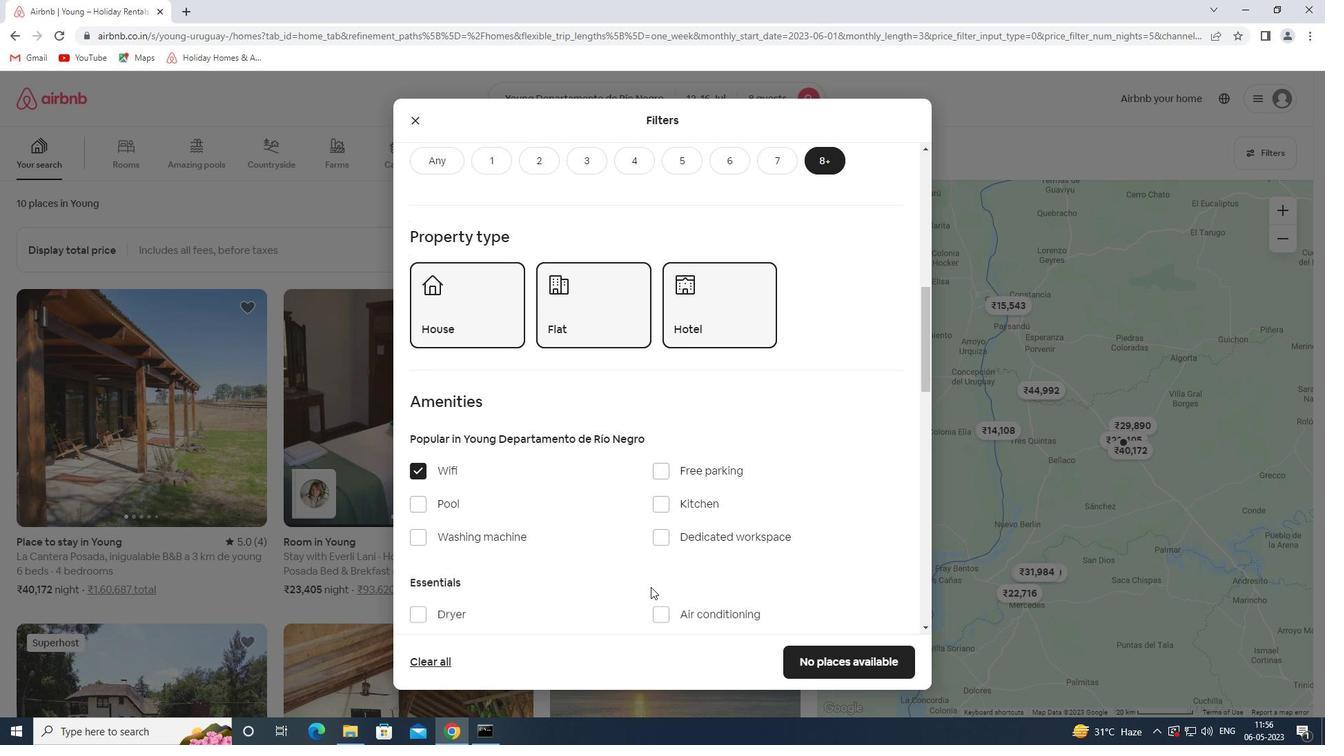 
Action: Mouse moved to (666, 579)
Screenshot: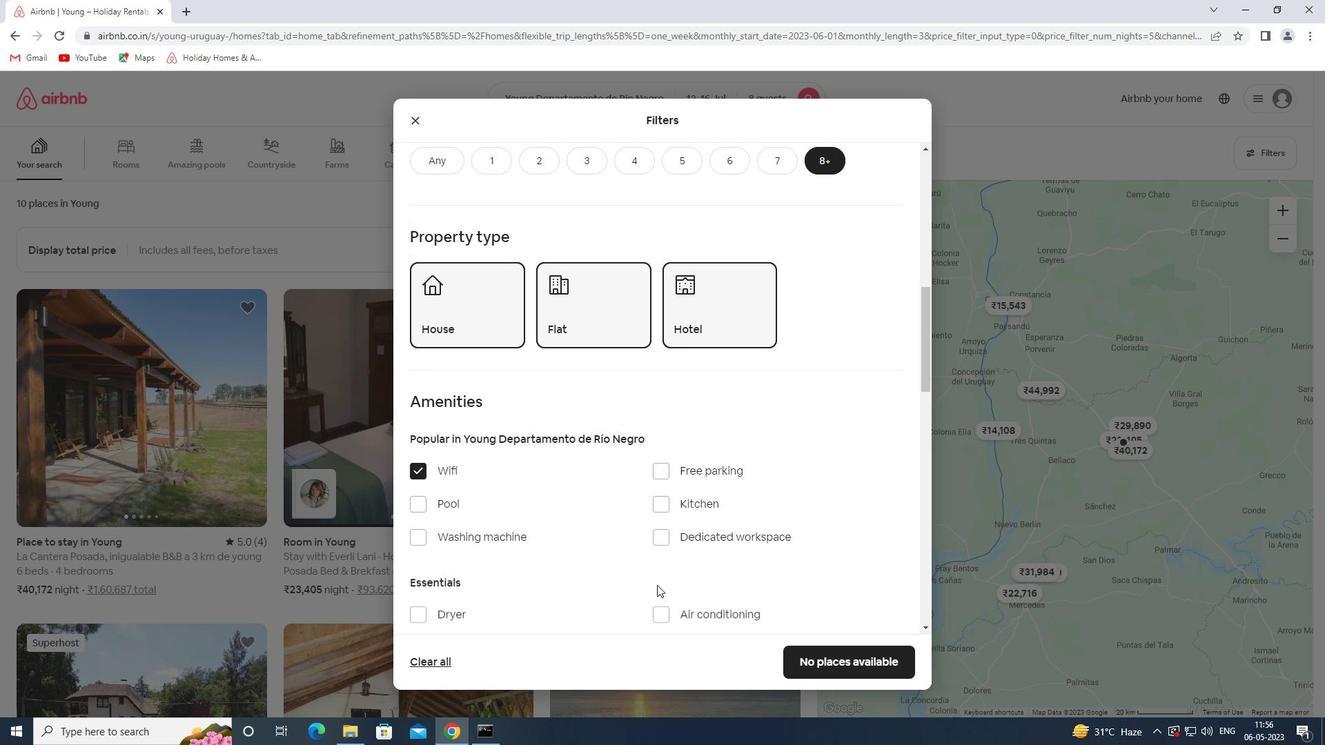 
Action: Mouse scrolled (666, 579) with delta (0, 0)
Screenshot: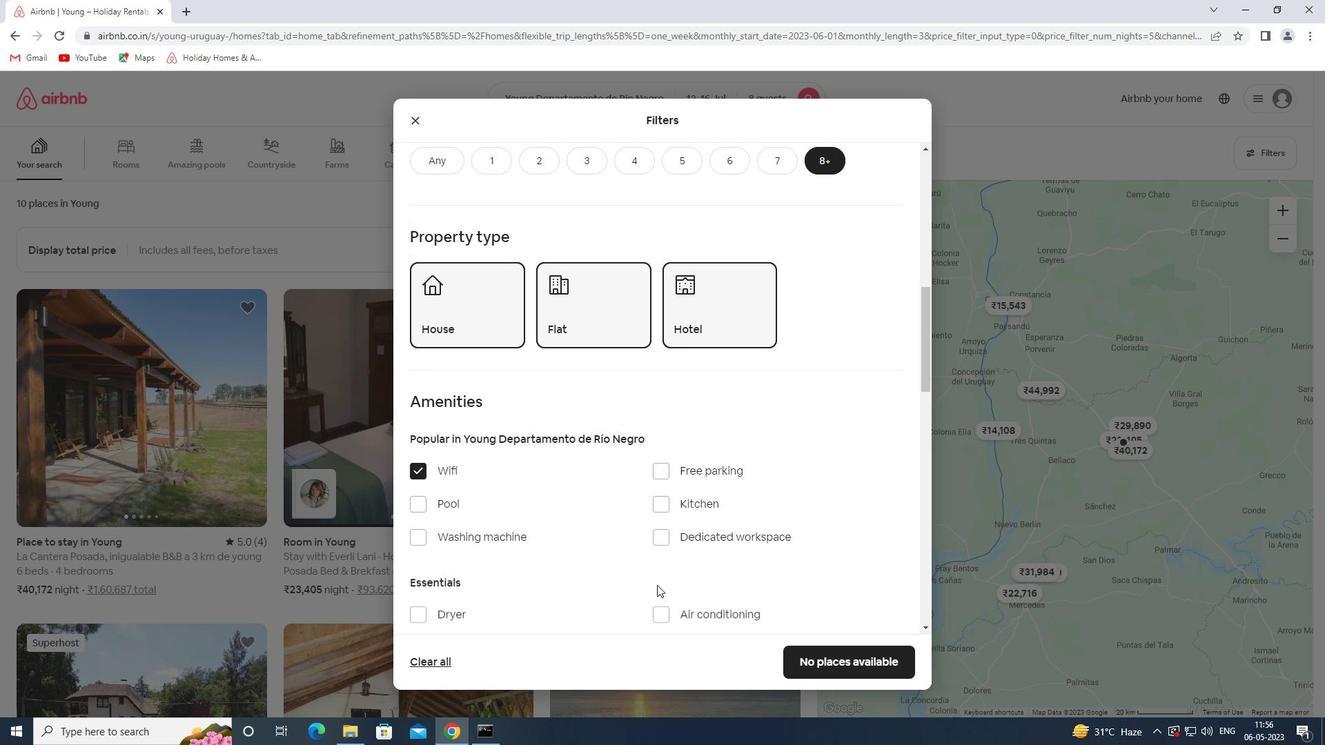 
Action: Mouse moved to (624, 419)
Screenshot: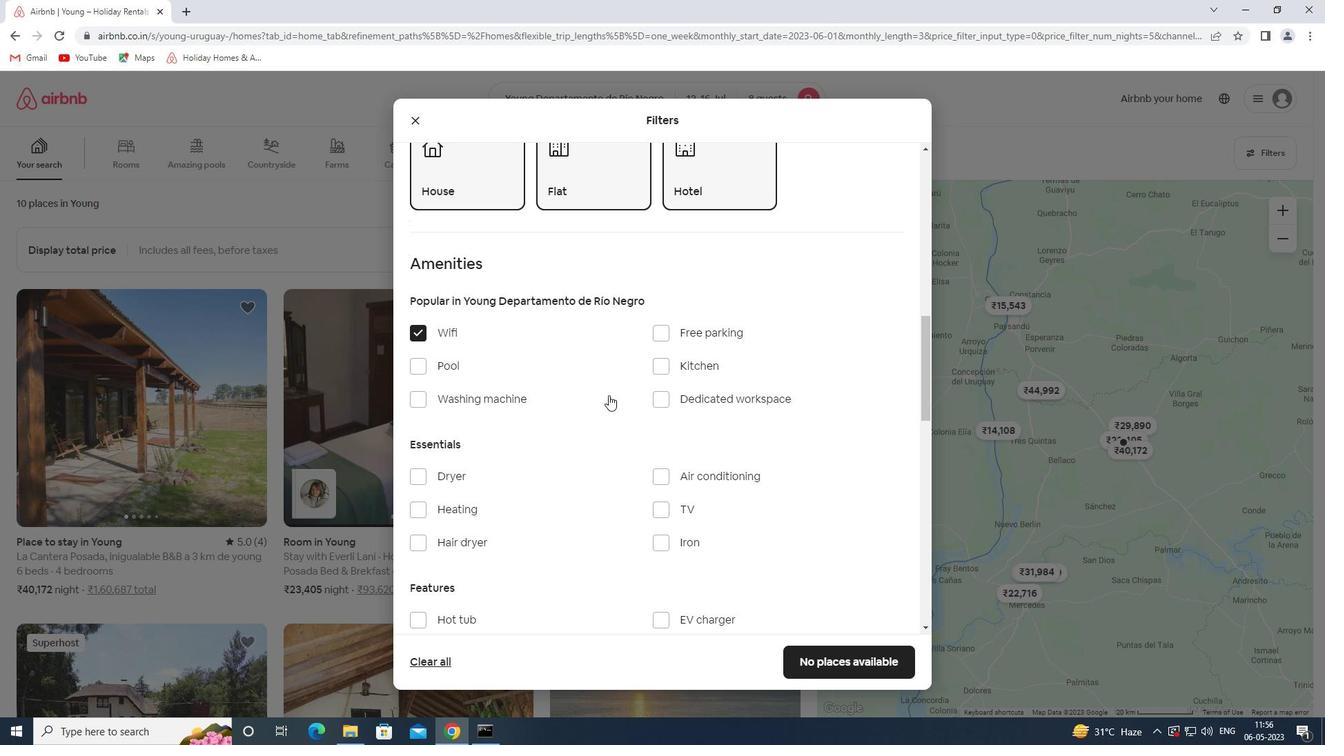 
Action: Mouse scrolled (624, 418) with delta (0, 0)
Screenshot: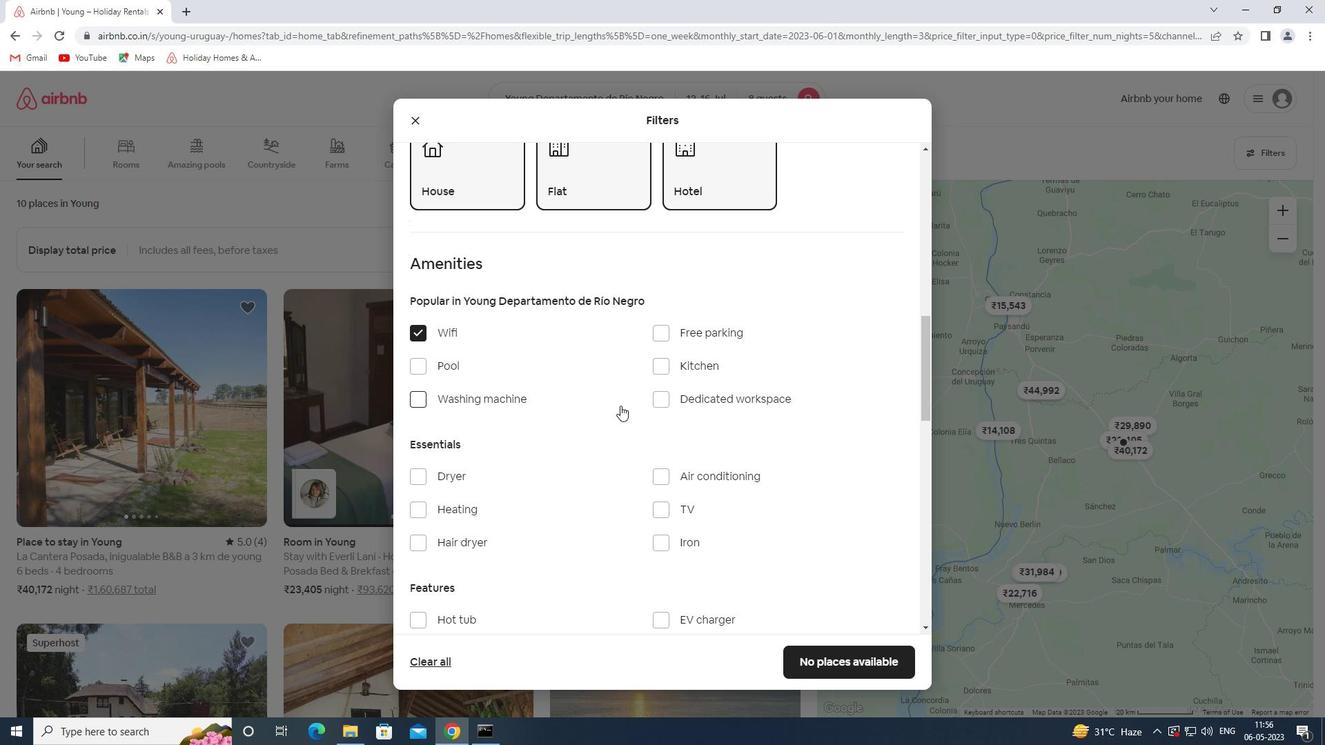 
Action: Mouse moved to (695, 262)
Screenshot: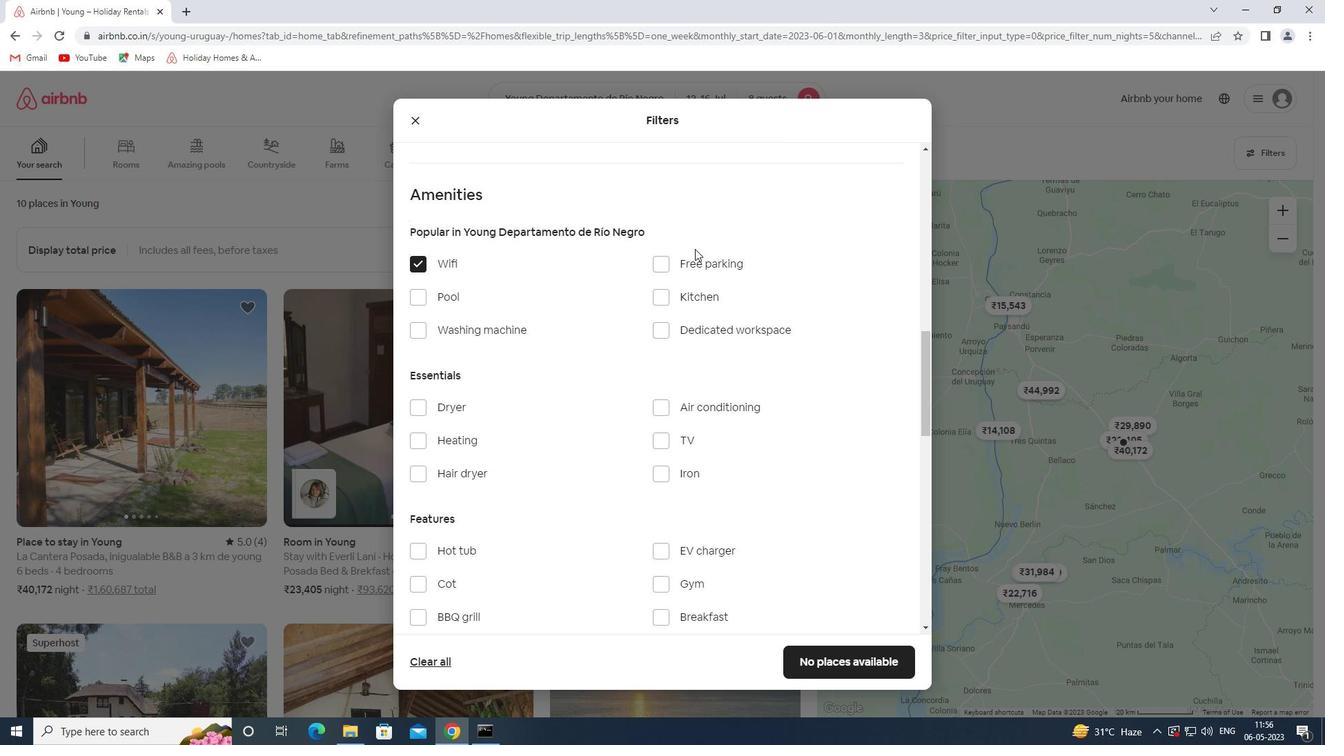 
Action: Mouse pressed left at (695, 262)
Screenshot: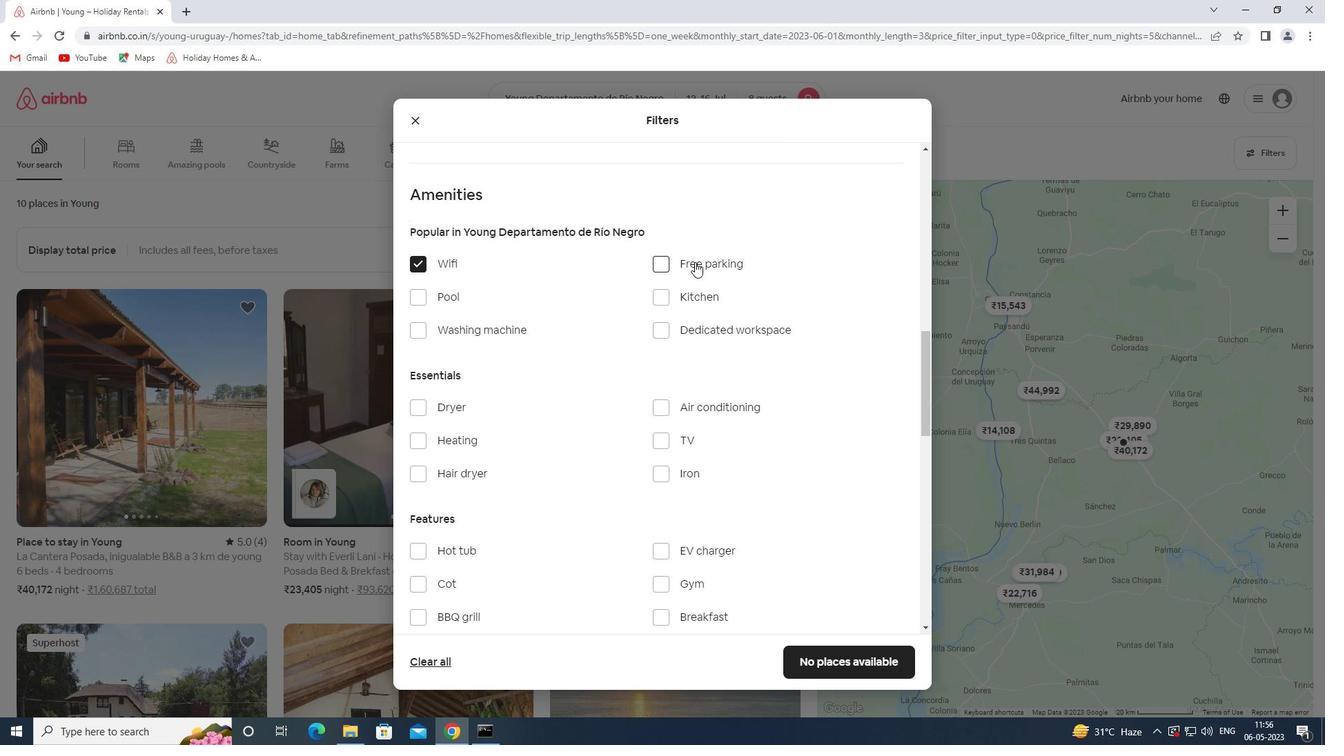 
Action: Mouse moved to (630, 456)
Screenshot: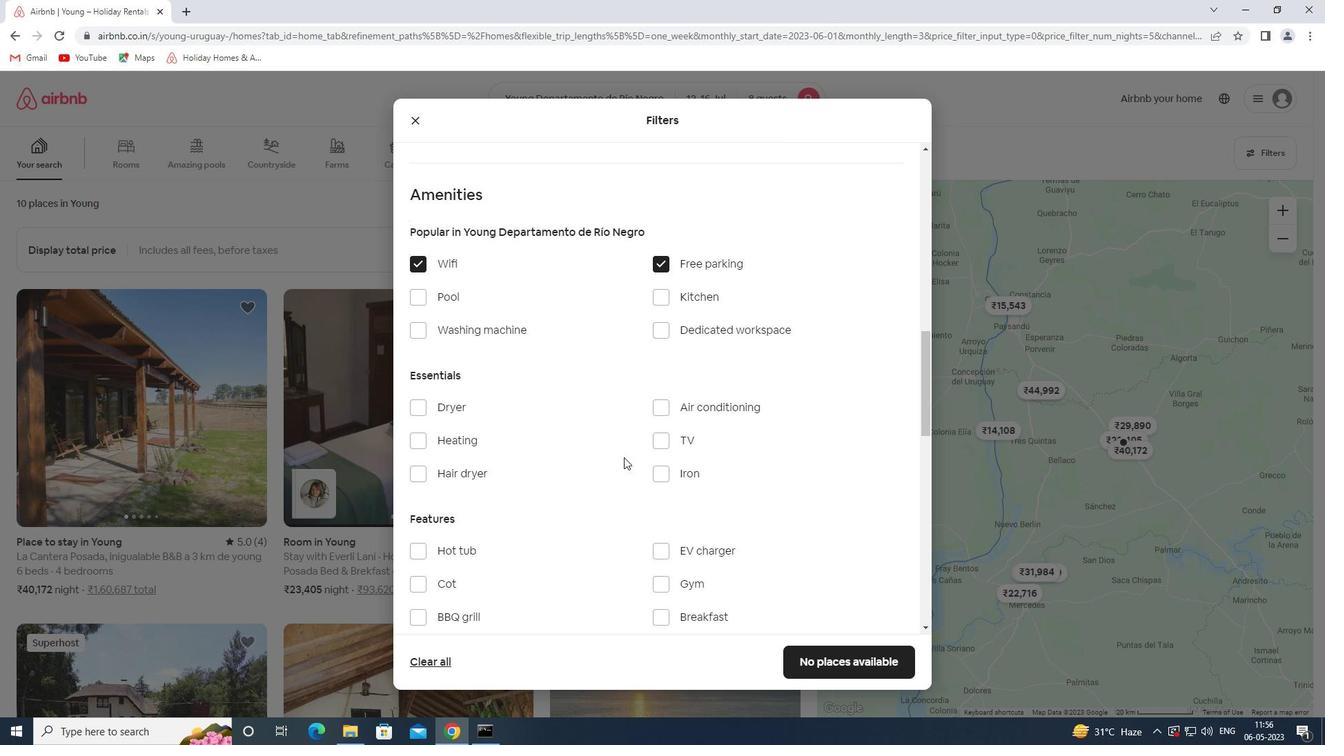 
Action: Mouse scrolled (630, 456) with delta (0, 0)
Screenshot: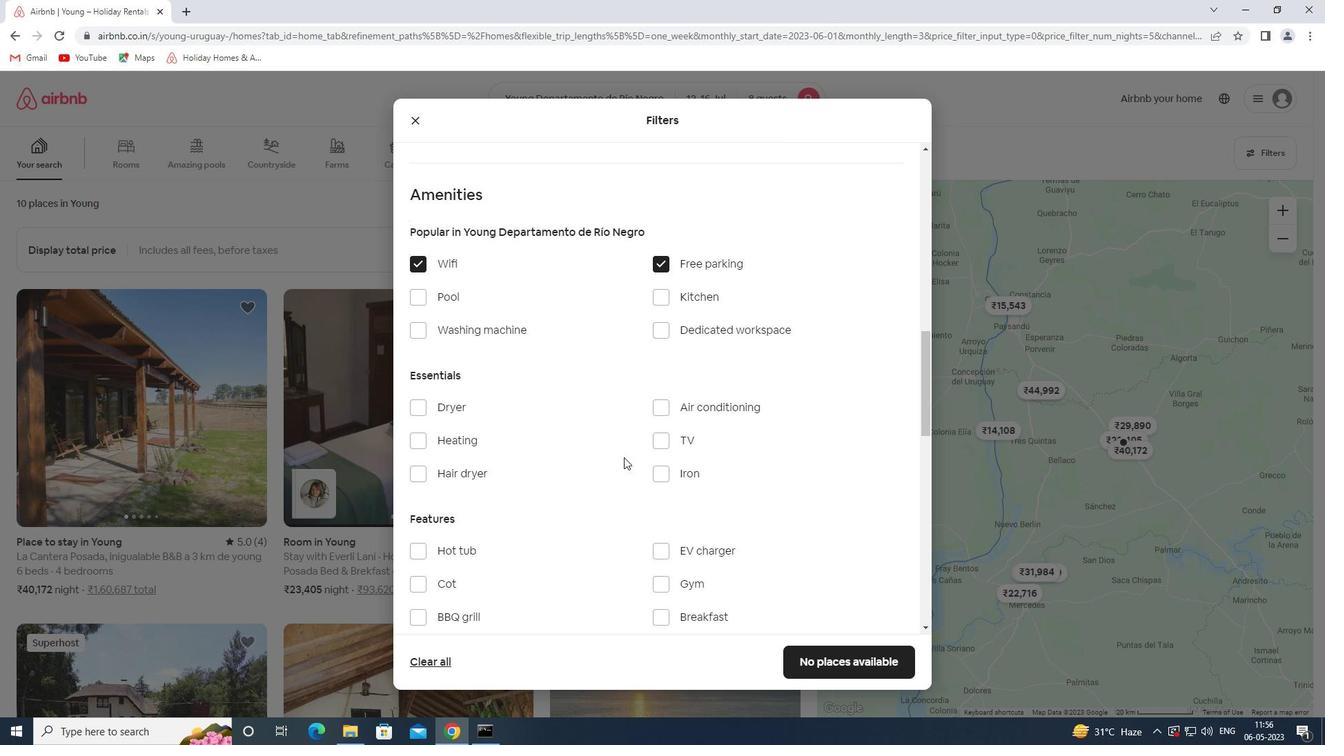 
Action: Mouse moved to (677, 368)
Screenshot: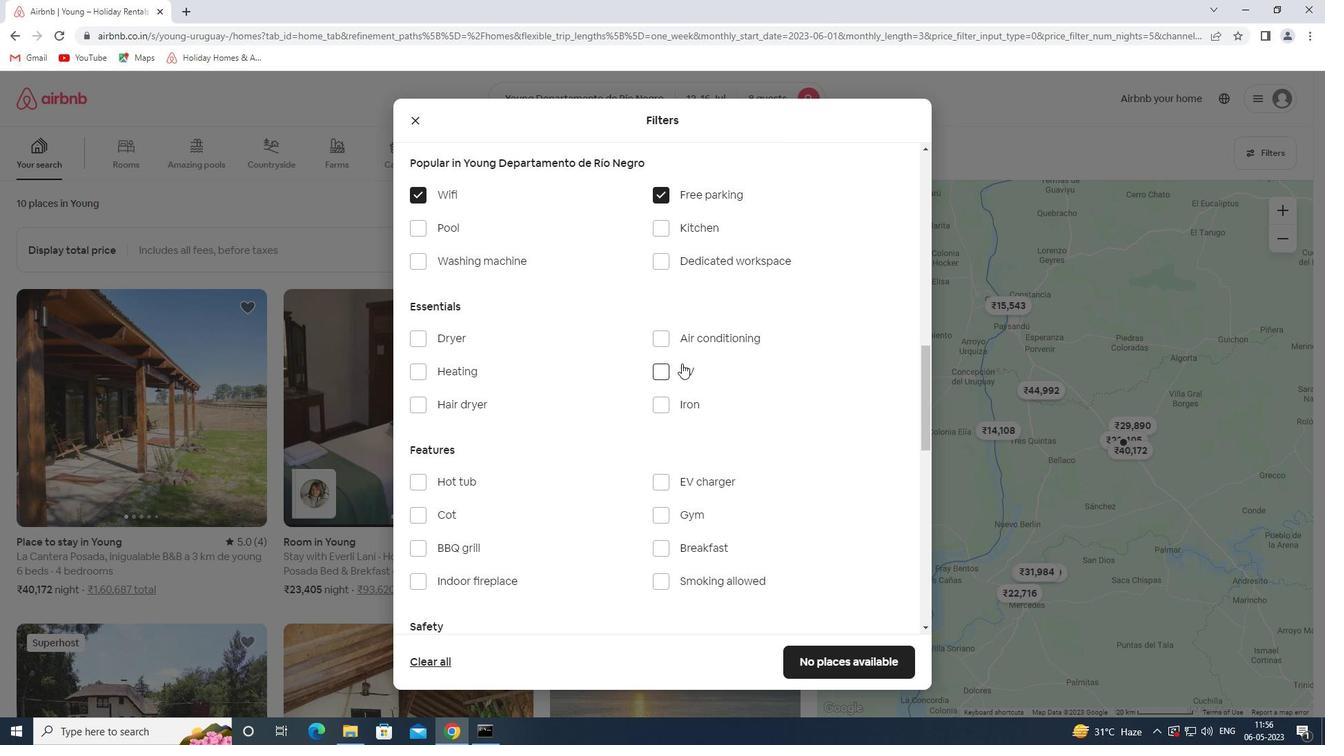 
Action: Mouse pressed left at (677, 368)
Screenshot: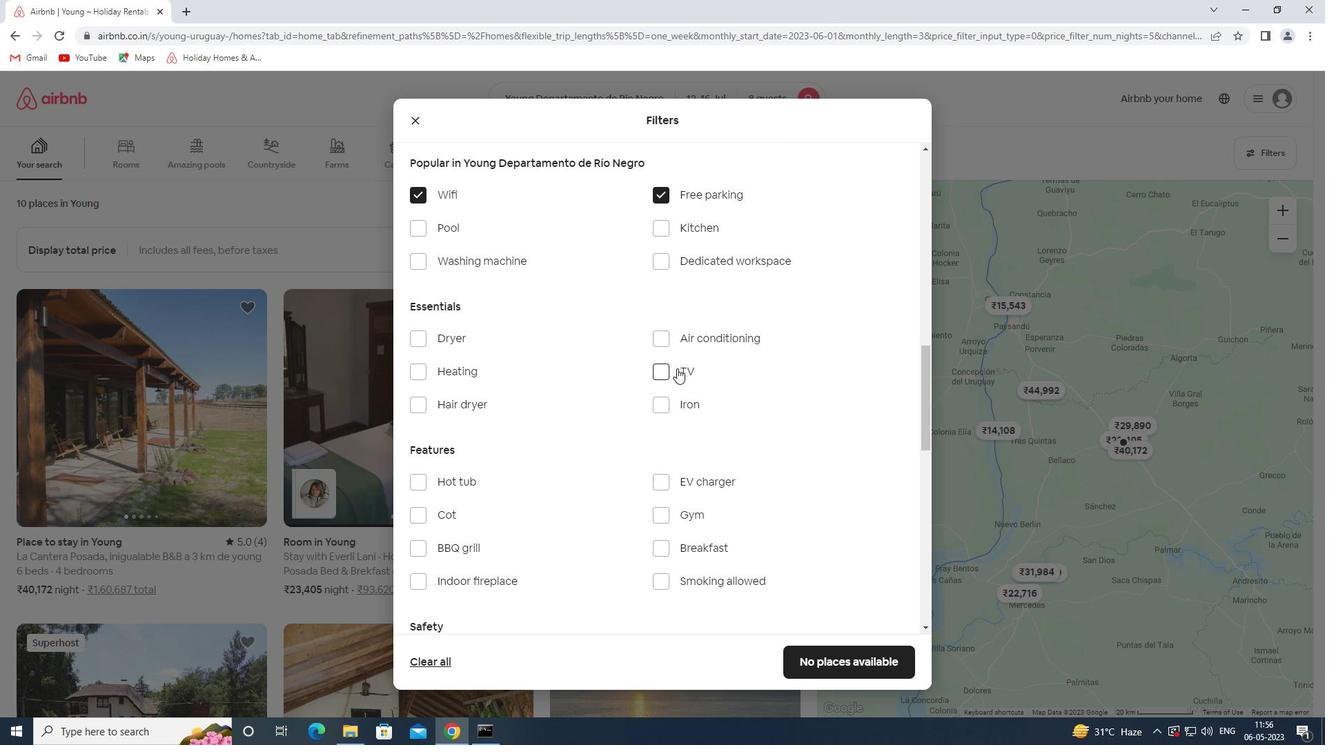
Action: Mouse moved to (678, 550)
Screenshot: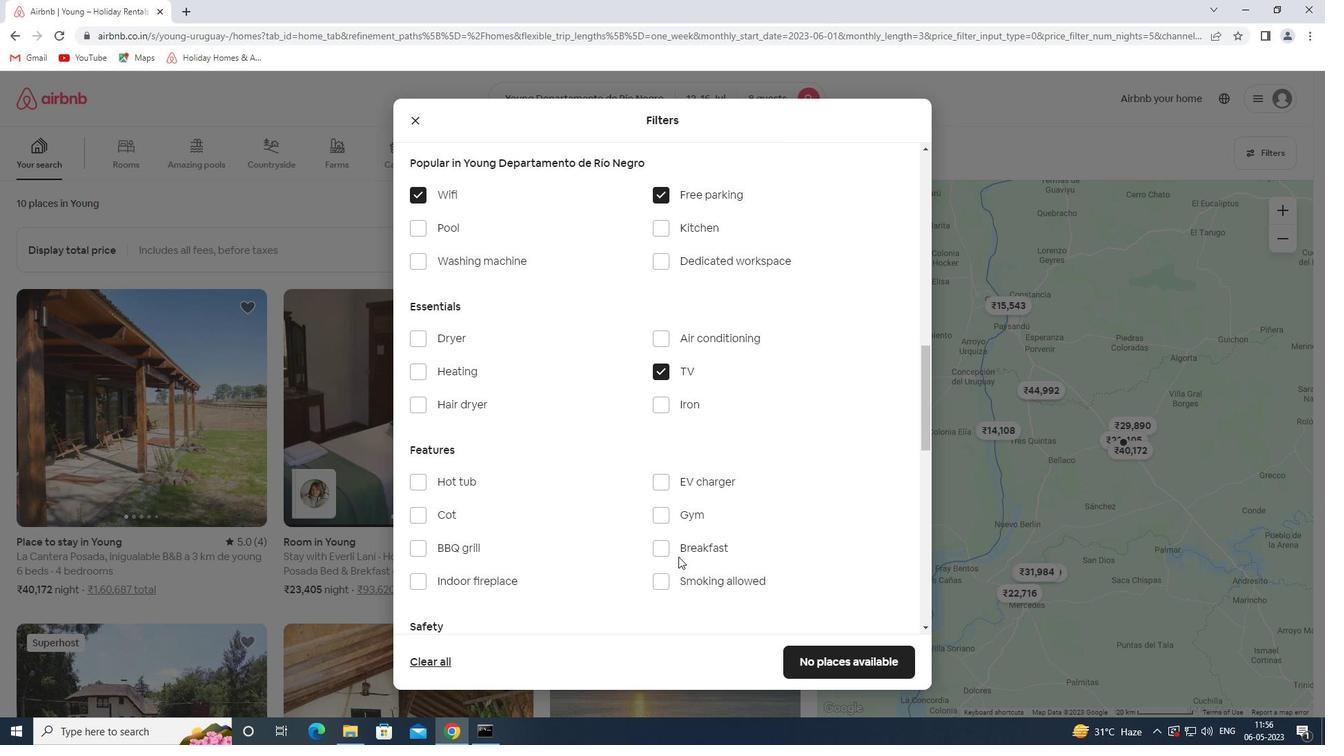 
Action: Mouse pressed left at (678, 550)
Screenshot: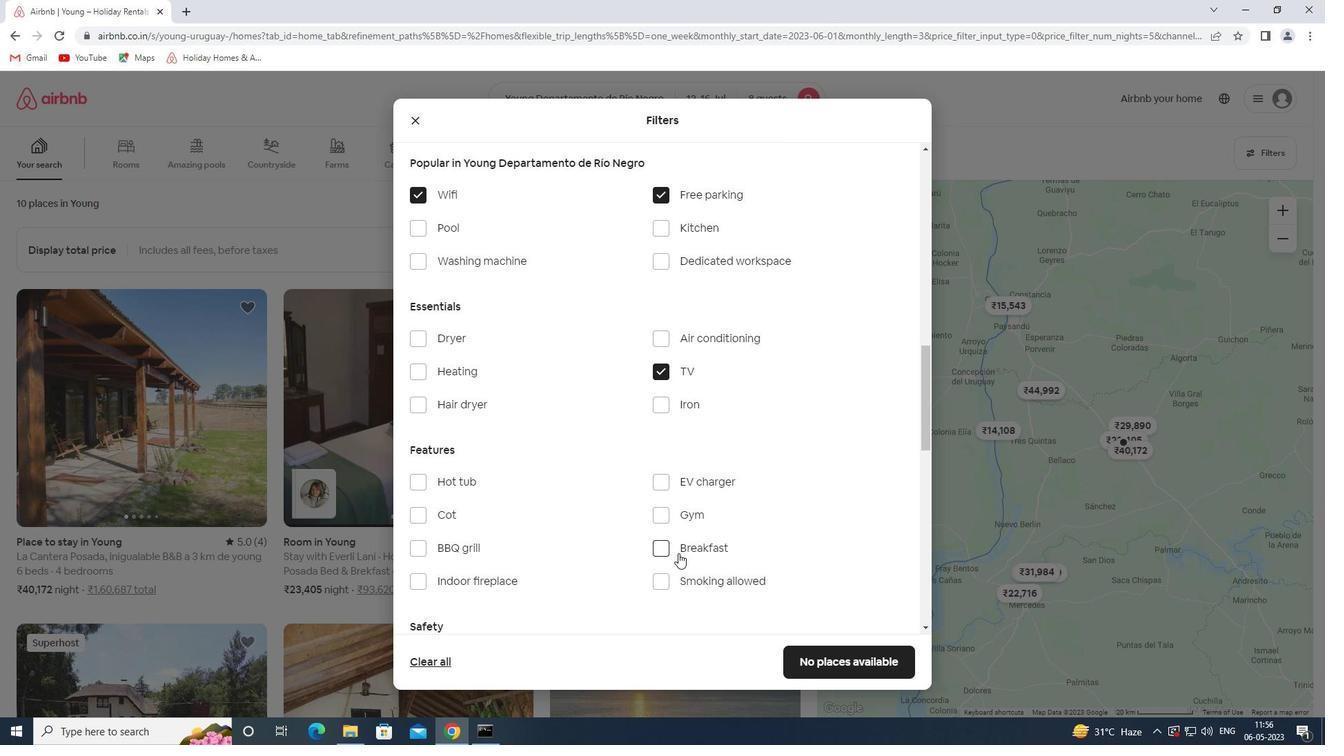 
Action: Mouse moved to (677, 549)
Screenshot: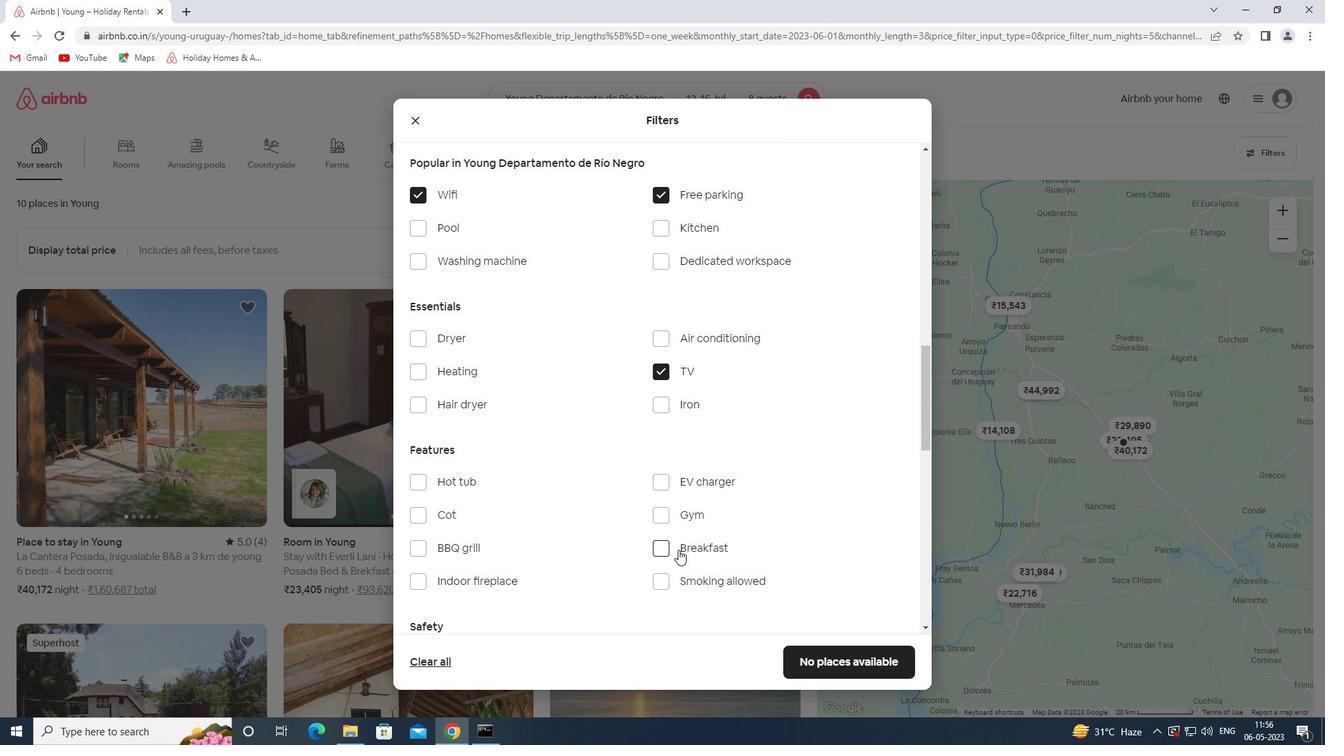 
Action: Mouse scrolled (677, 548) with delta (0, 0)
Screenshot: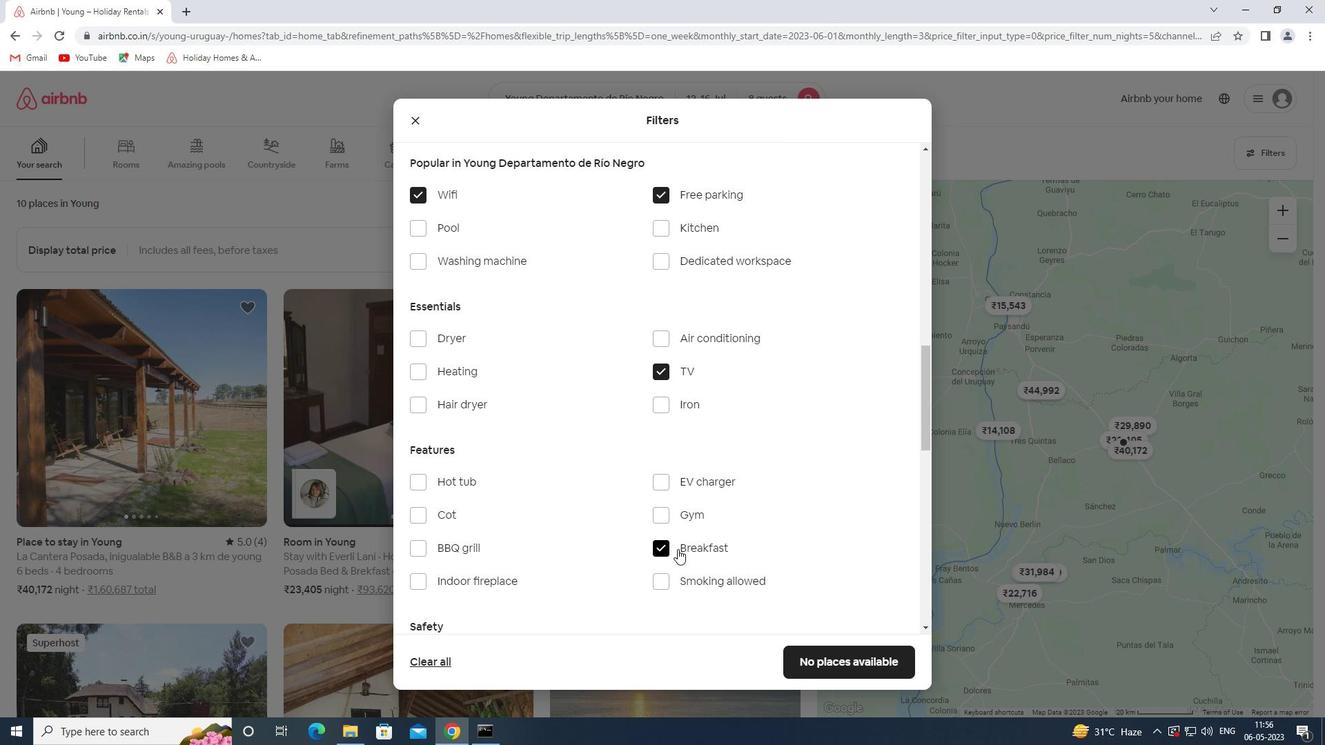 
Action: Mouse moved to (461, 548)
Screenshot: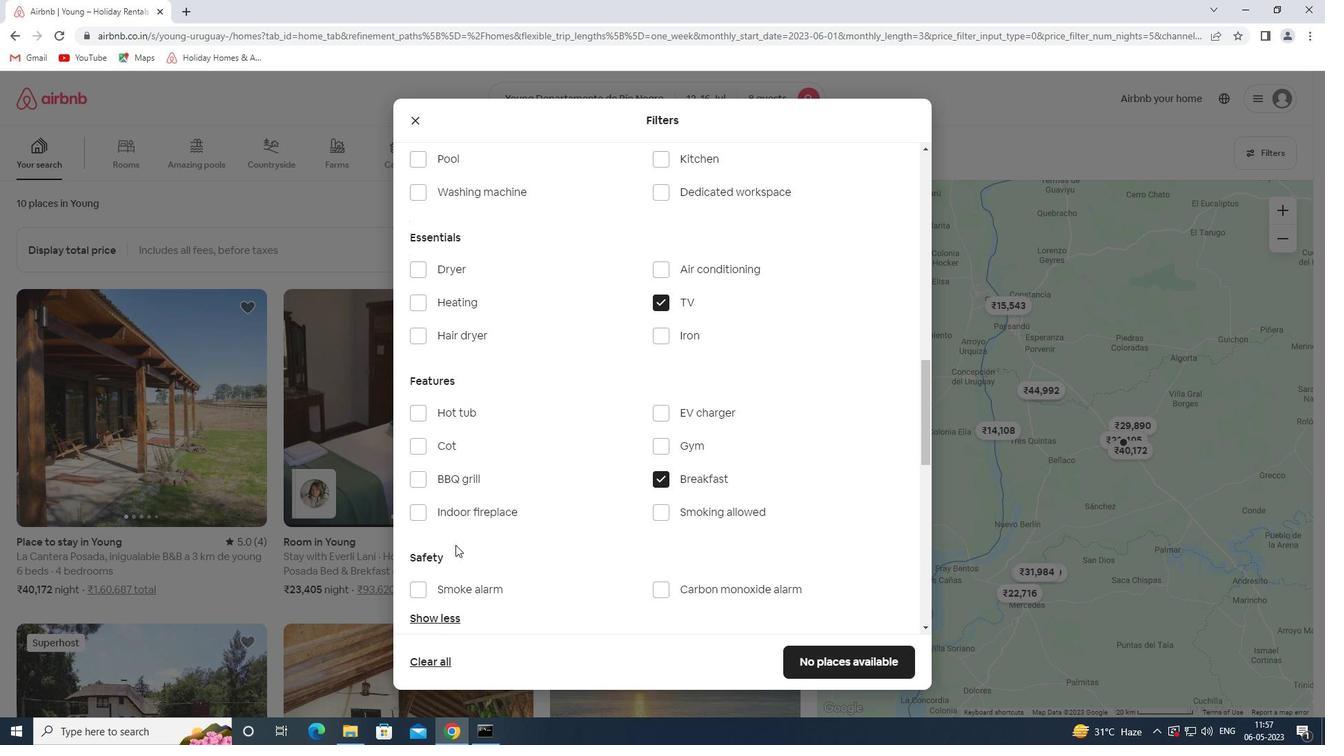 
Action: Mouse scrolled (461, 547) with delta (0, 0)
Screenshot: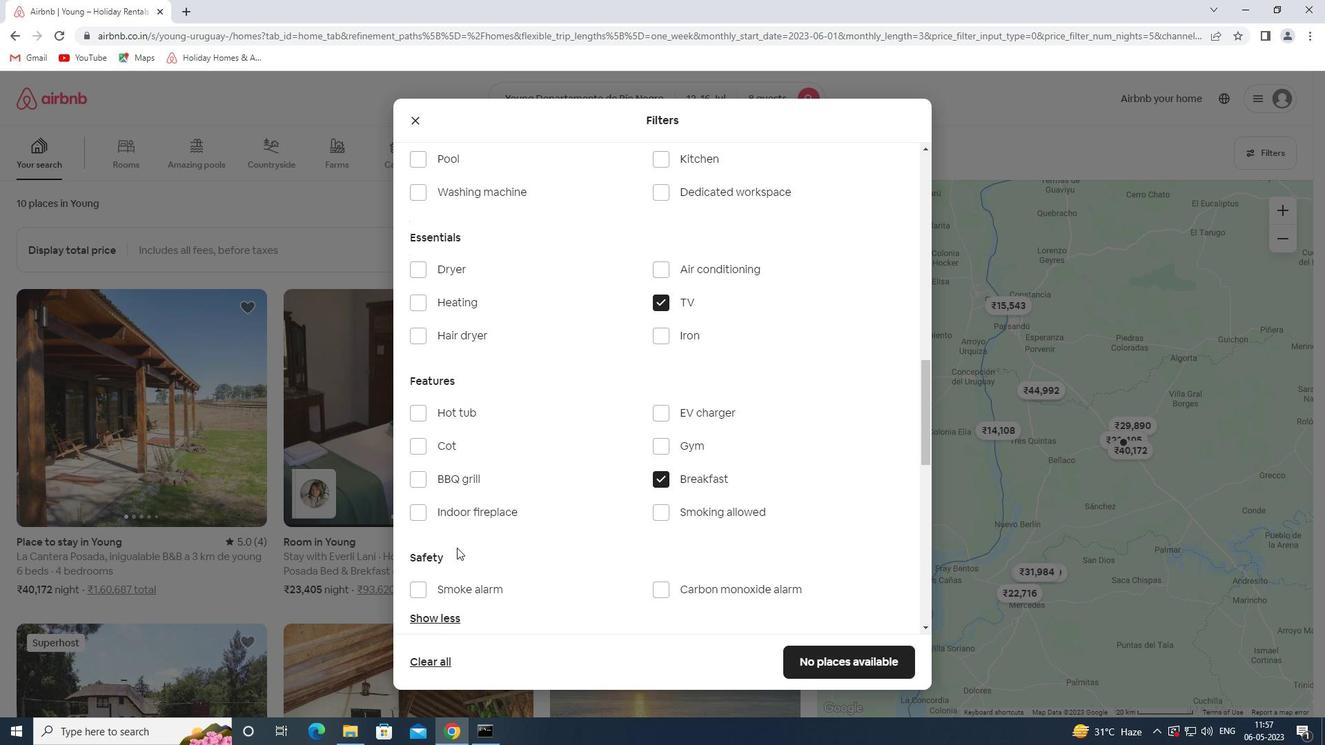 
Action: Mouse moved to (472, 320)
Screenshot: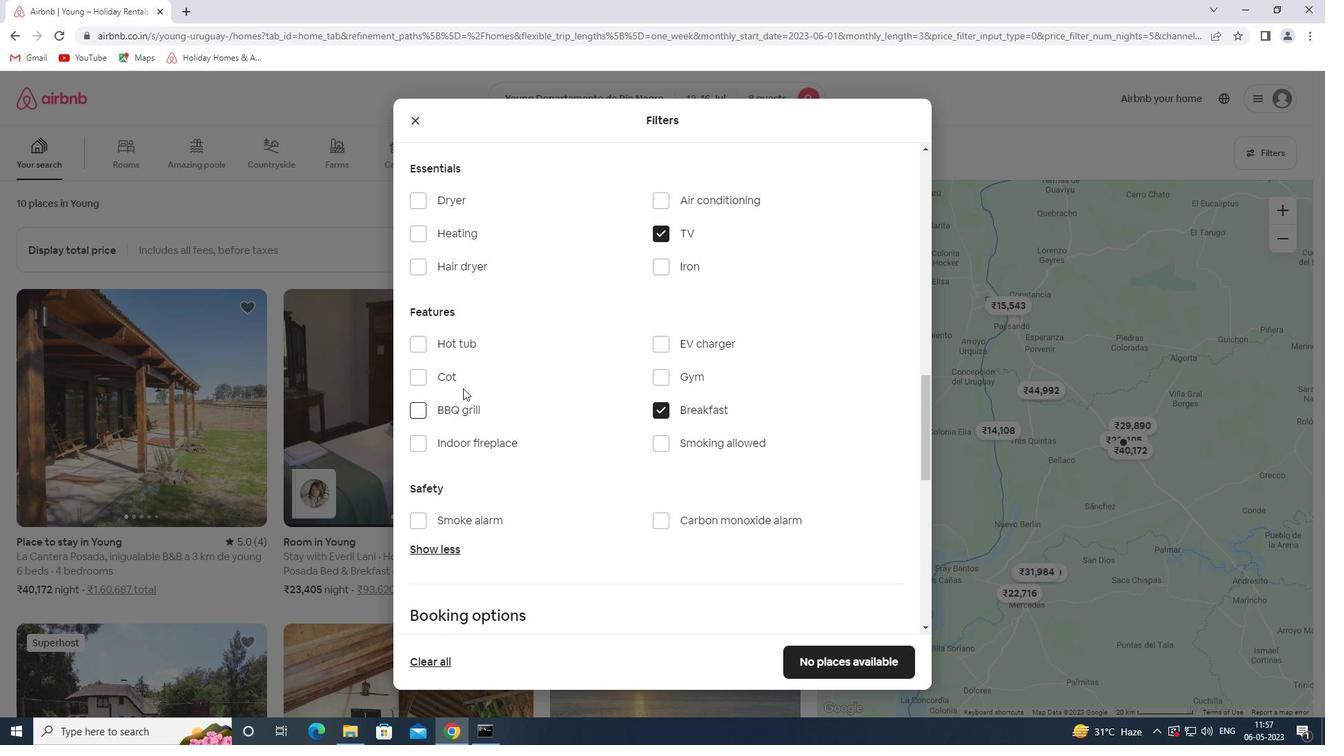 
Action: Mouse scrolled (472, 320) with delta (0, 0)
Screenshot: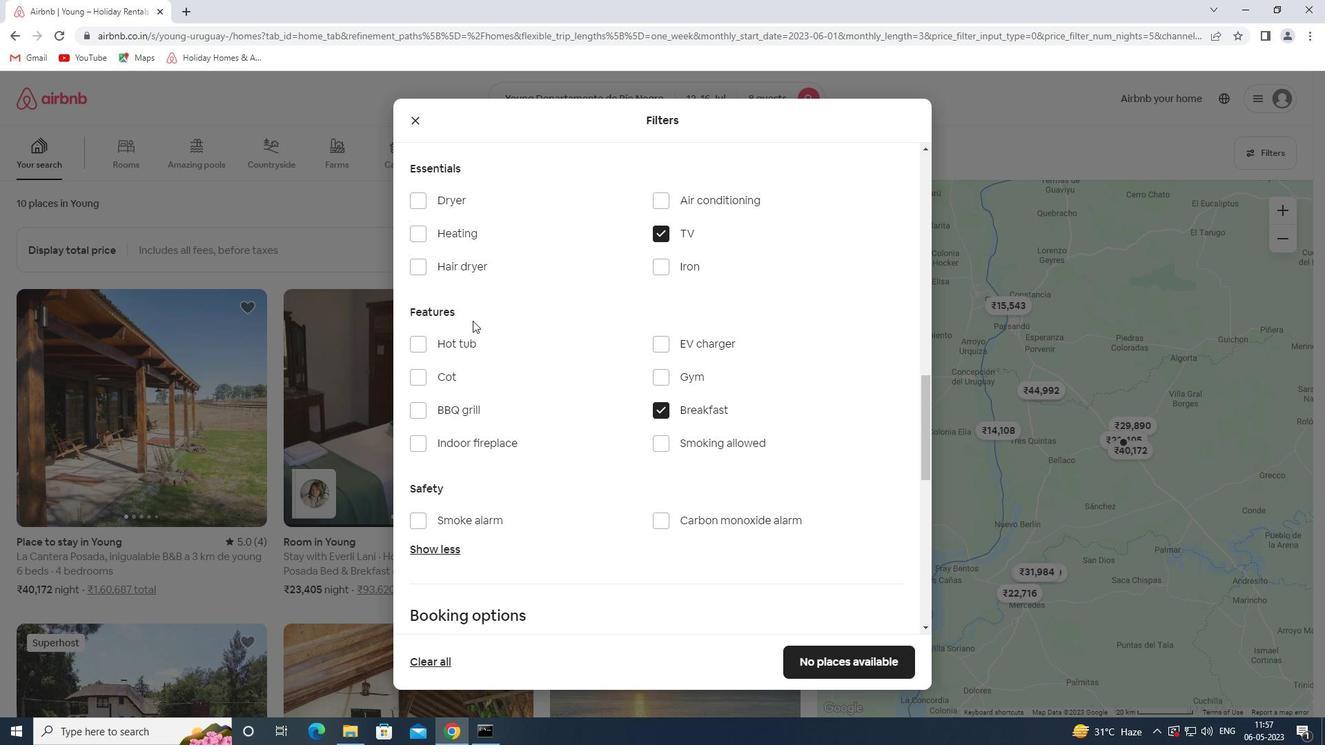 
Action: Mouse scrolled (472, 320) with delta (0, 0)
Screenshot: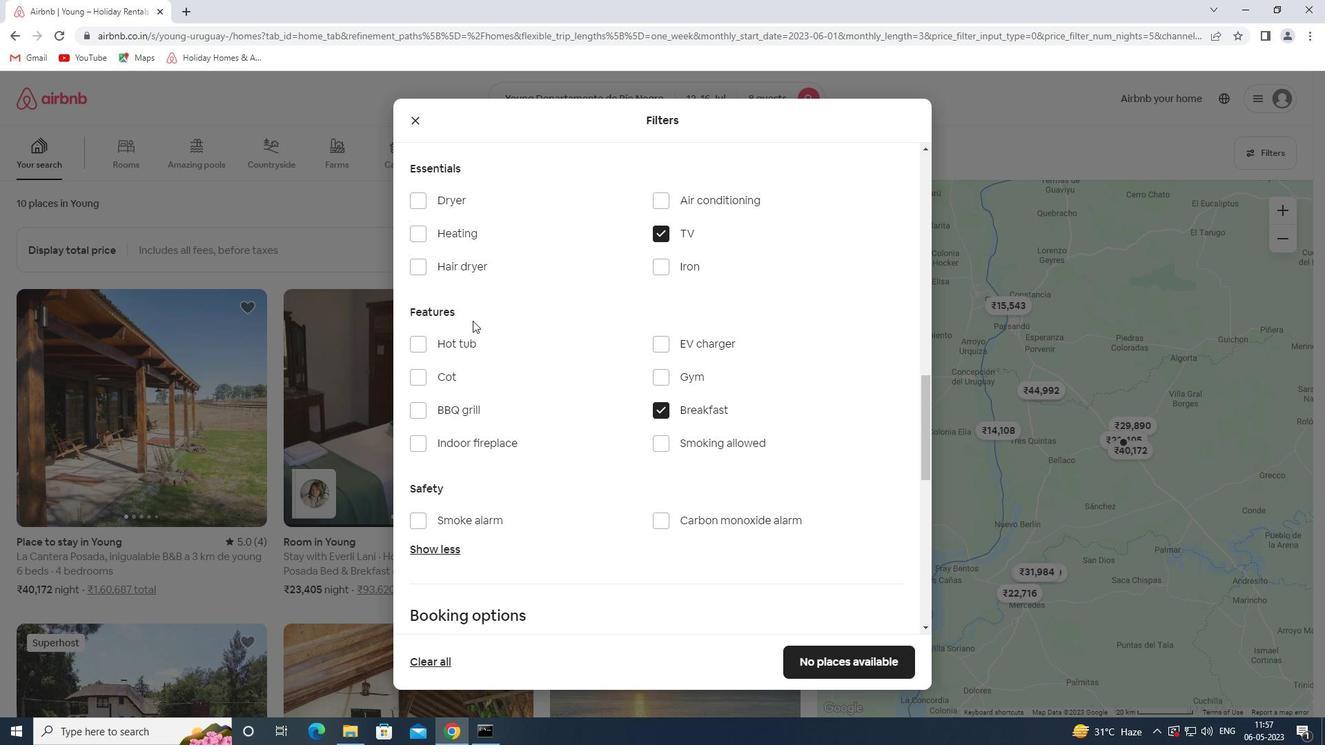 
Action: Mouse scrolled (472, 320) with delta (0, 0)
Screenshot: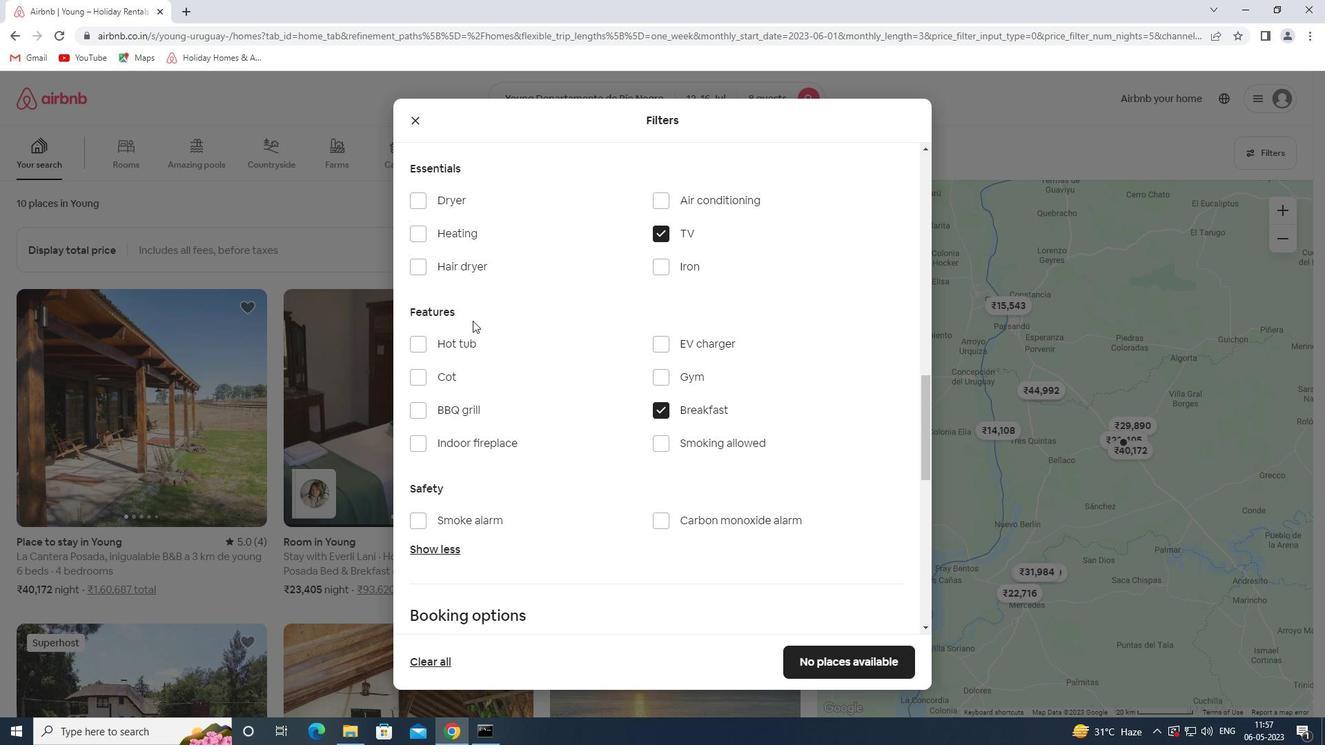 
Action: Mouse moved to (469, 307)
Screenshot: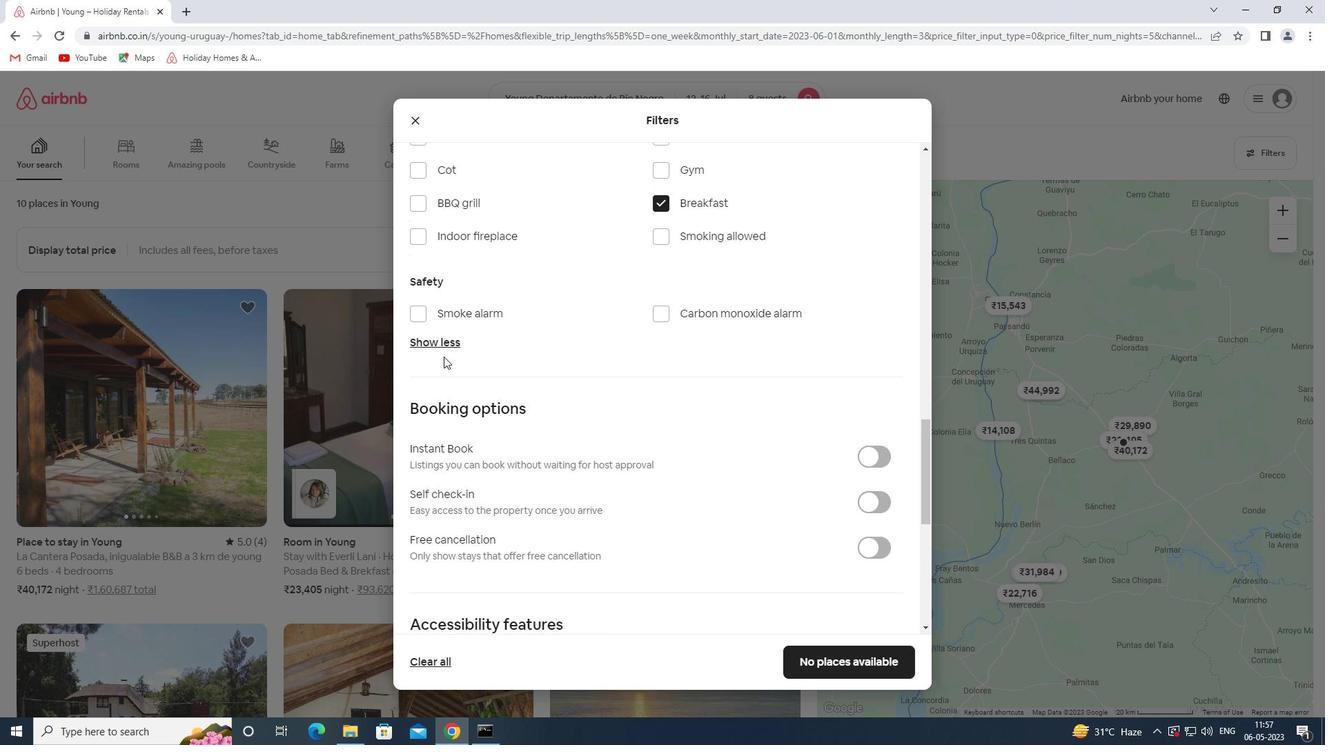 
Action: Mouse scrolled (469, 307) with delta (0, 0)
Screenshot: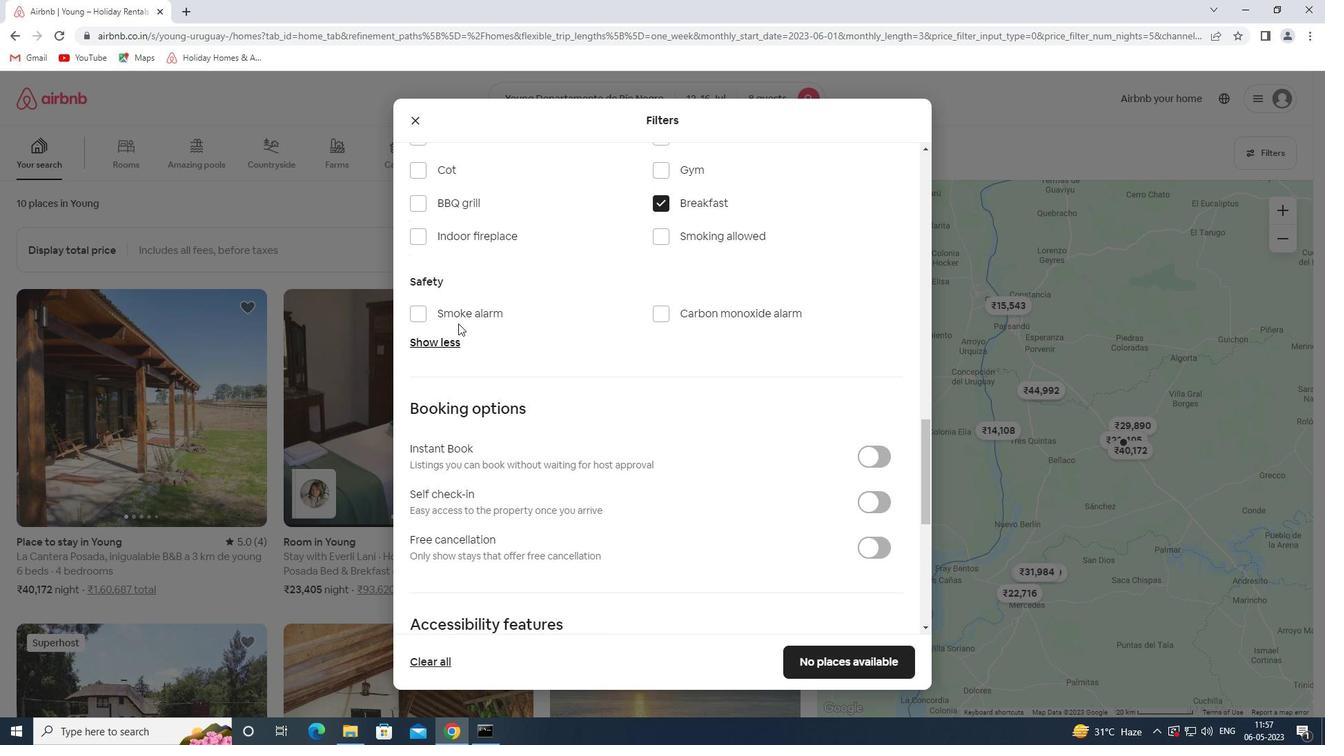 
Action: Mouse moved to (470, 305)
Screenshot: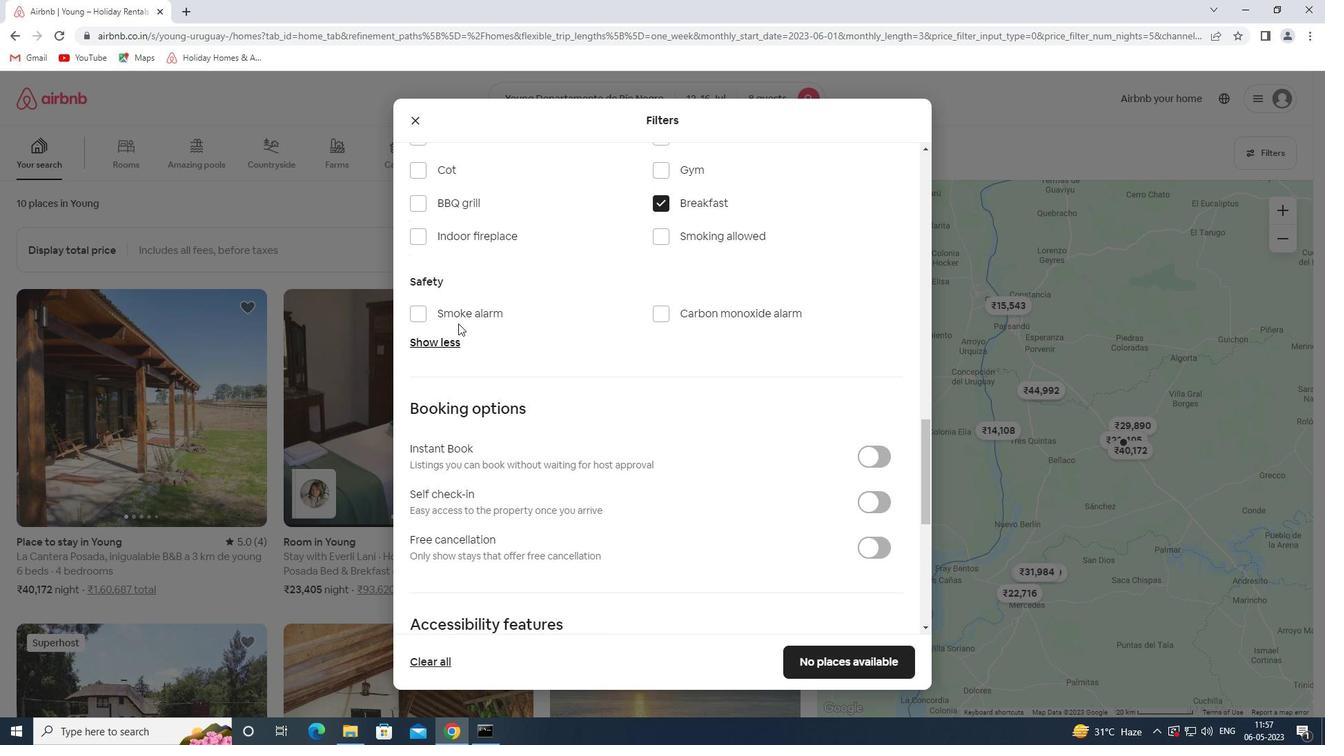 
Action: Mouse scrolled (470, 305) with delta (0, 0)
Screenshot: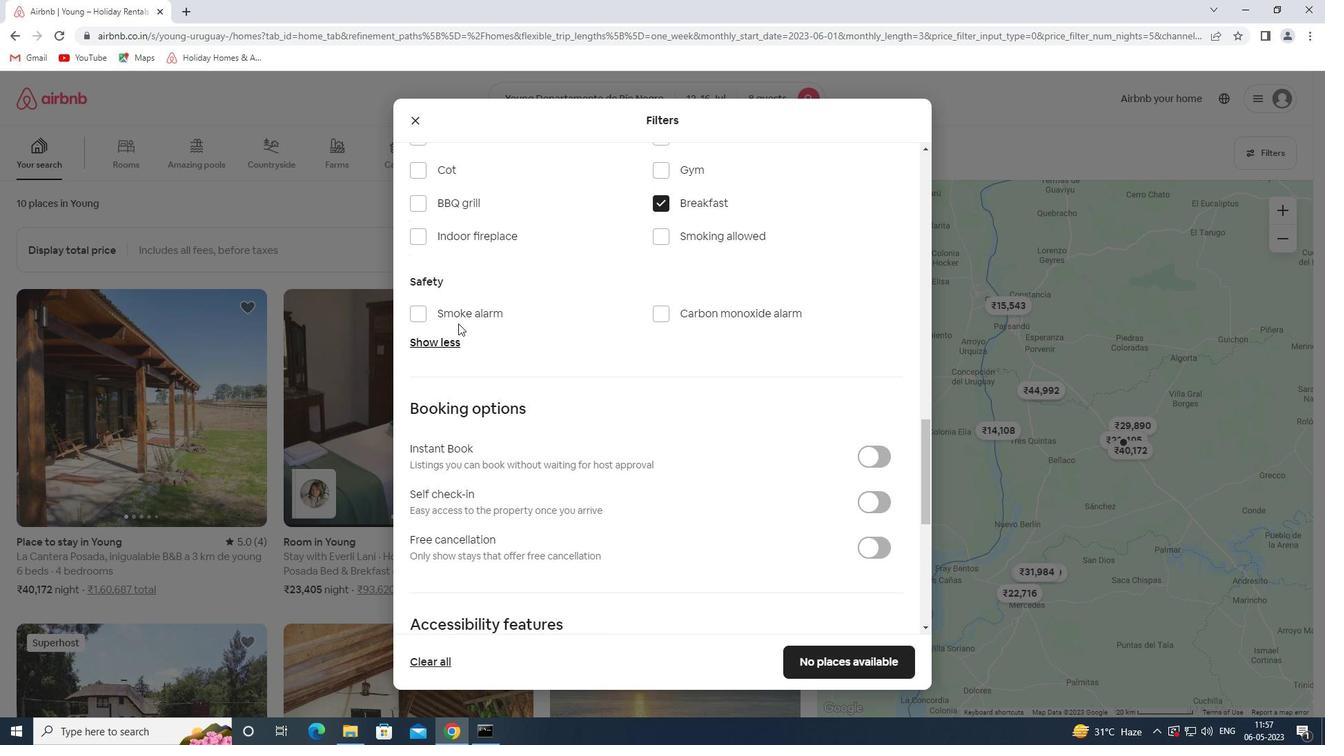 
Action: Mouse moved to (472, 303)
Screenshot: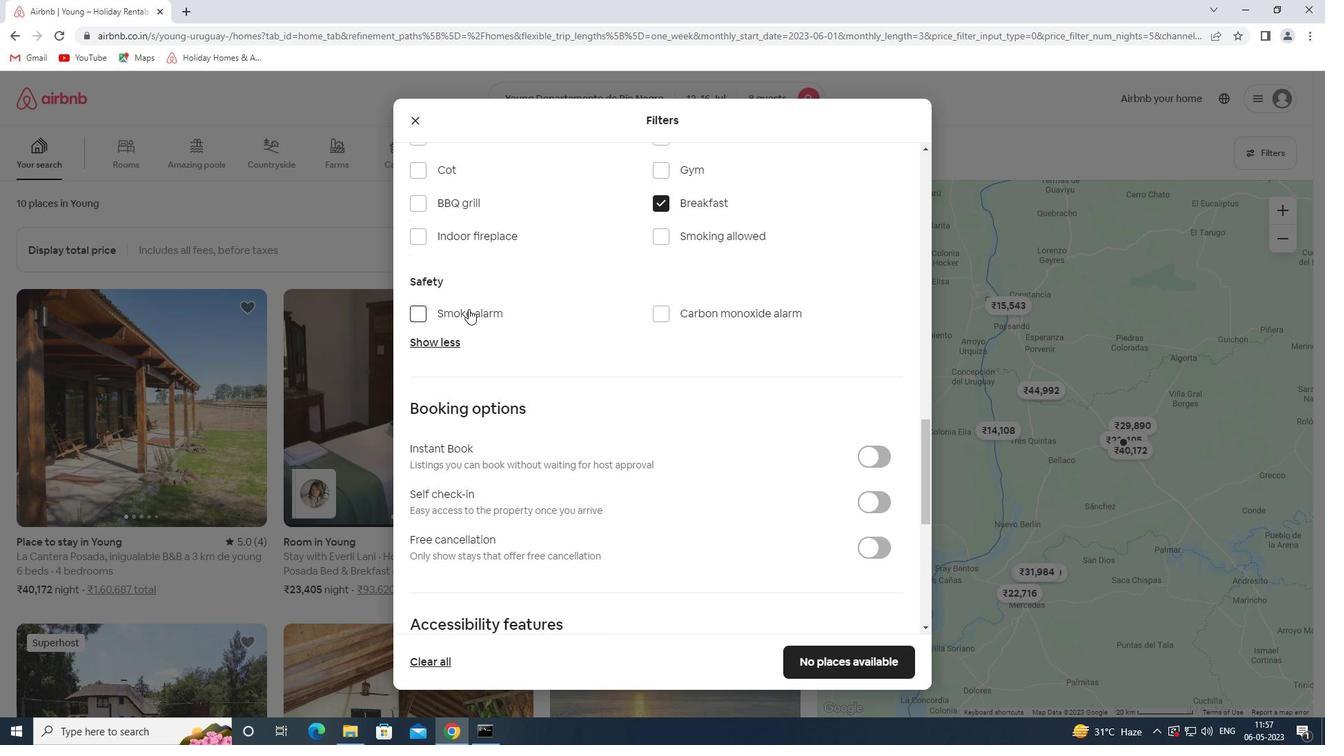
Action: Mouse scrolled (472, 304) with delta (0, 0)
Screenshot: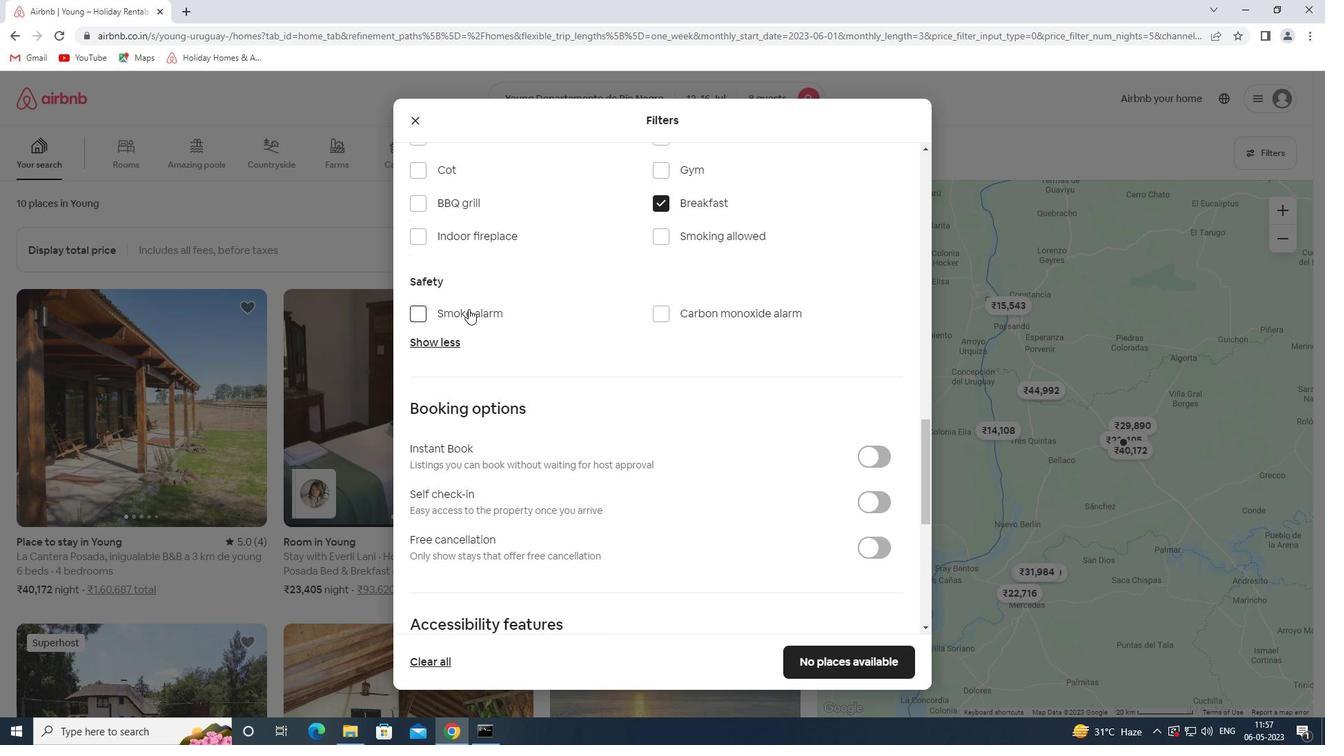 
Action: Mouse moved to (476, 302)
Screenshot: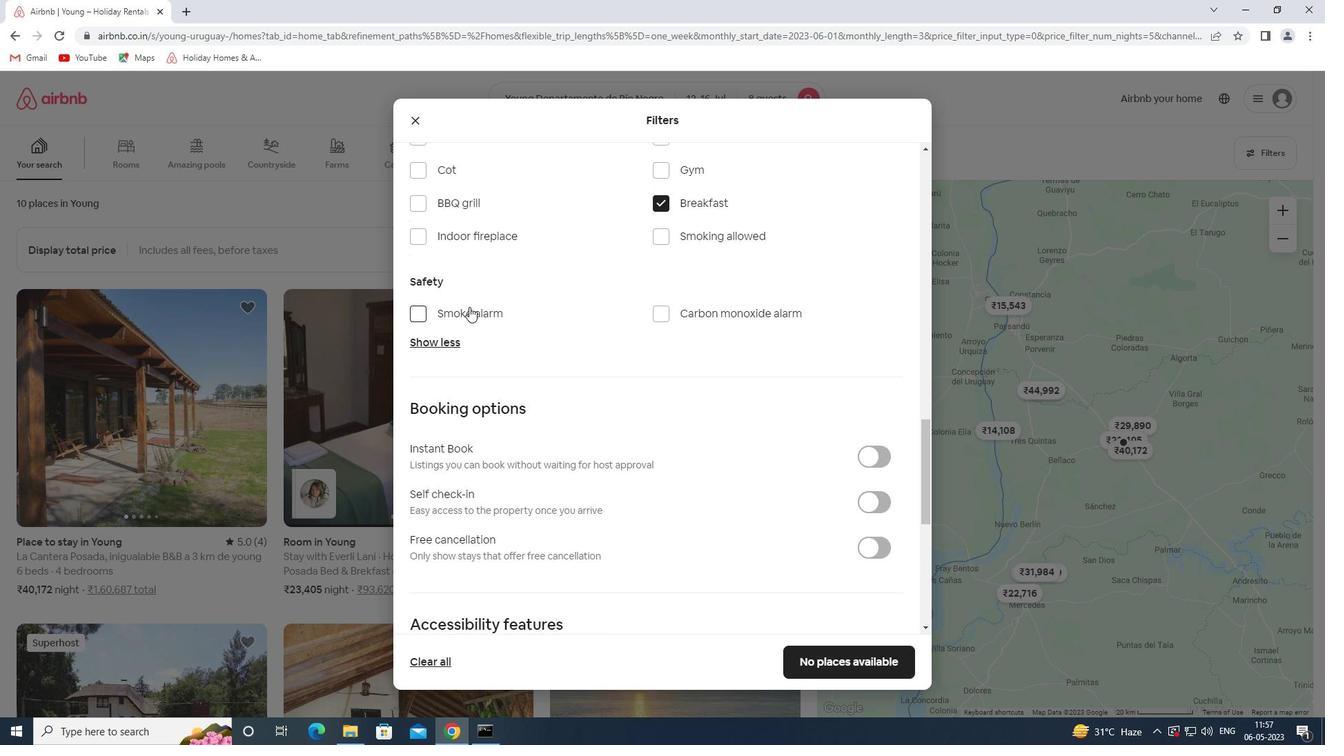 
Action: Mouse scrolled (476, 302) with delta (0, 0)
Screenshot: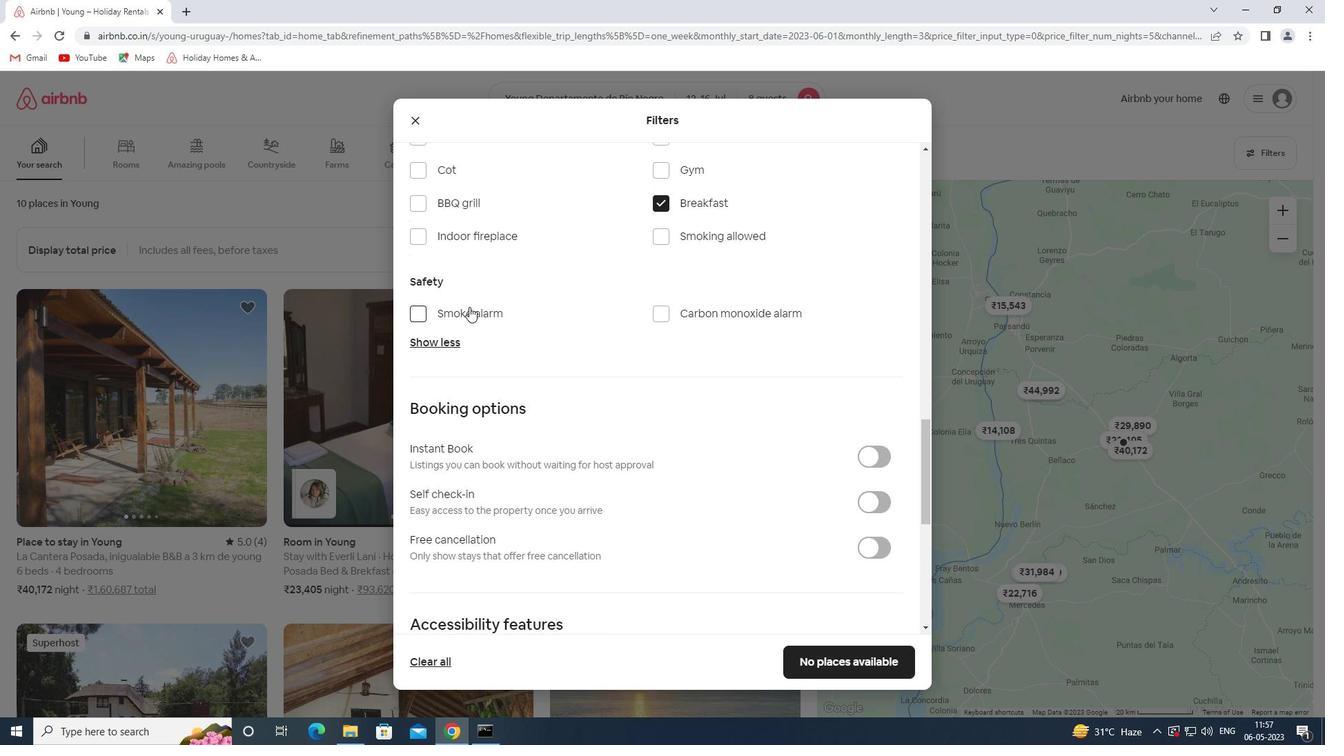 
Action: Mouse moved to (499, 336)
Screenshot: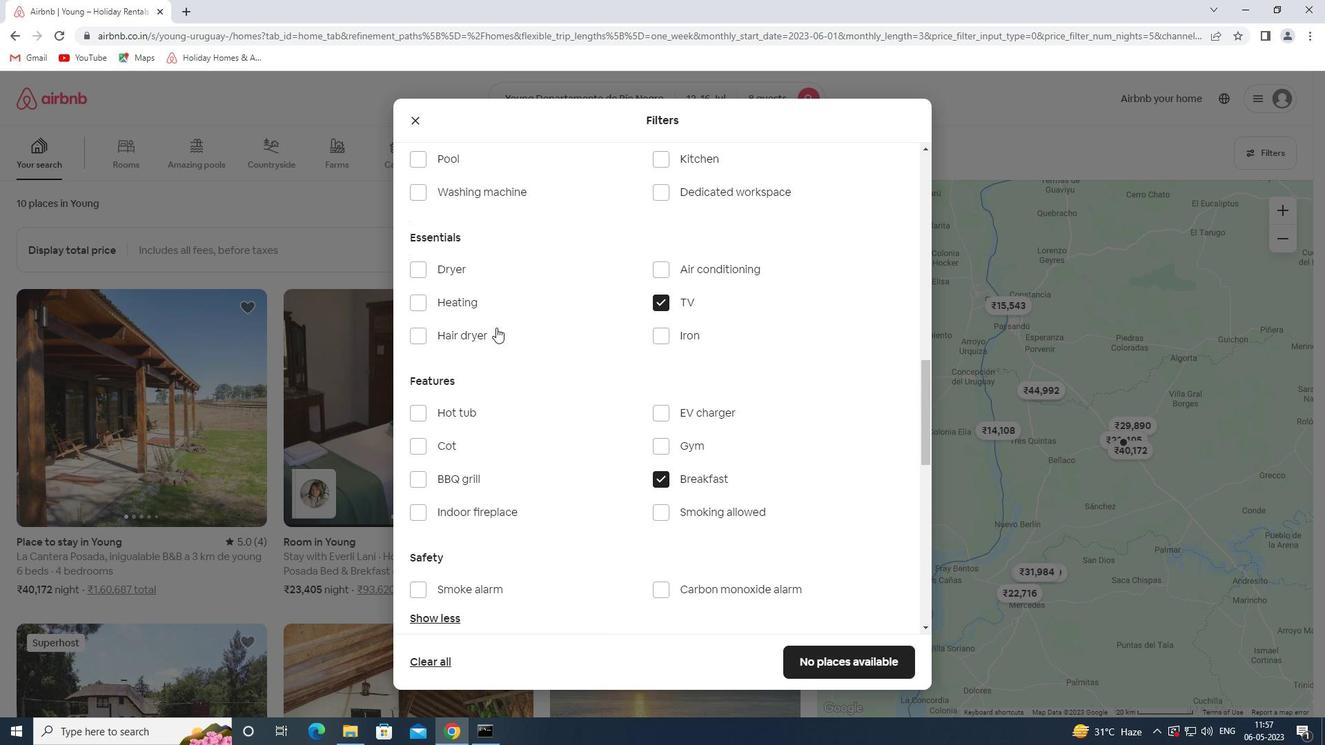 
Action: Mouse scrolled (499, 337) with delta (0, 0)
Screenshot: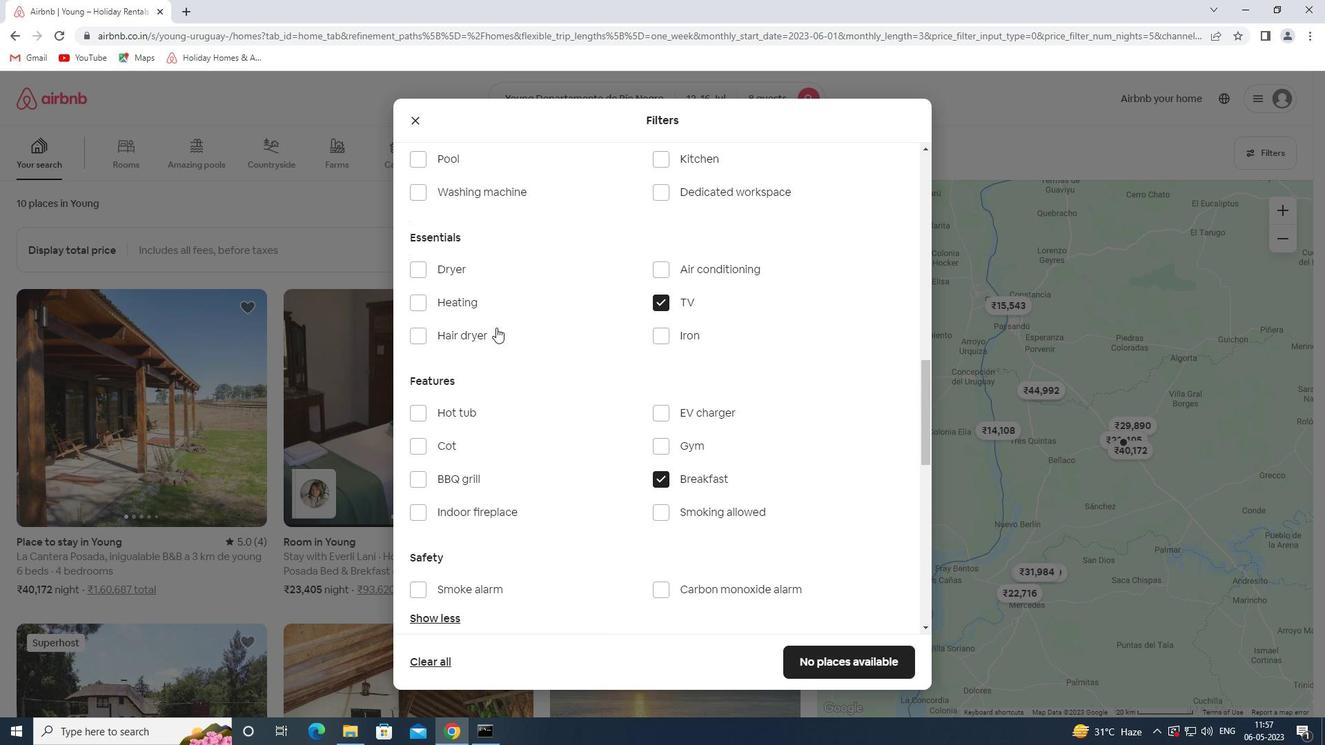 
Action: Mouse scrolled (499, 337) with delta (0, 0)
Screenshot: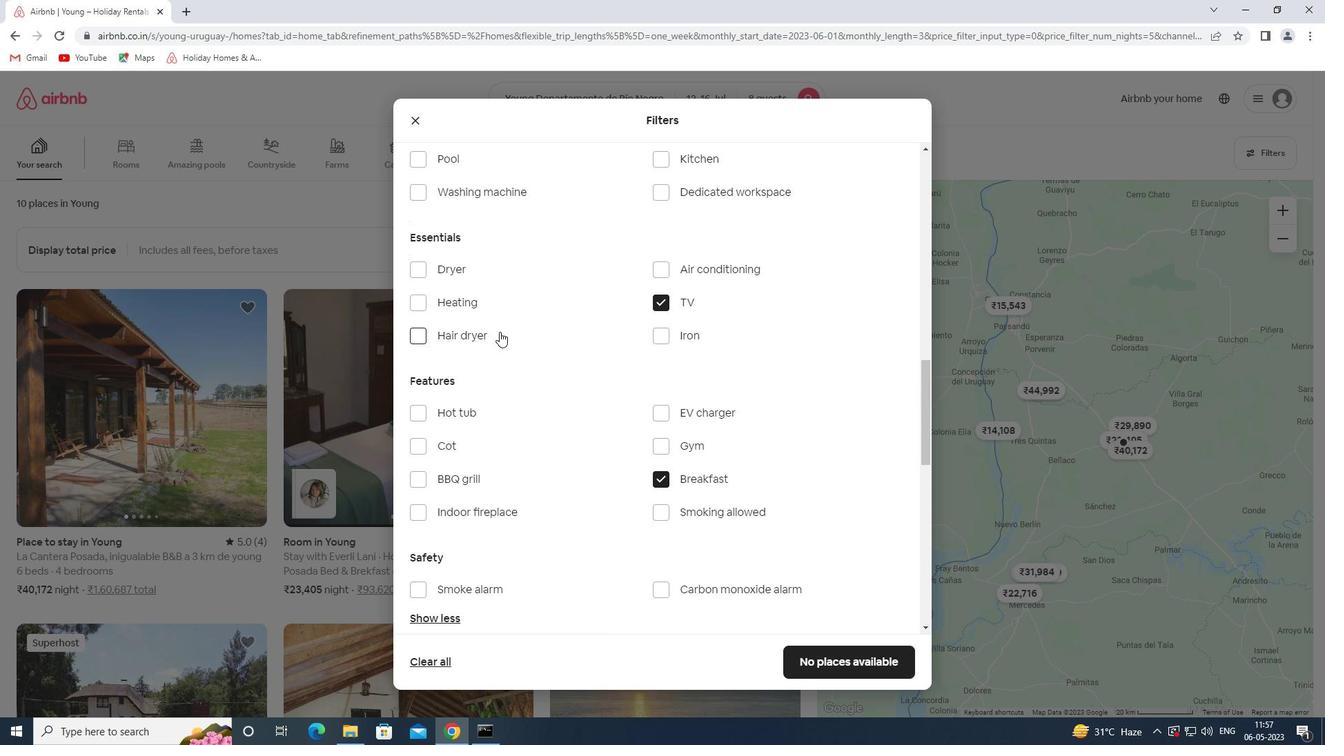 
Action: Mouse moved to (482, 529)
Screenshot: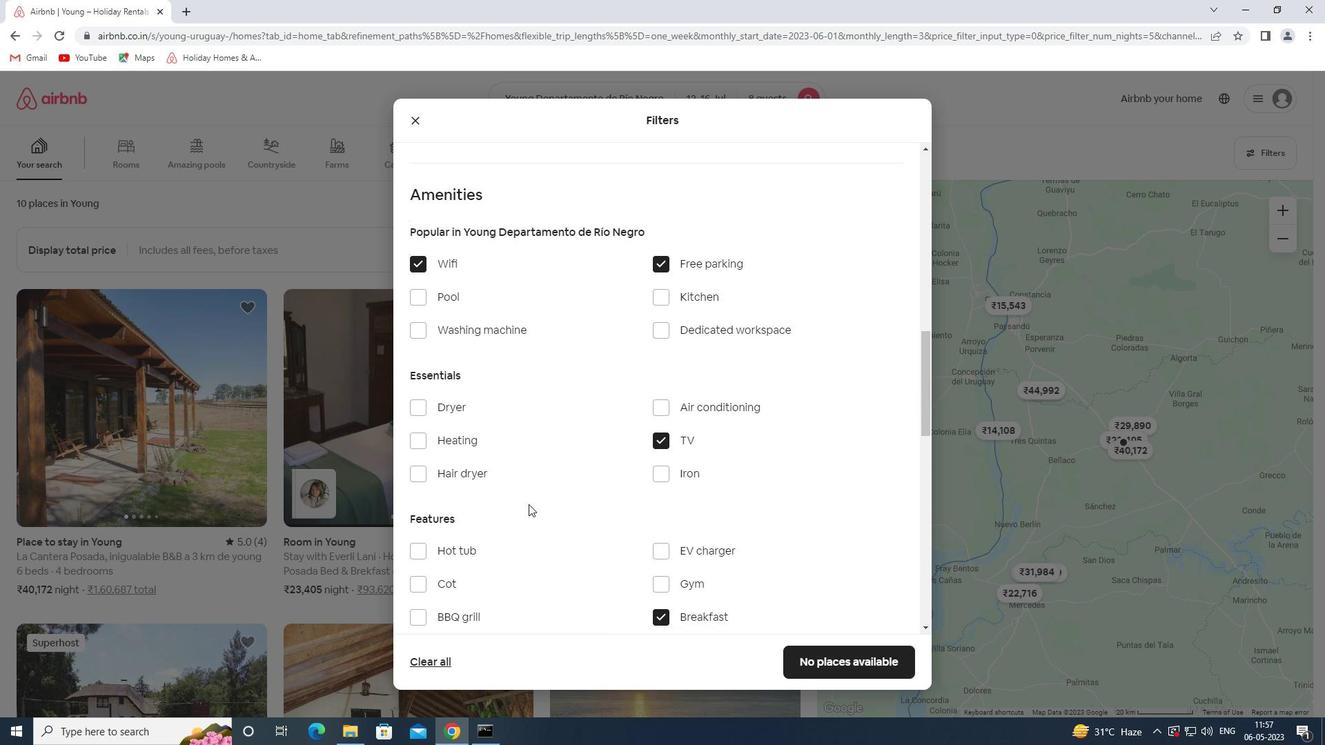 
Action: Mouse scrolled (482, 528) with delta (0, 0)
Screenshot: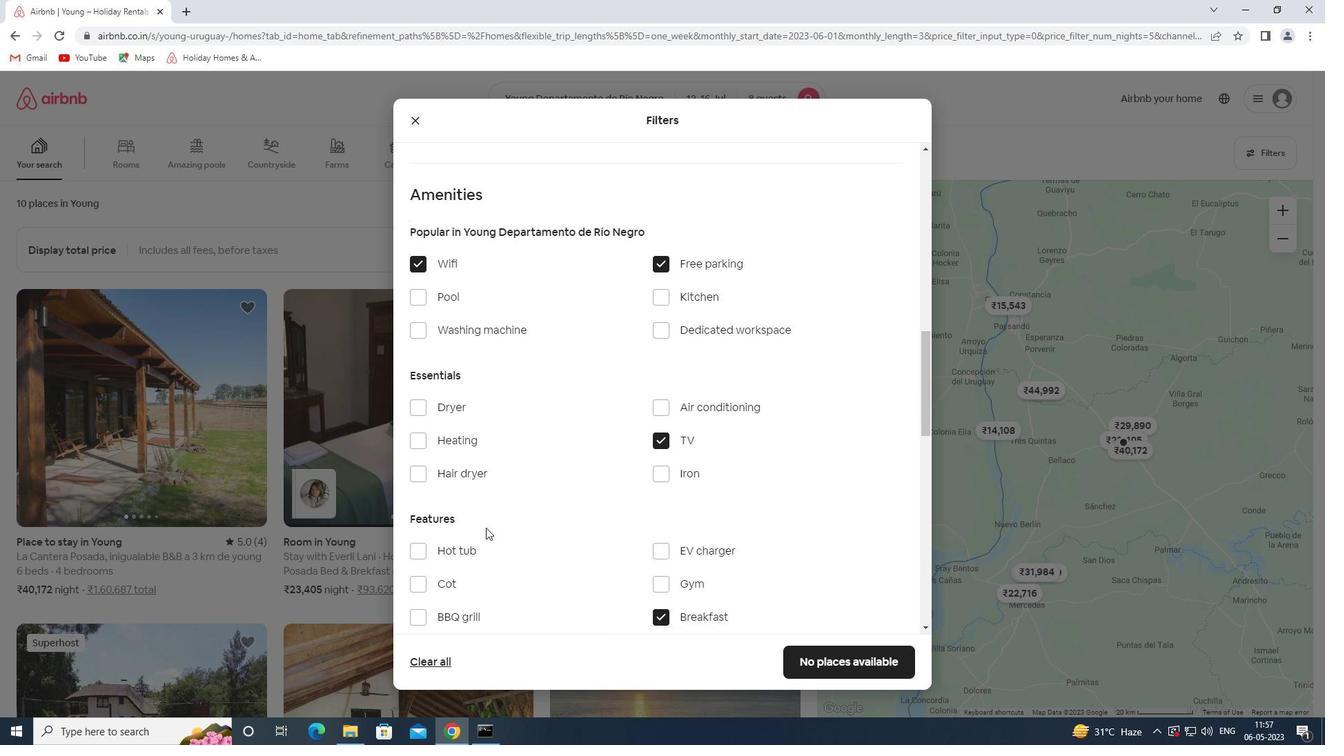 
Action: Mouse scrolled (482, 528) with delta (0, 0)
Screenshot: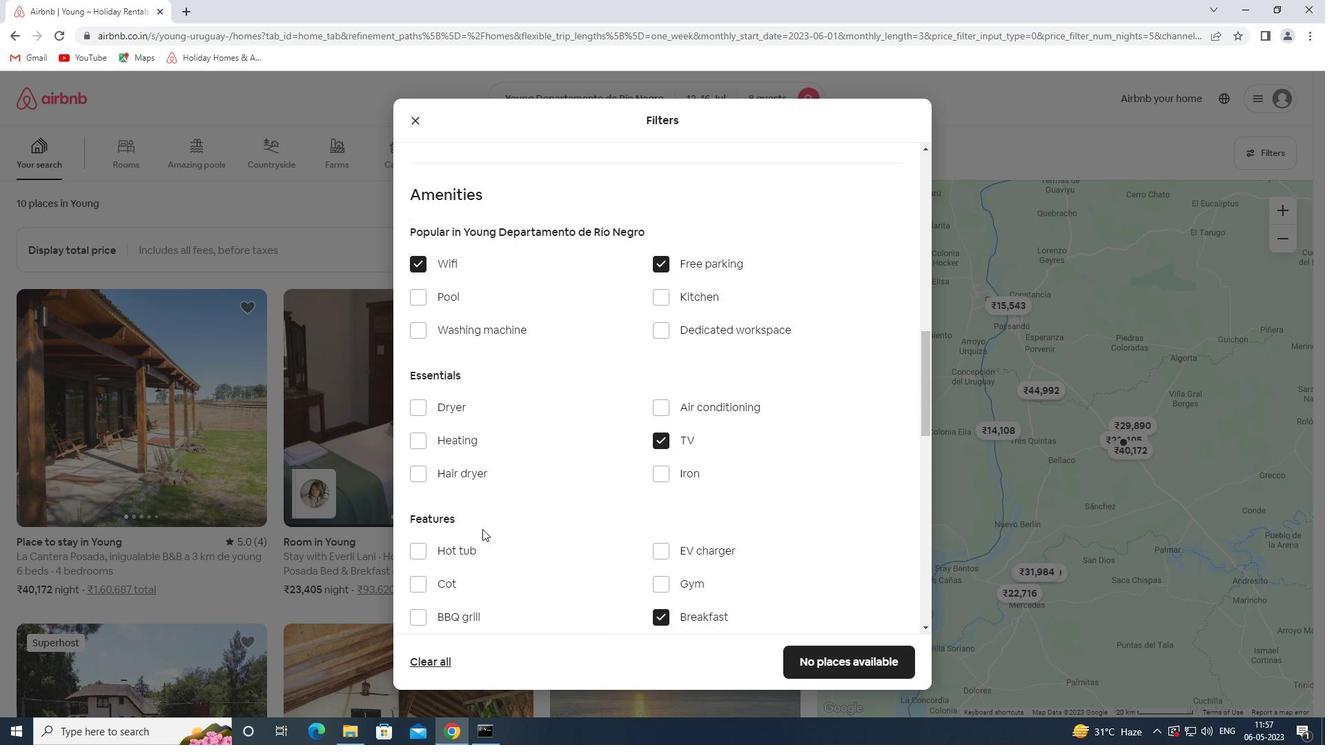 
Action: Mouse moved to (502, 523)
Screenshot: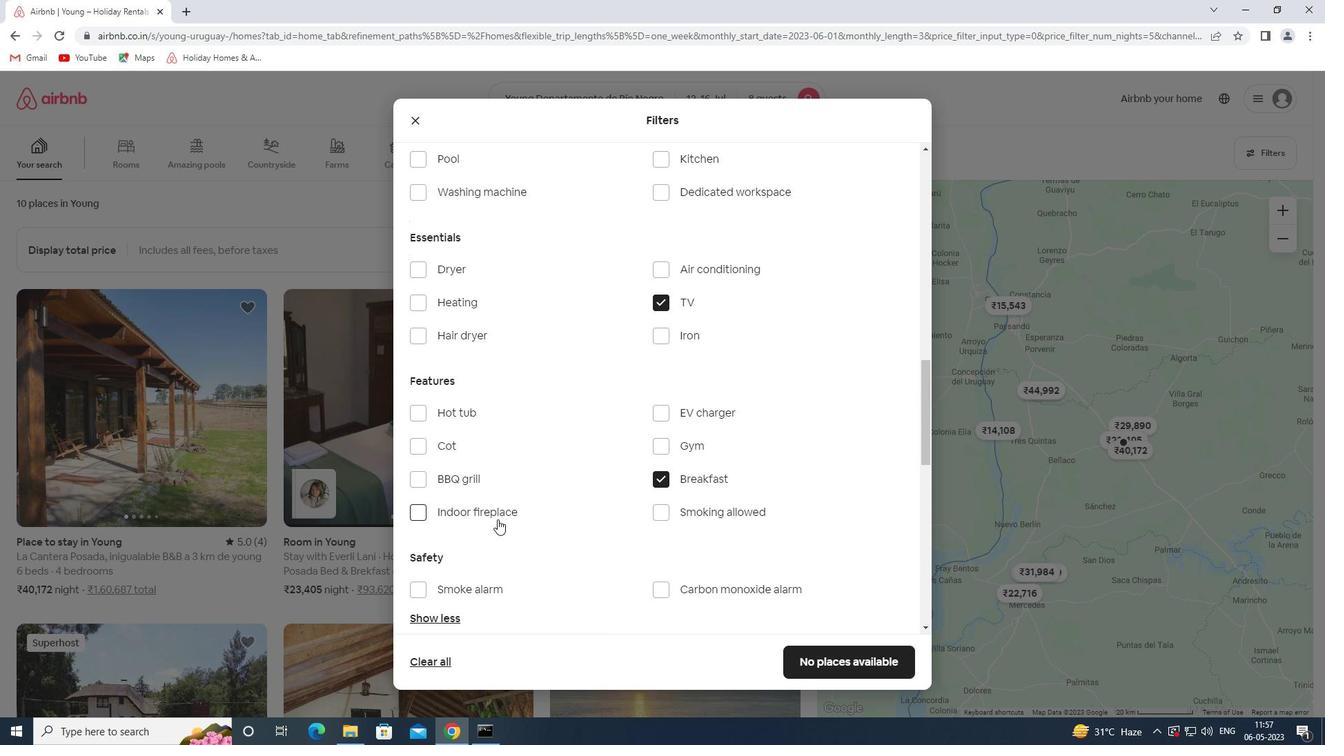 
Action: Mouse scrolled (502, 522) with delta (0, 0)
Screenshot: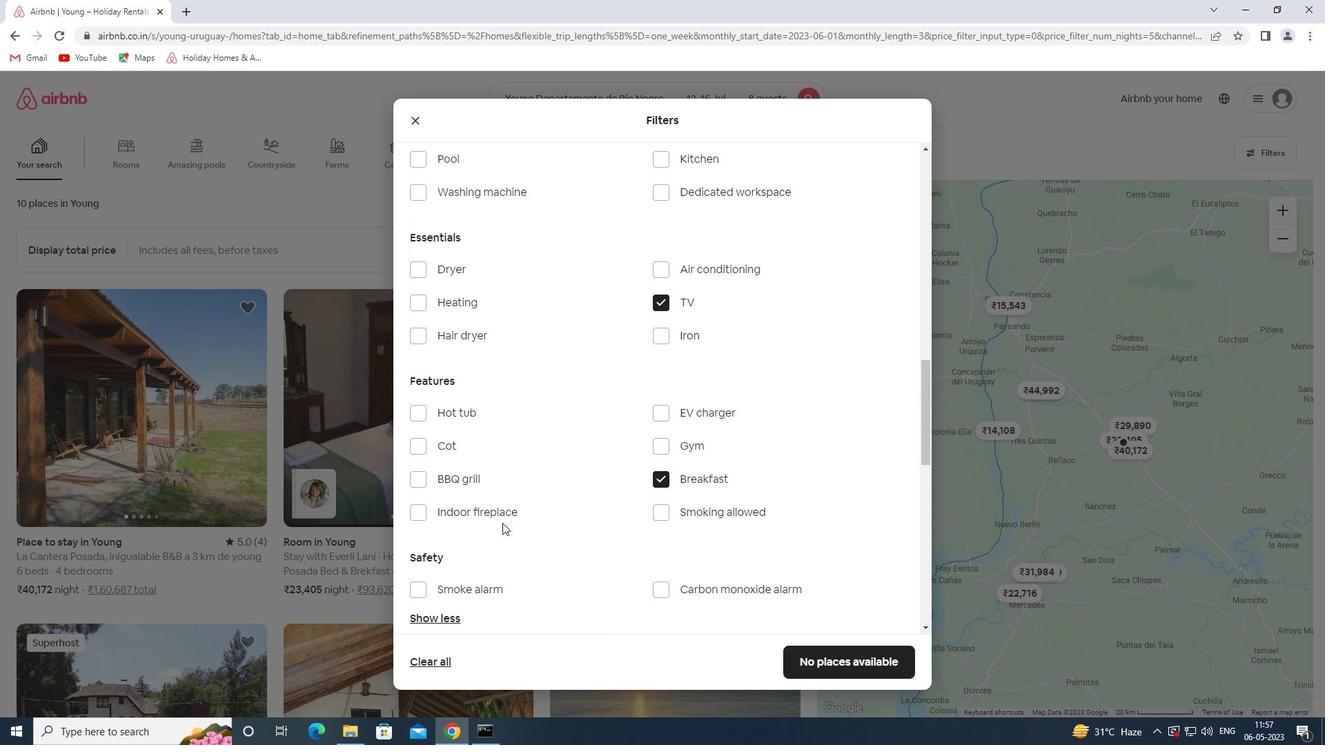 
Action: Mouse moved to (505, 523)
Screenshot: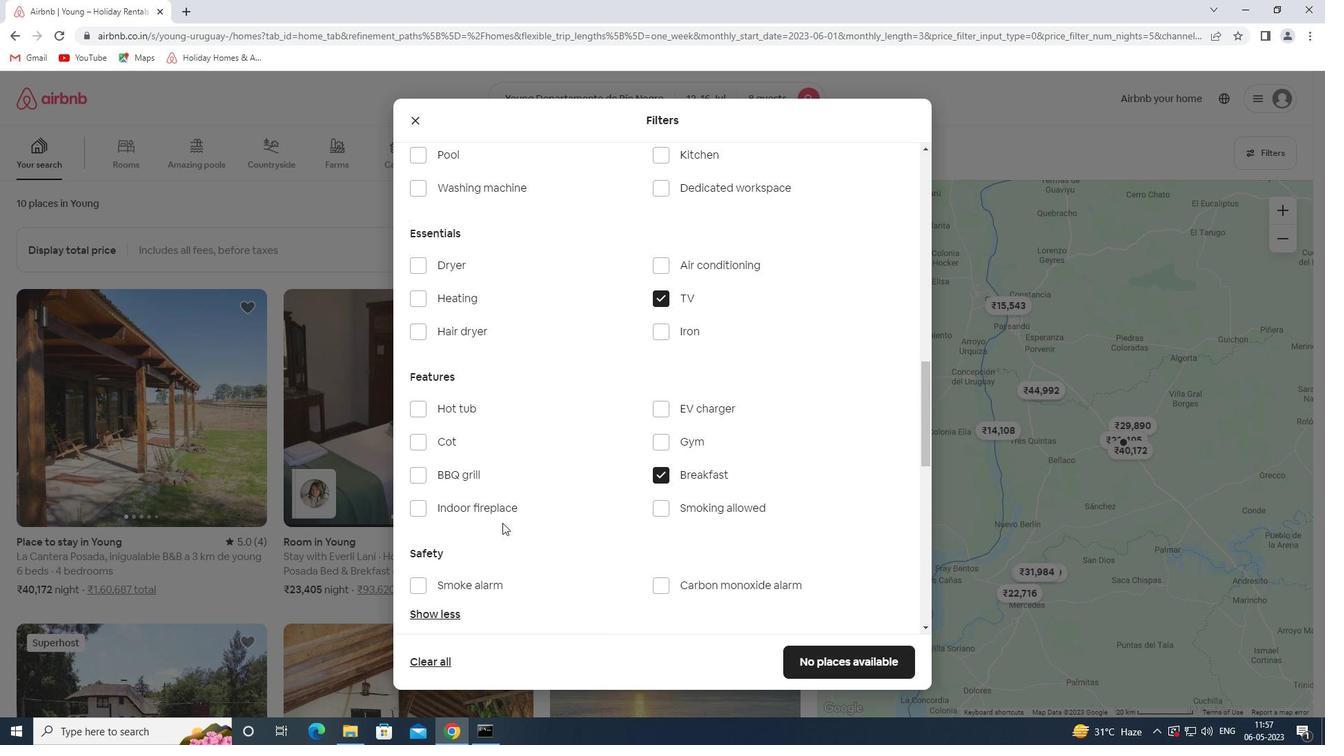 
Action: Mouse scrolled (505, 522) with delta (0, 0)
Screenshot: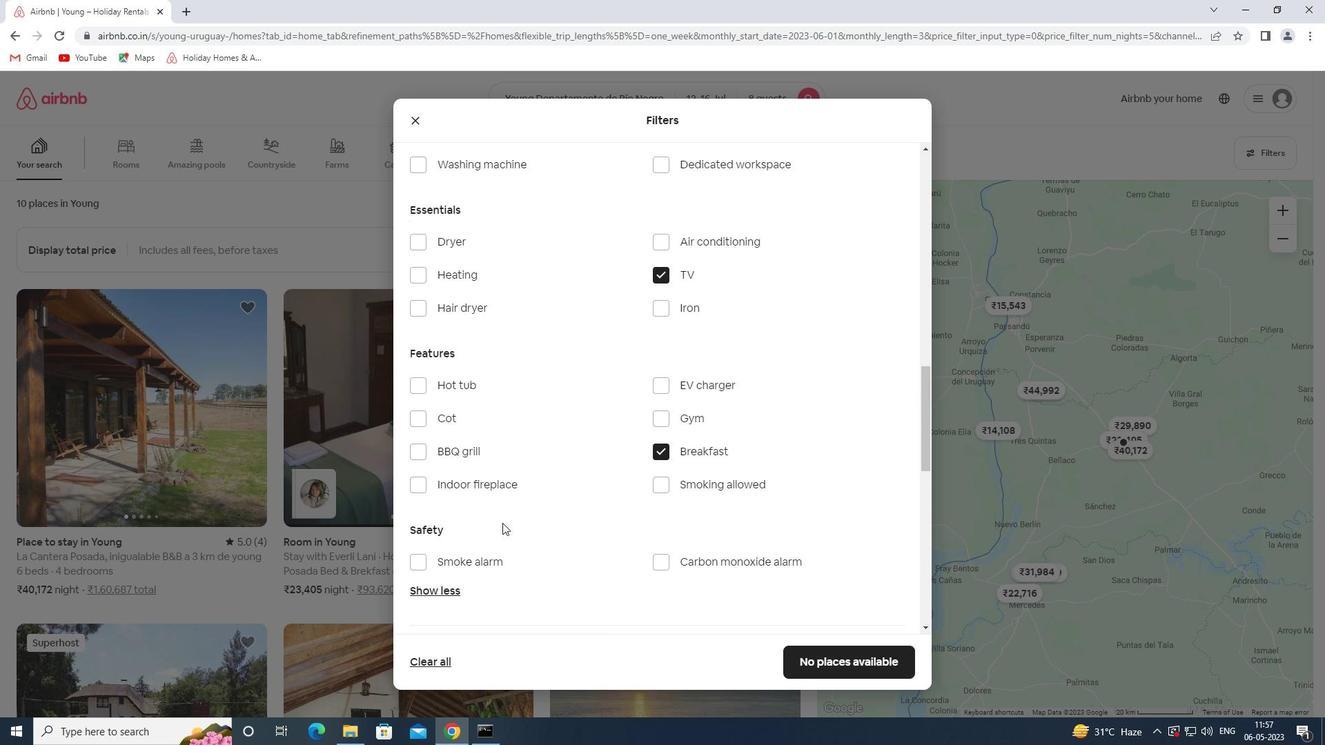 
Action: Mouse moved to (507, 523)
Screenshot: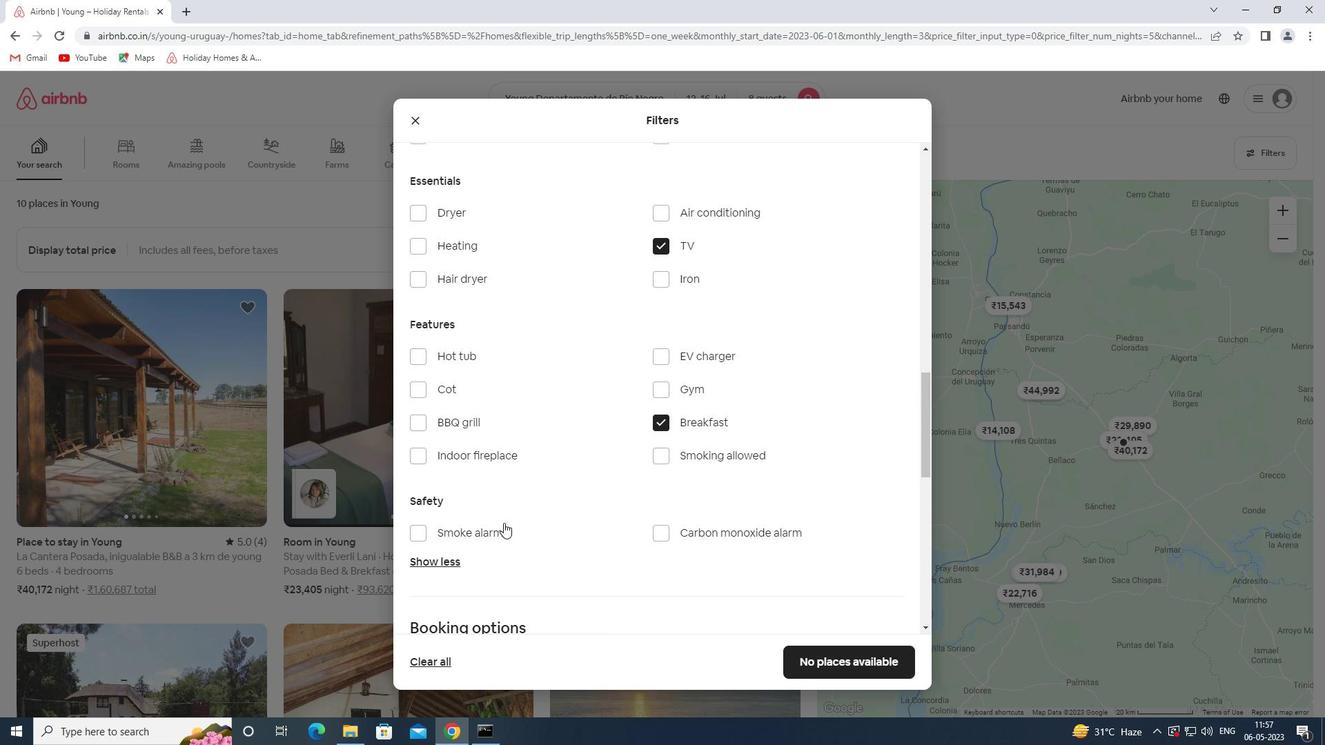 
Action: Mouse scrolled (507, 522) with delta (0, 0)
Screenshot: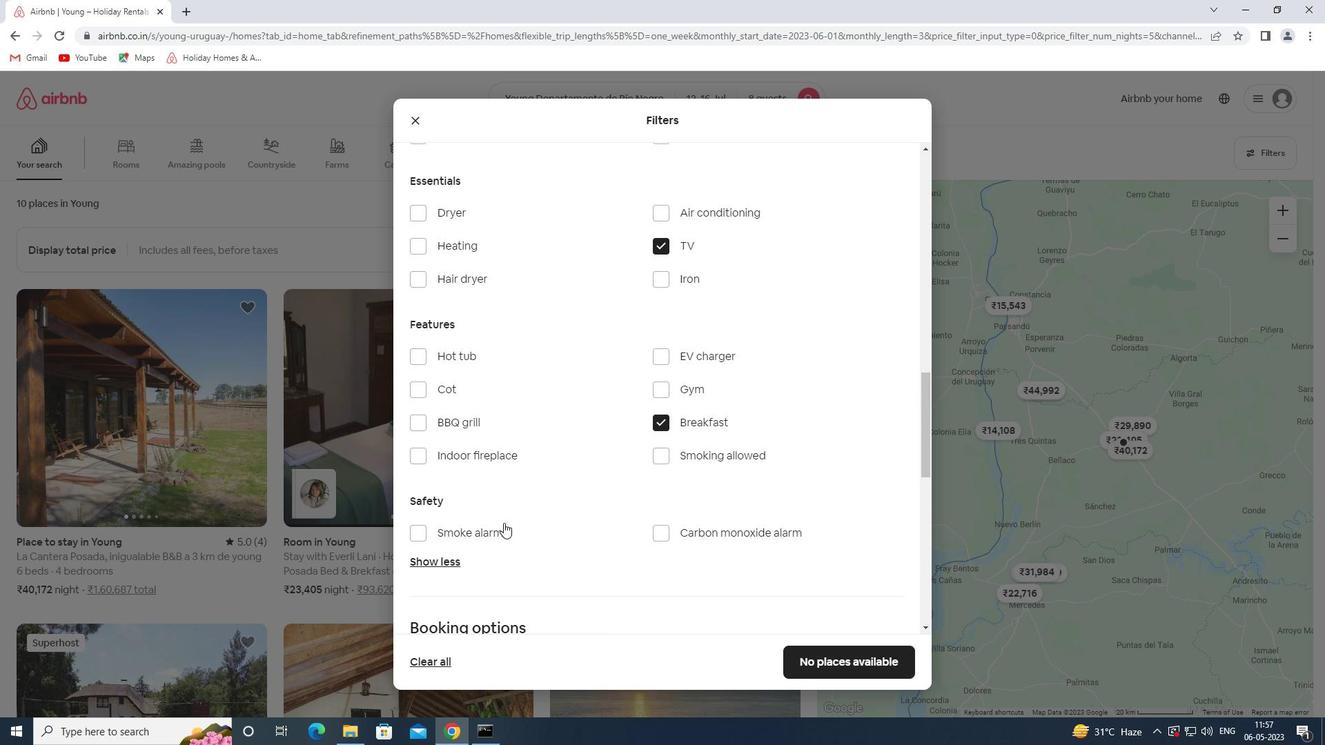
Action: Mouse scrolled (507, 522) with delta (0, 0)
Screenshot: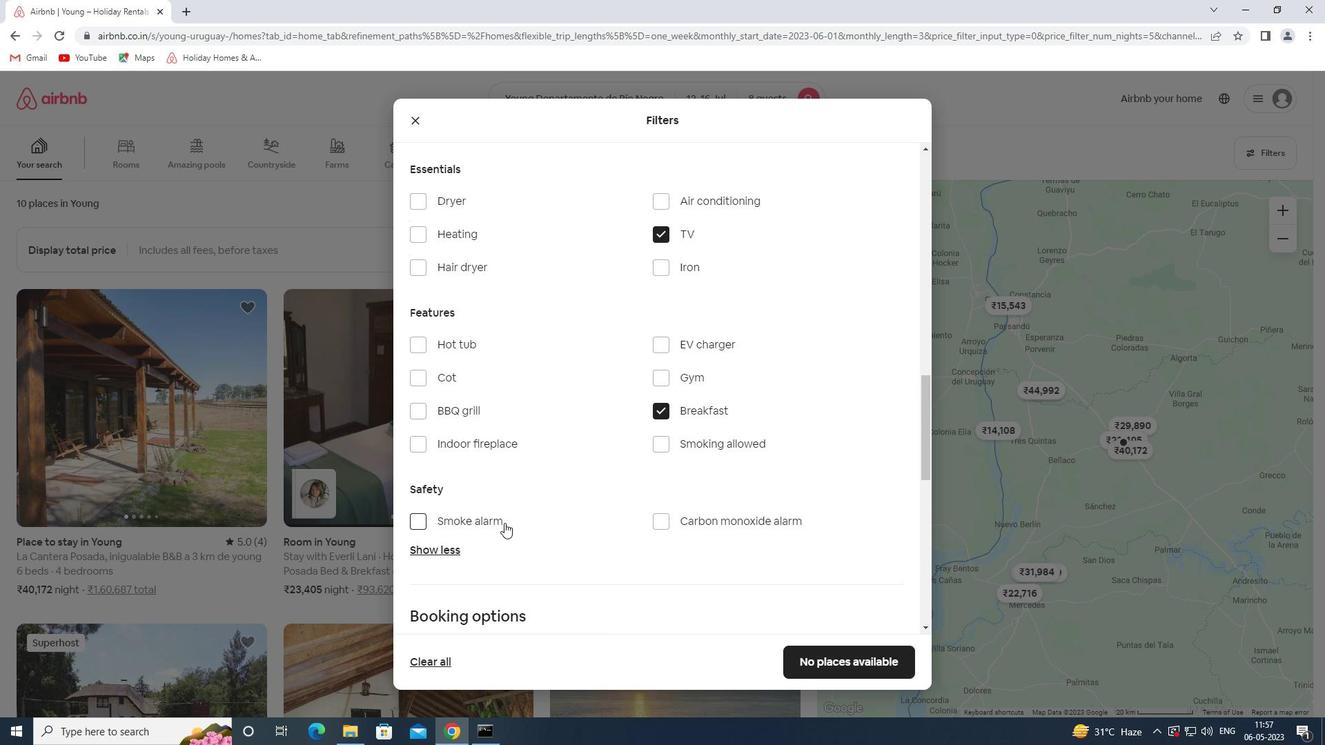 
Action: Mouse scrolled (507, 522) with delta (0, 0)
Screenshot: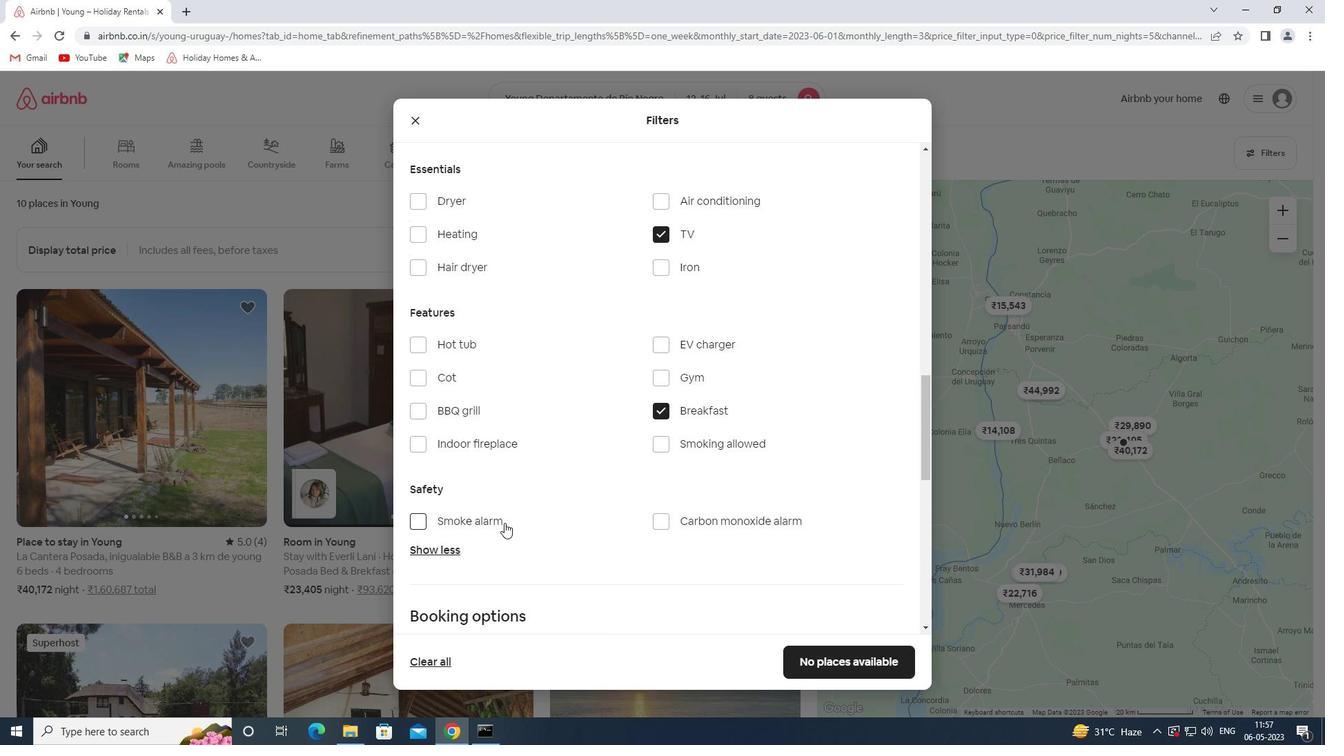 
Action: Mouse moved to (518, 523)
Screenshot: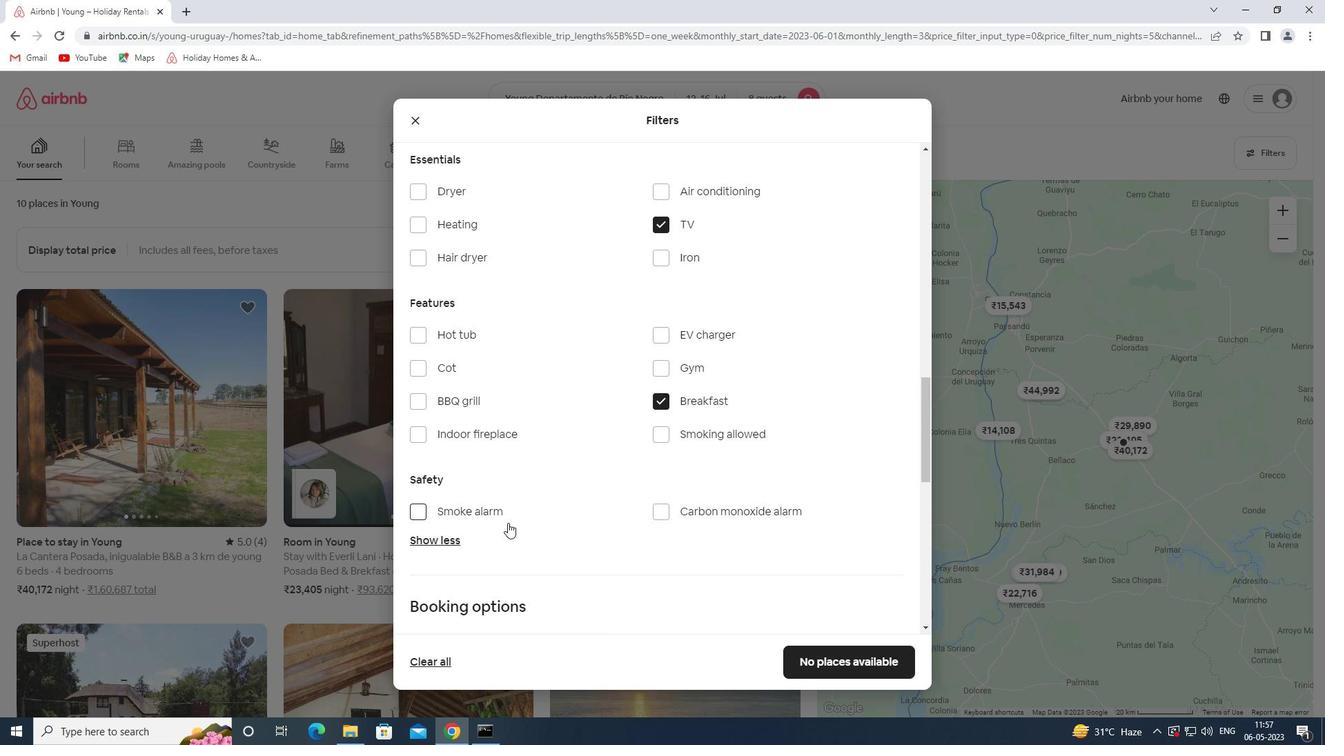 
Action: Mouse scrolled (518, 522) with delta (0, 0)
Screenshot: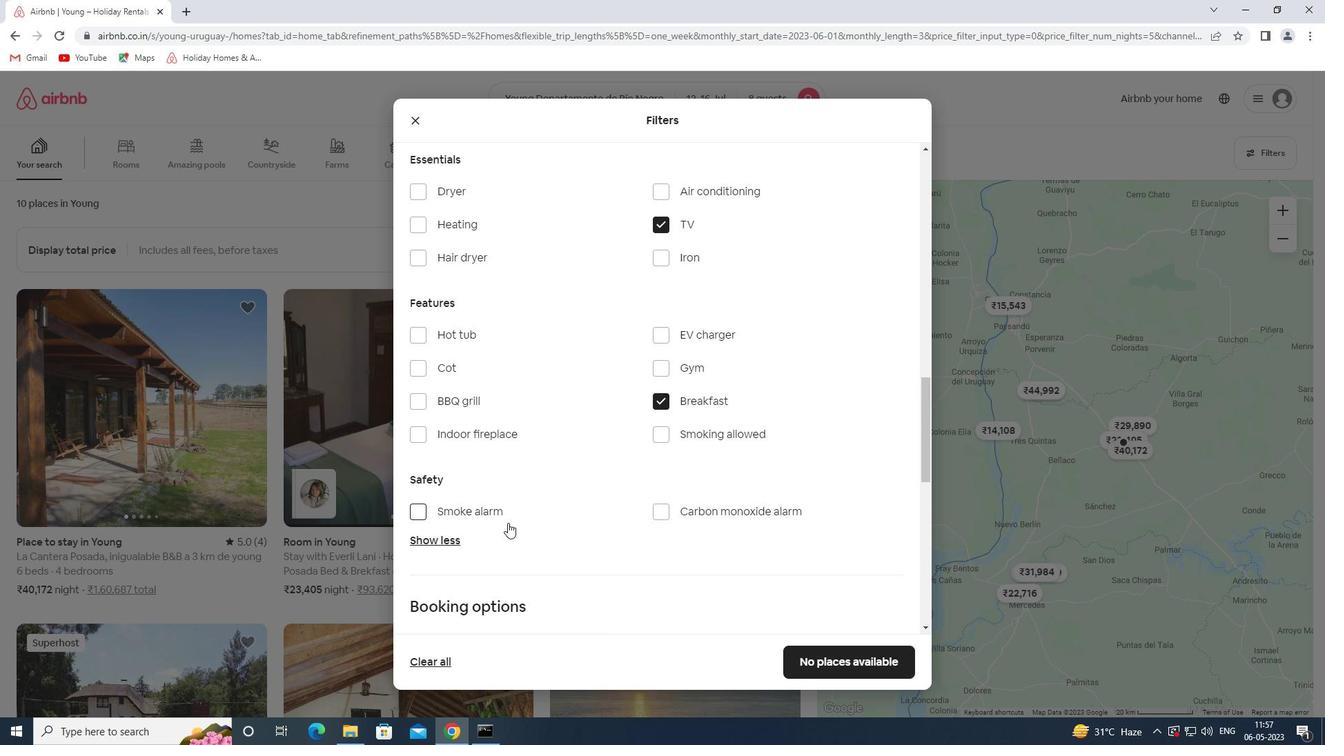
Action: Mouse moved to (880, 359)
Screenshot: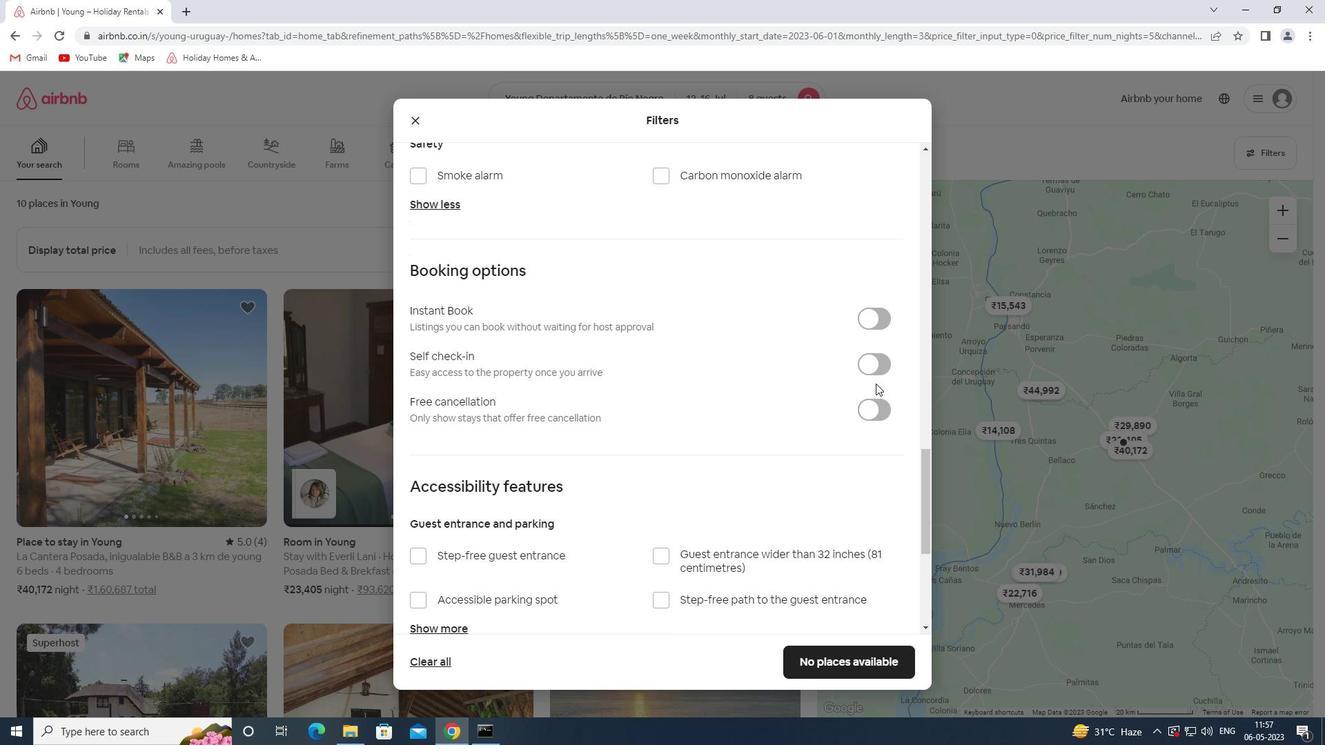 
Action: Mouse pressed left at (880, 359)
Screenshot: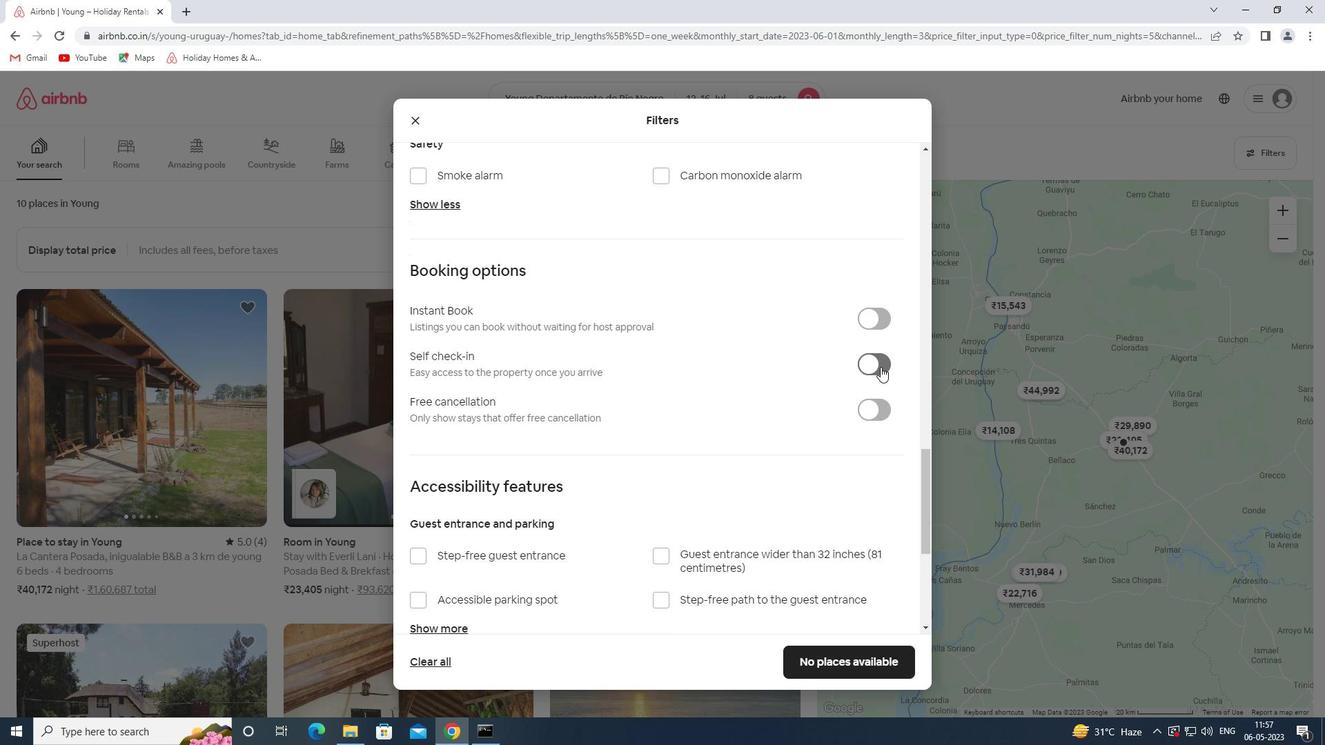 
Action: Mouse moved to (687, 479)
Screenshot: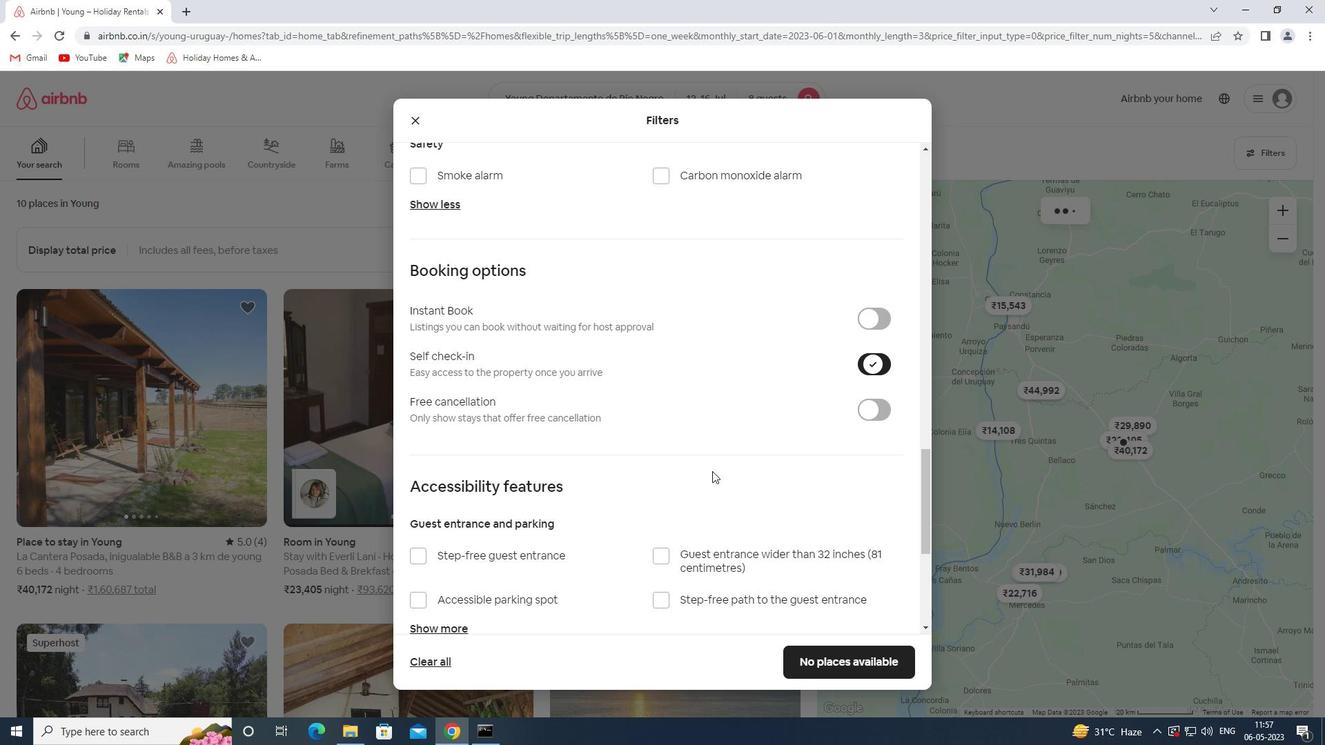 
Action: Mouse scrolled (687, 478) with delta (0, 0)
Screenshot: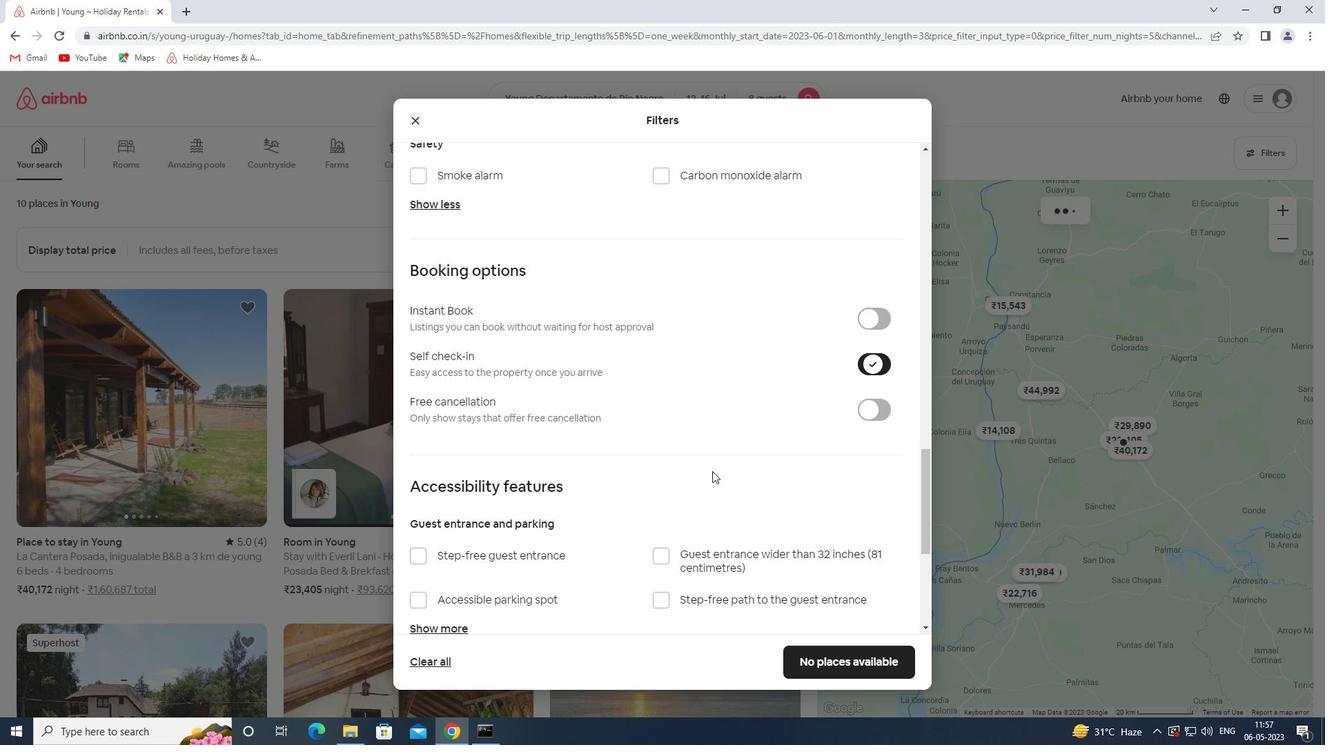
Action: Mouse scrolled (687, 478) with delta (0, 0)
Screenshot: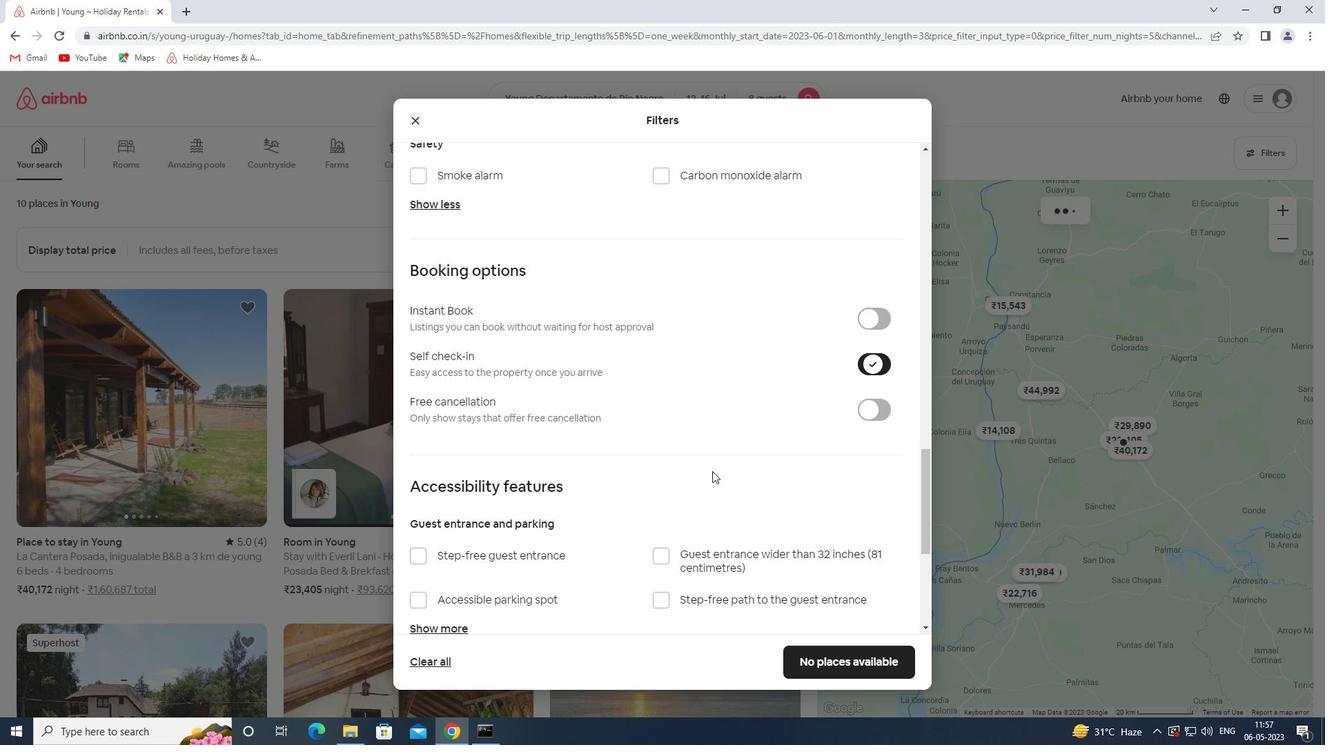 
Action: Mouse scrolled (687, 478) with delta (0, 0)
Screenshot: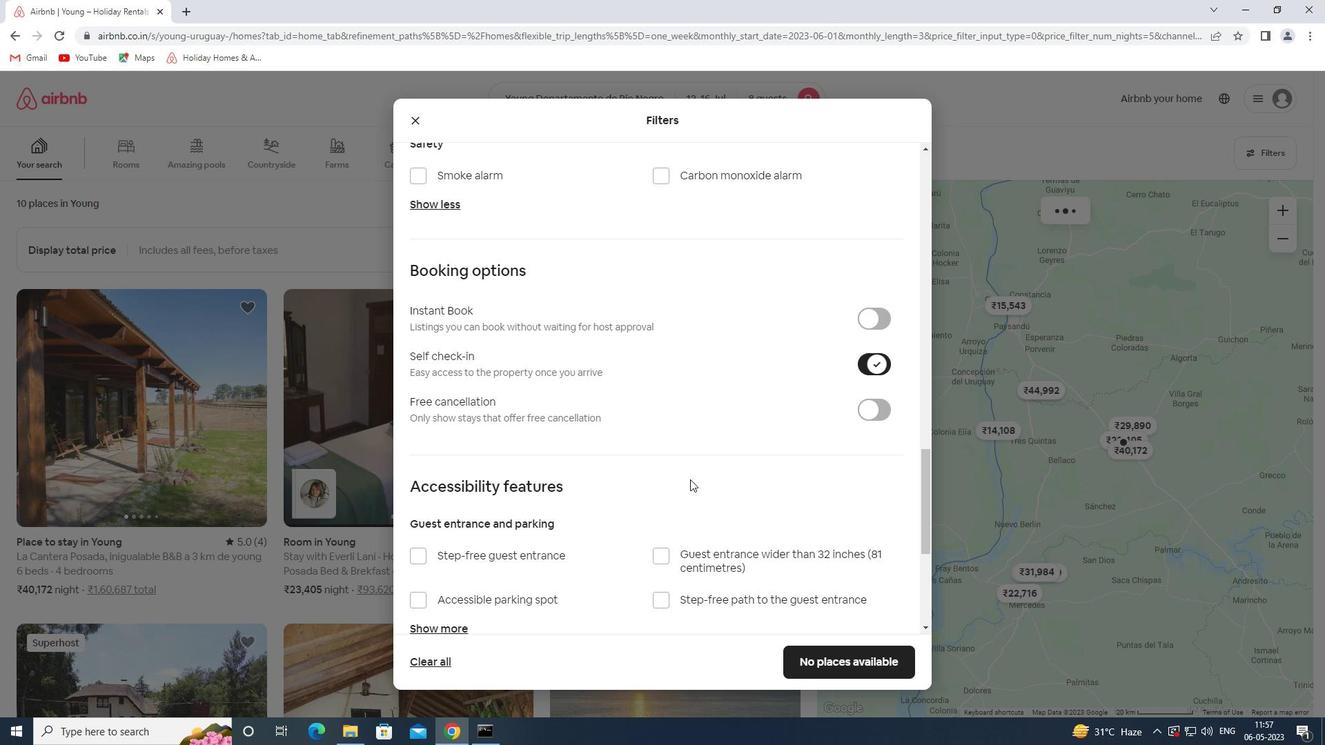 
Action: Mouse scrolled (687, 478) with delta (0, 0)
Screenshot: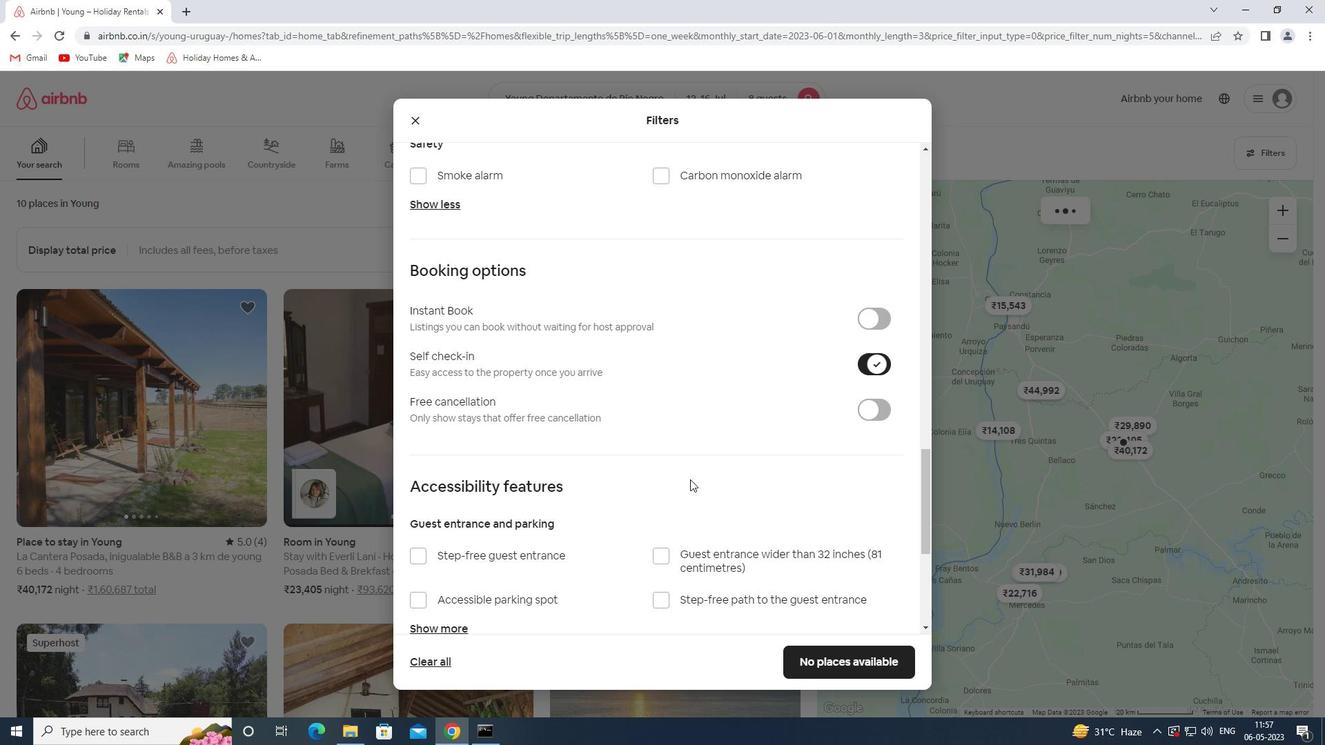 
Action: Mouse scrolled (687, 478) with delta (0, 0)
Screenshot: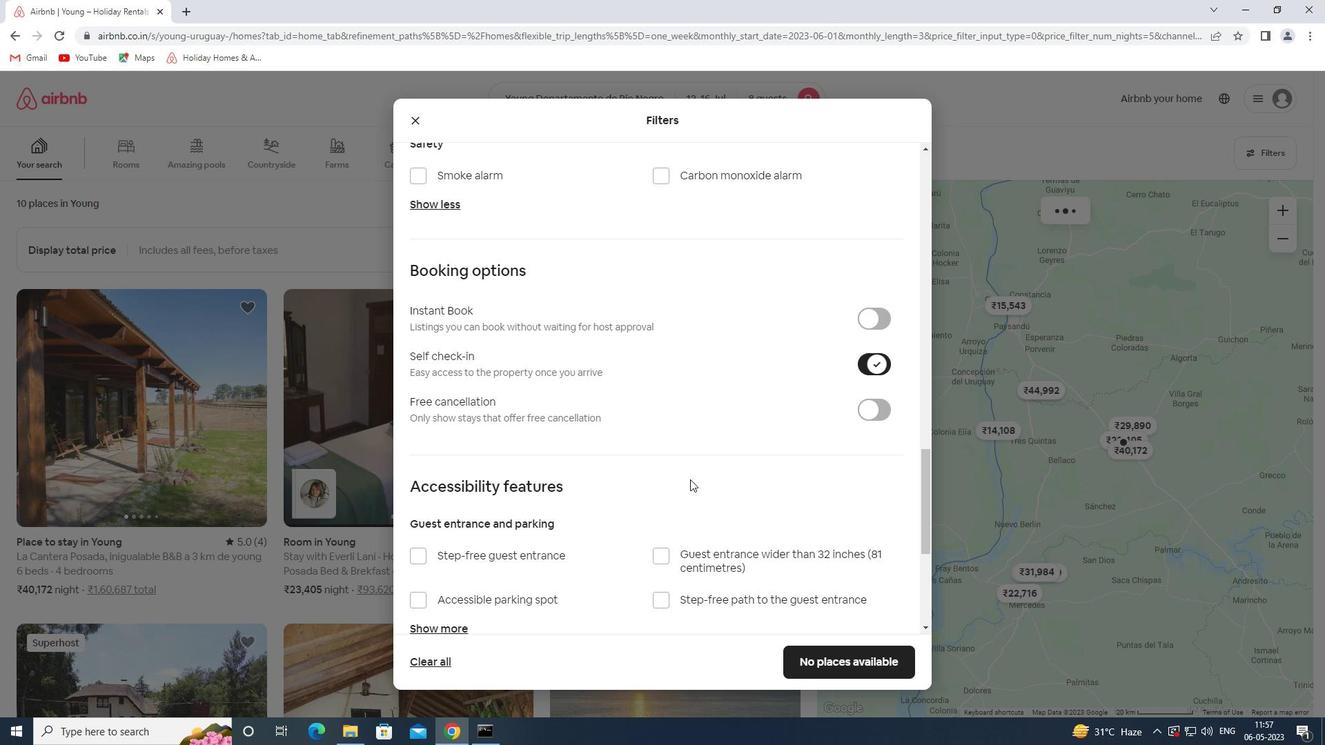 
Action: Mouse scrolled (687, 478) with delta (0, 0)
Screenshot: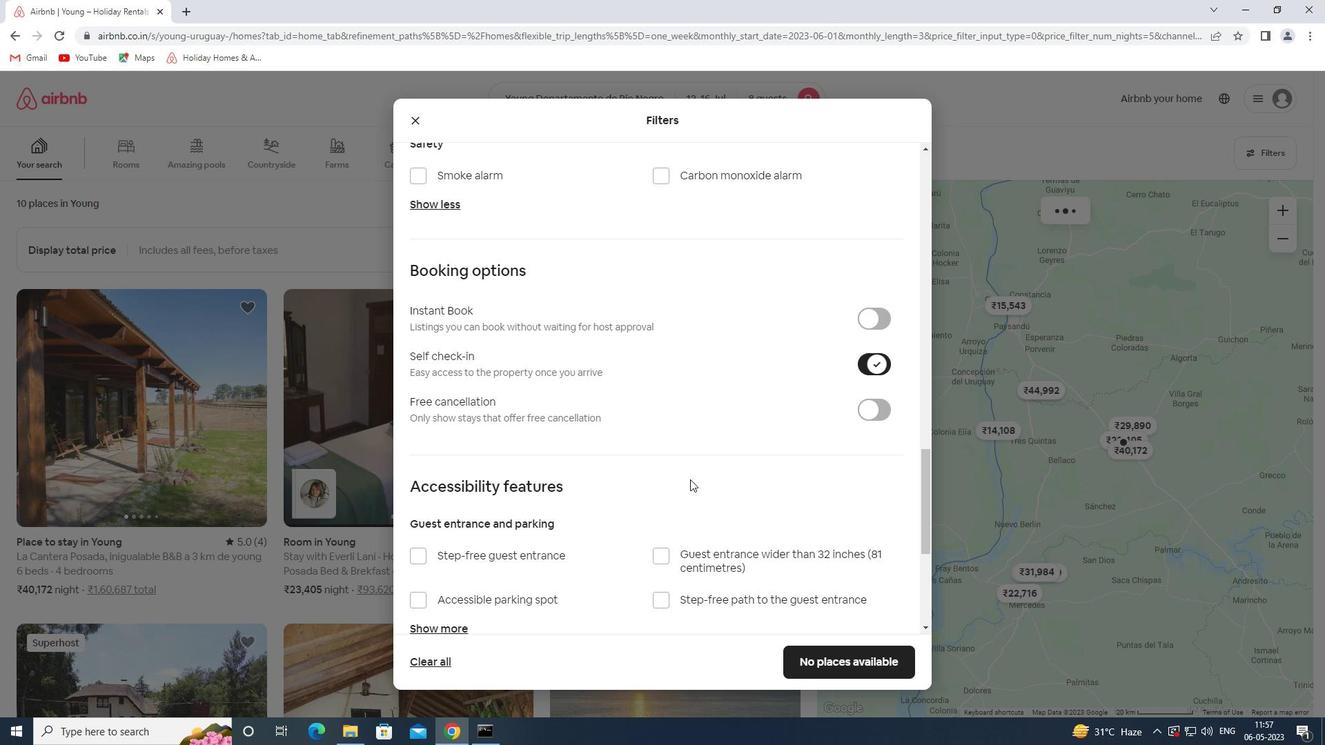 
Action: Mouse scrolled (687, 478) with delta (0, 0)
Screenshot: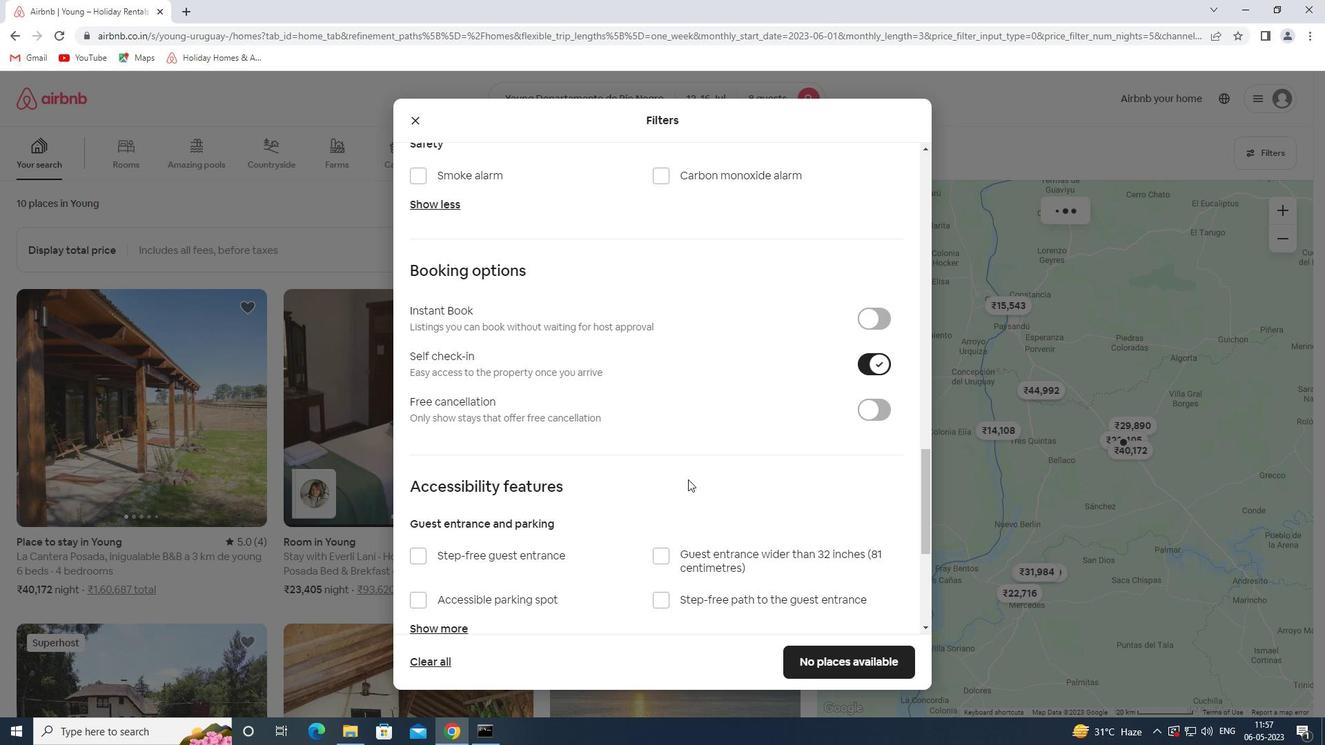 
Action: Mouse moved to (463, 566)
Screenshot: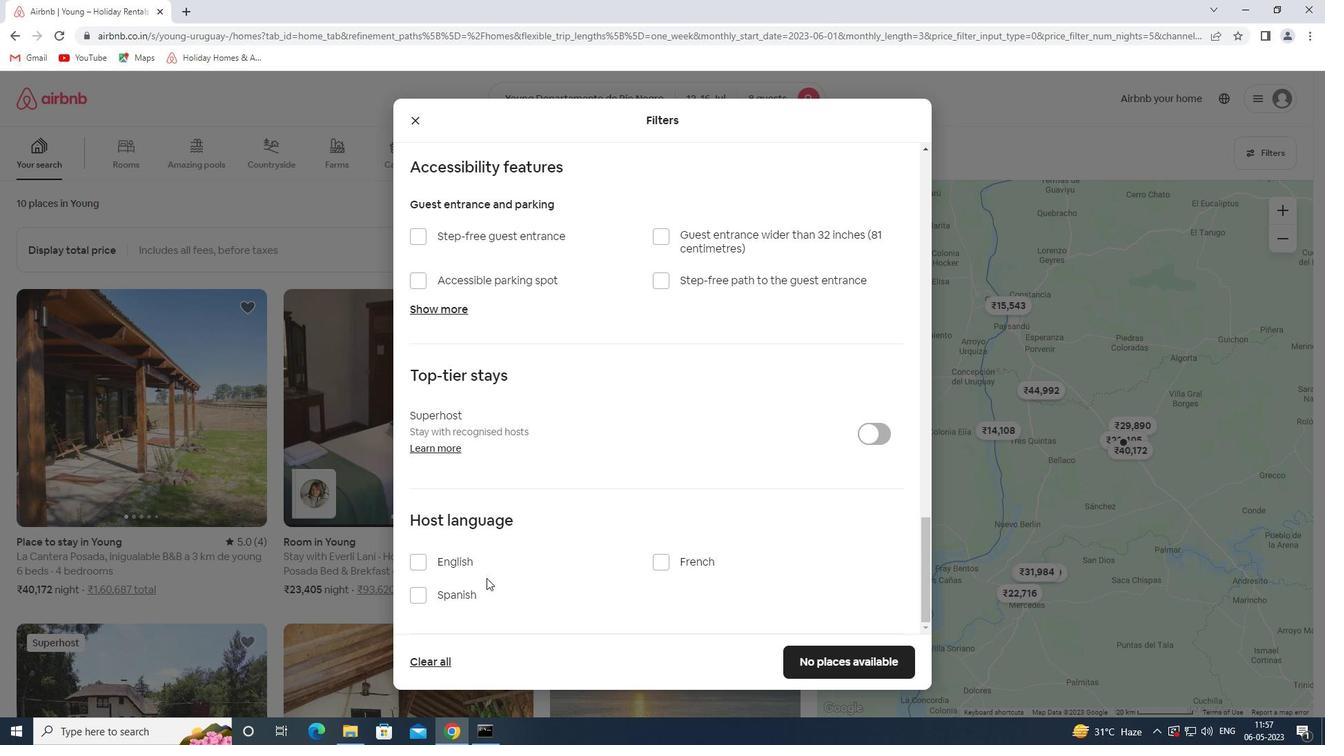 
Action: Mouse pressed left at (463, 566)
Screenshot: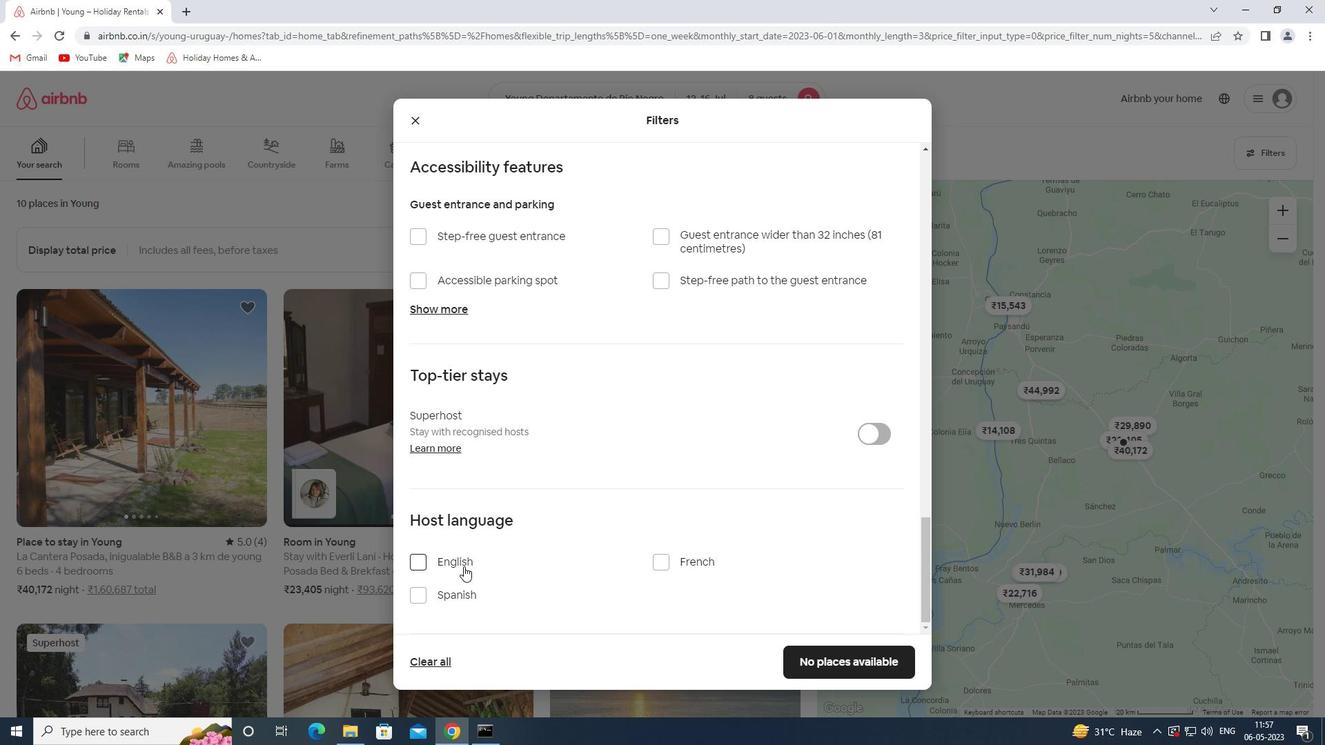 
Action: Mouse moved to (817, 660)
Screenshot: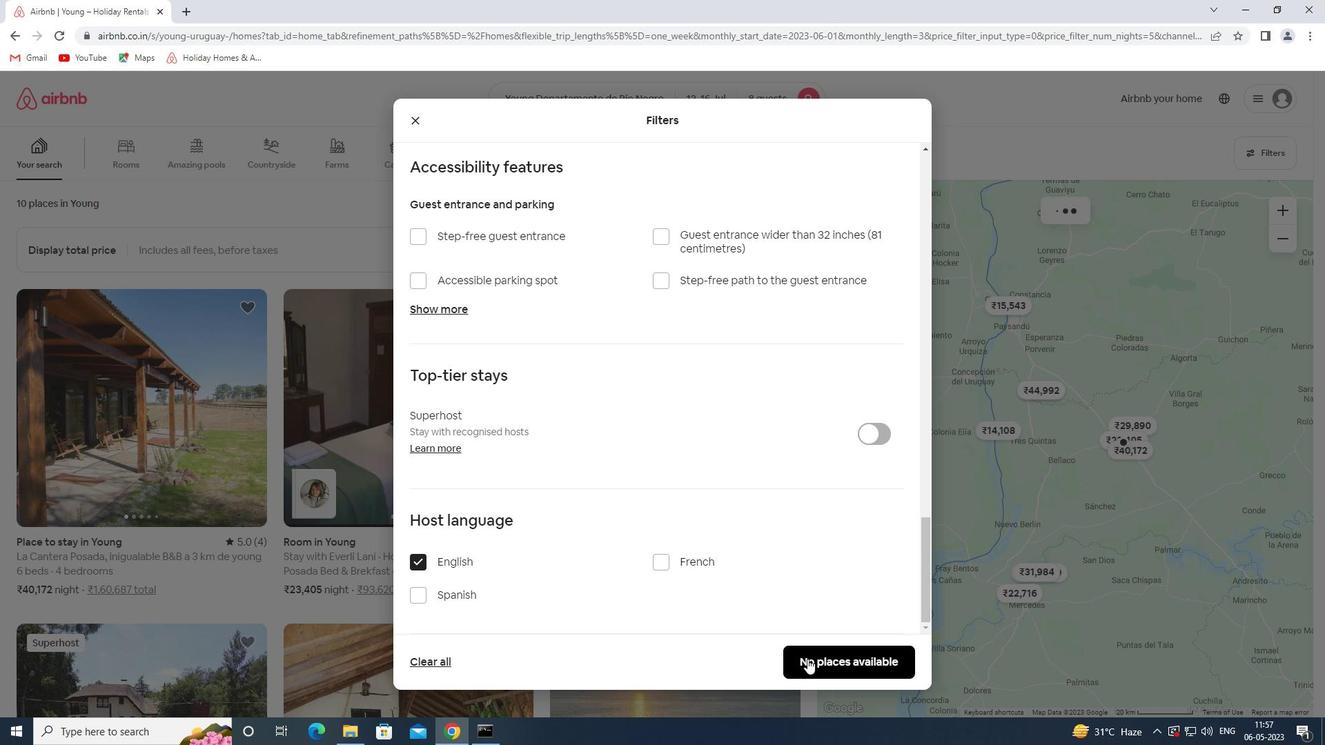 
Action: Mouse pressed left at (817, 660)
Screenshot: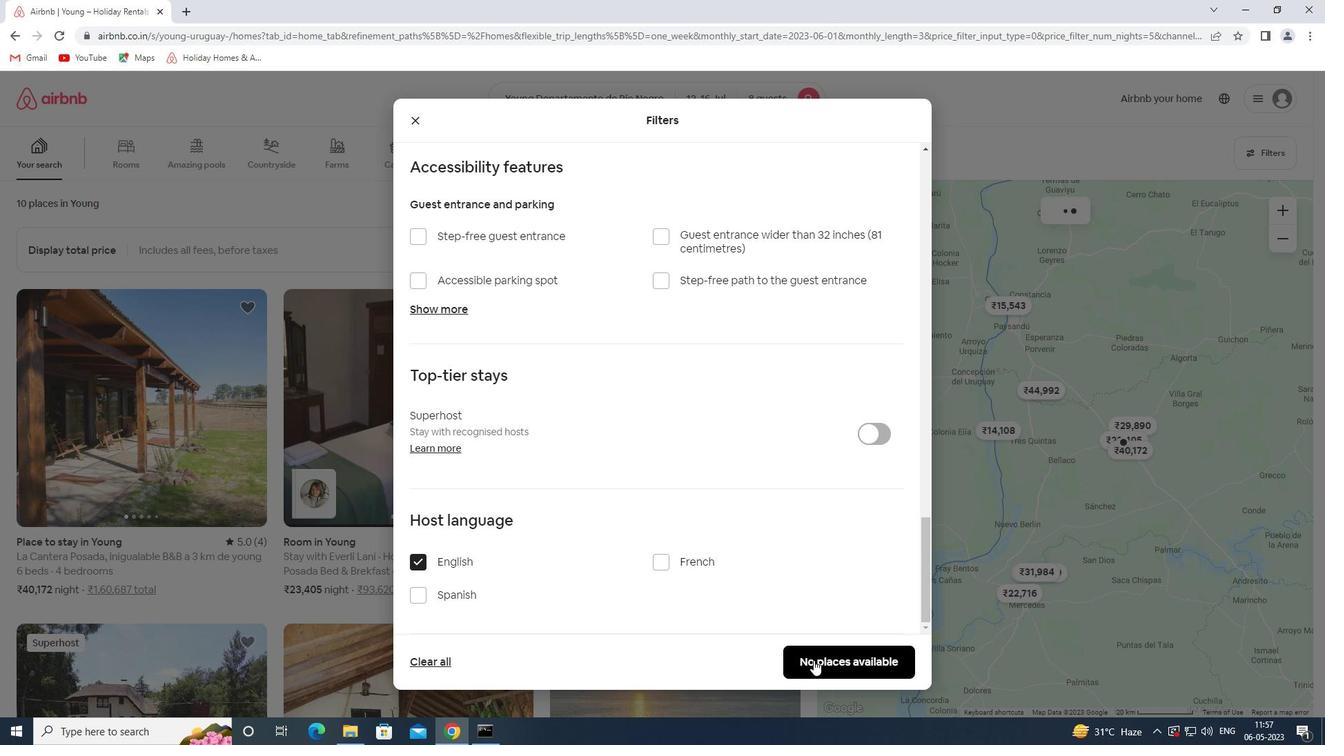 
